 Task: Look for space in Montclair, United States from 6th September, 2023 to 15th September, 2023 for 6 adults in price range Rs.8000 to Rs.12000. Place can be entire place or private room with 6 bedrooms having 6 beds and 6 bathrooms. Property type can be house, flat, guest house. Amenities needed are: wifi, TV, free parkinig on premises, gym, breakfast. Booking option can be shelf check-in. Required host language is English.
Action: Mouse moved to (542, 133)
Screenshot: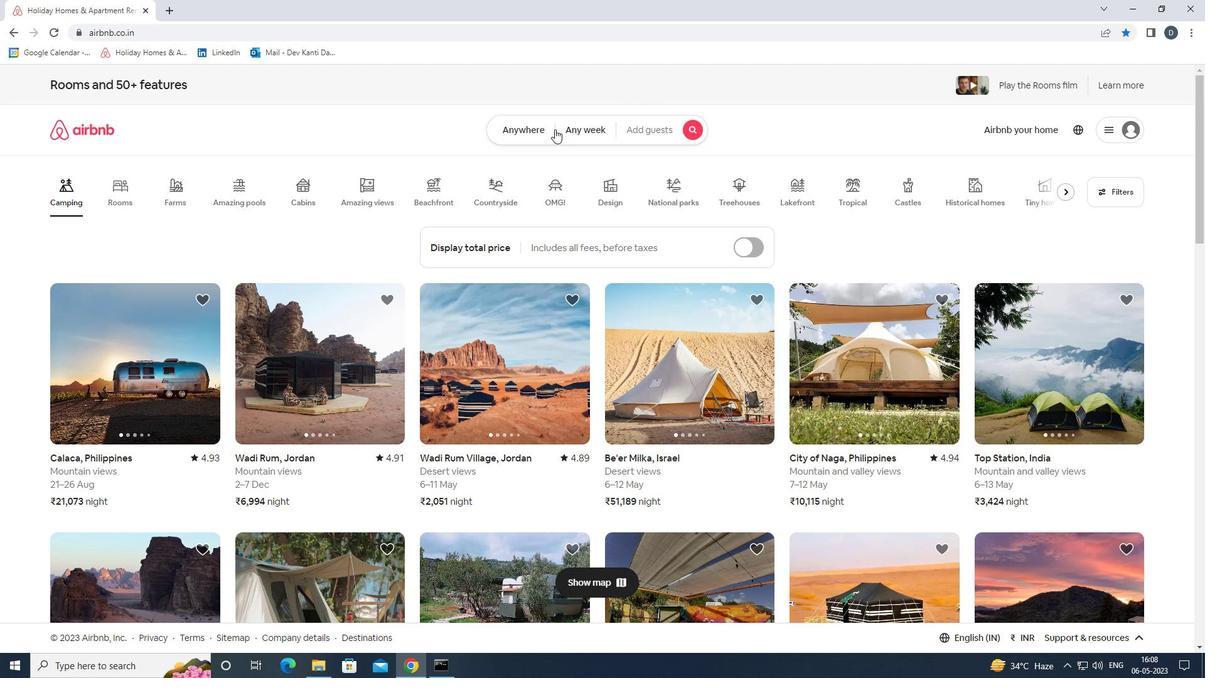 
Action: Mouse pressed left at (542, 133)
Screenshot: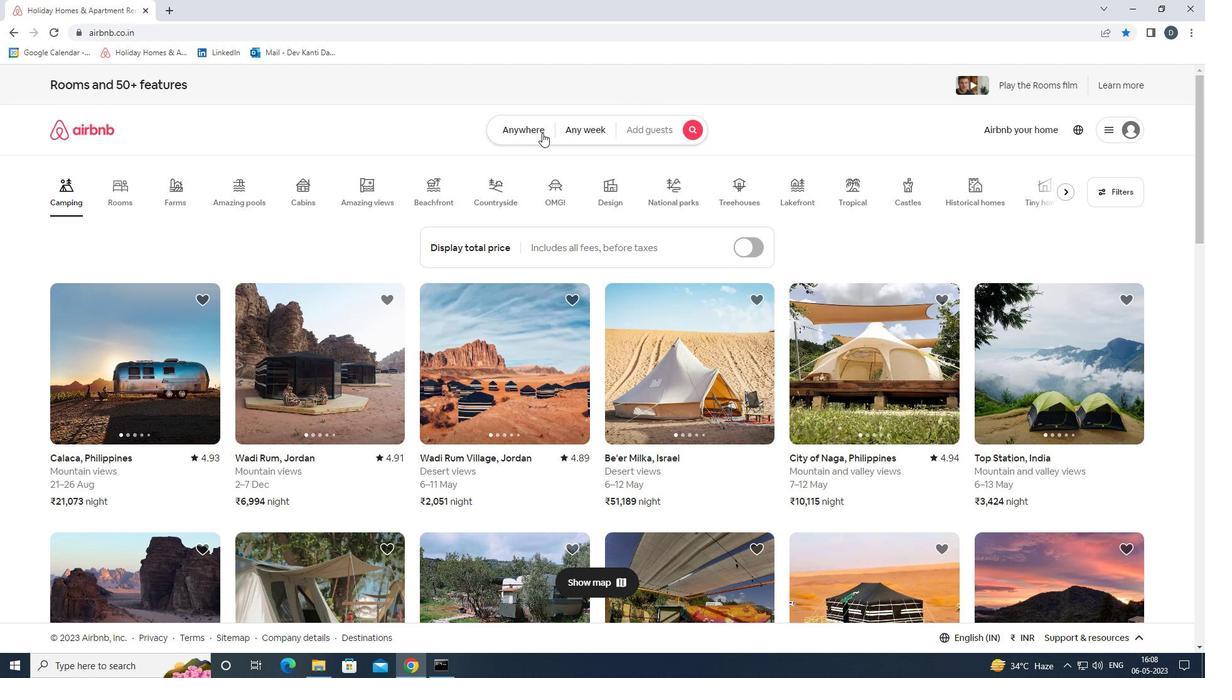 
Action: Mouse moved to (442, 177)
Screenshot: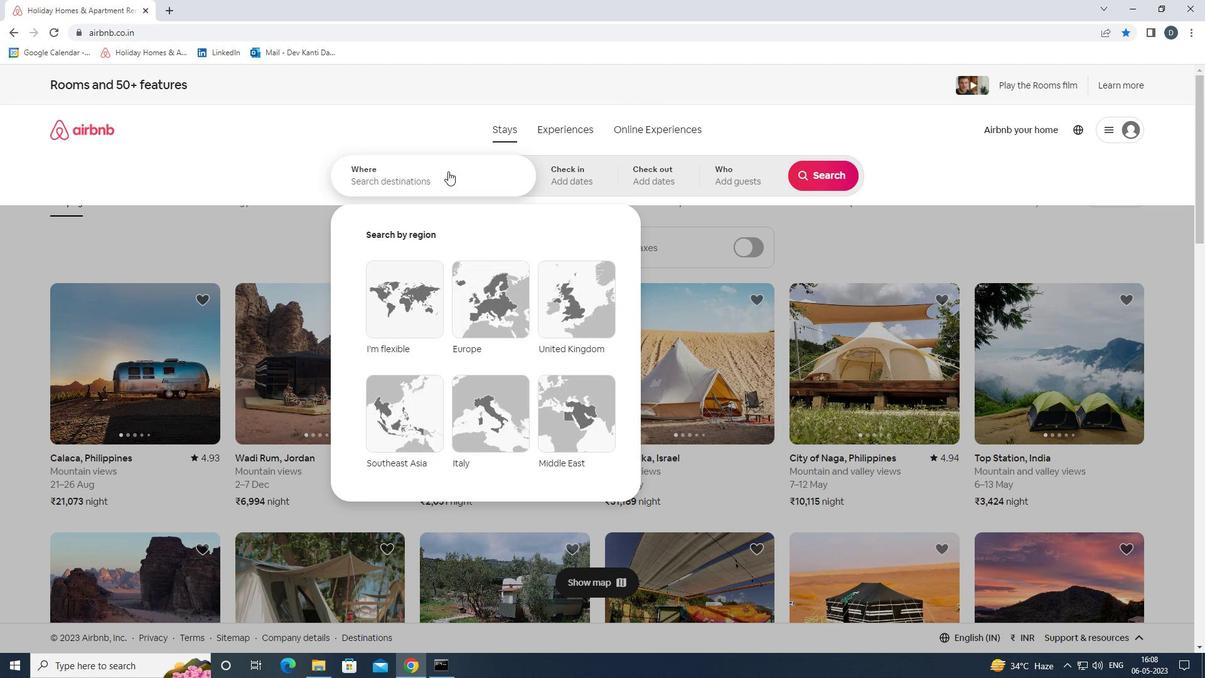 
Action: Mouse pressed left at (442, 177)
Screenshot: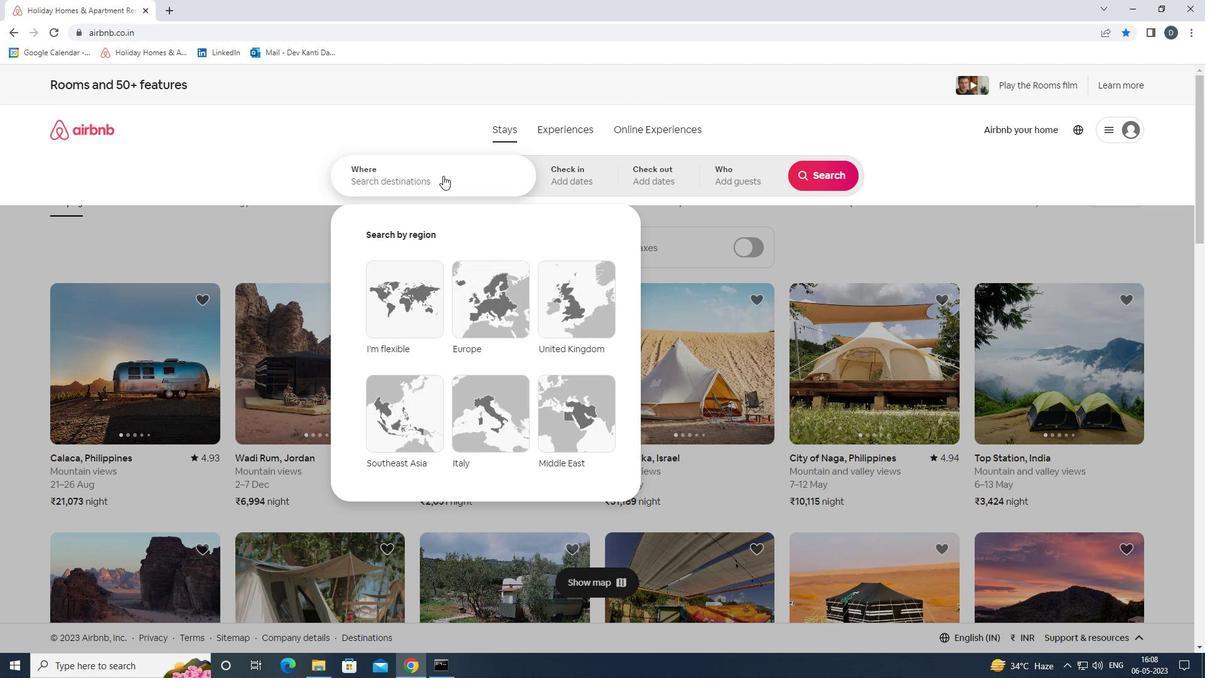 
Action: Key pressed <Key.shift>MONTCLAIR,<Key.shift>UNITED<Key.space><Key.shift>STATES<Key.enter>
Screenshot: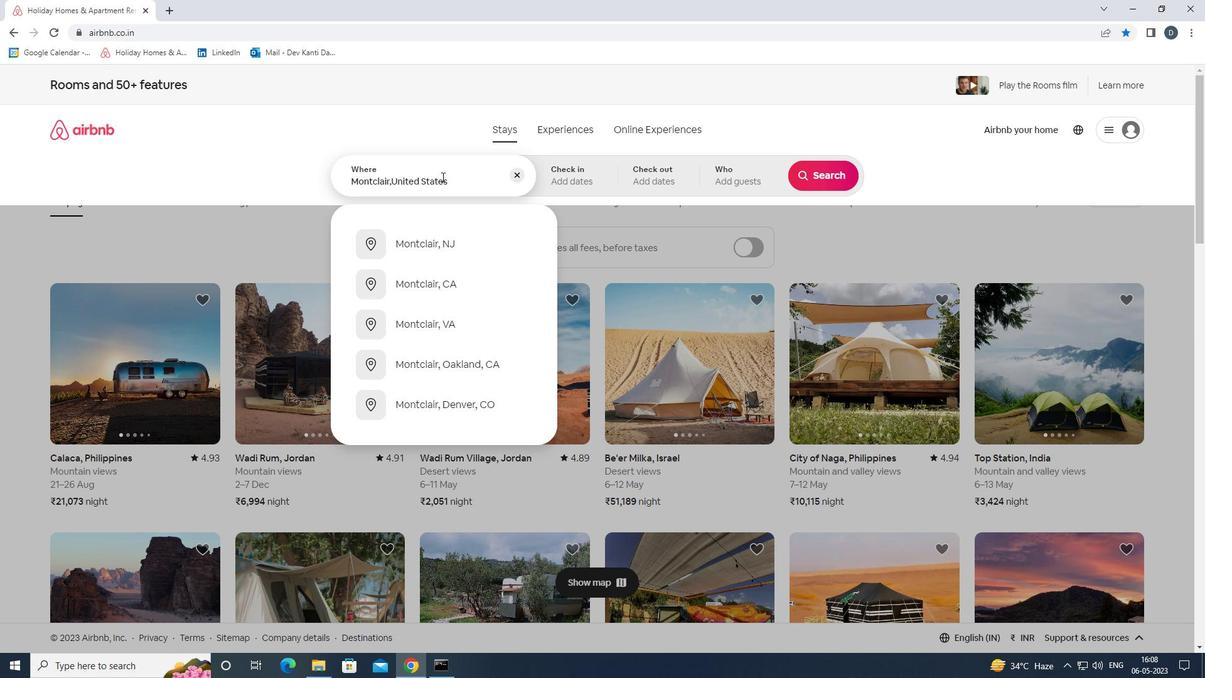 
Action: Mouse moved to (822, 274)
Screenshot: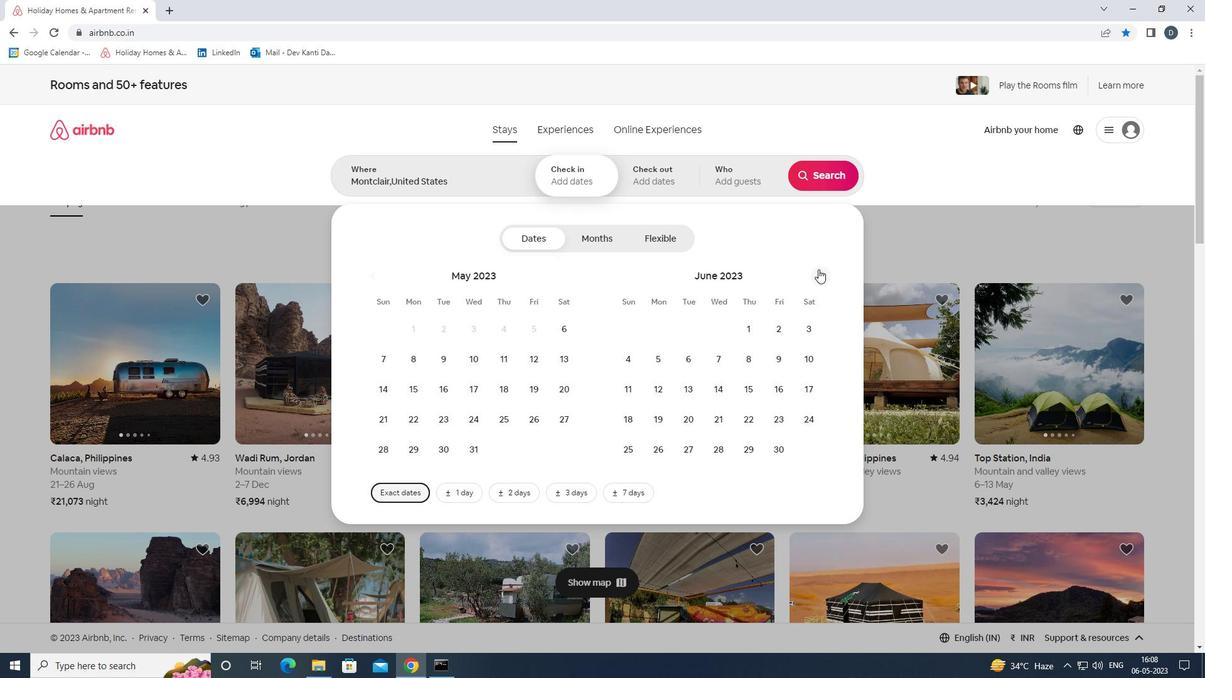 
Action: Mouse pressed left at (822, 274)
Screenshot: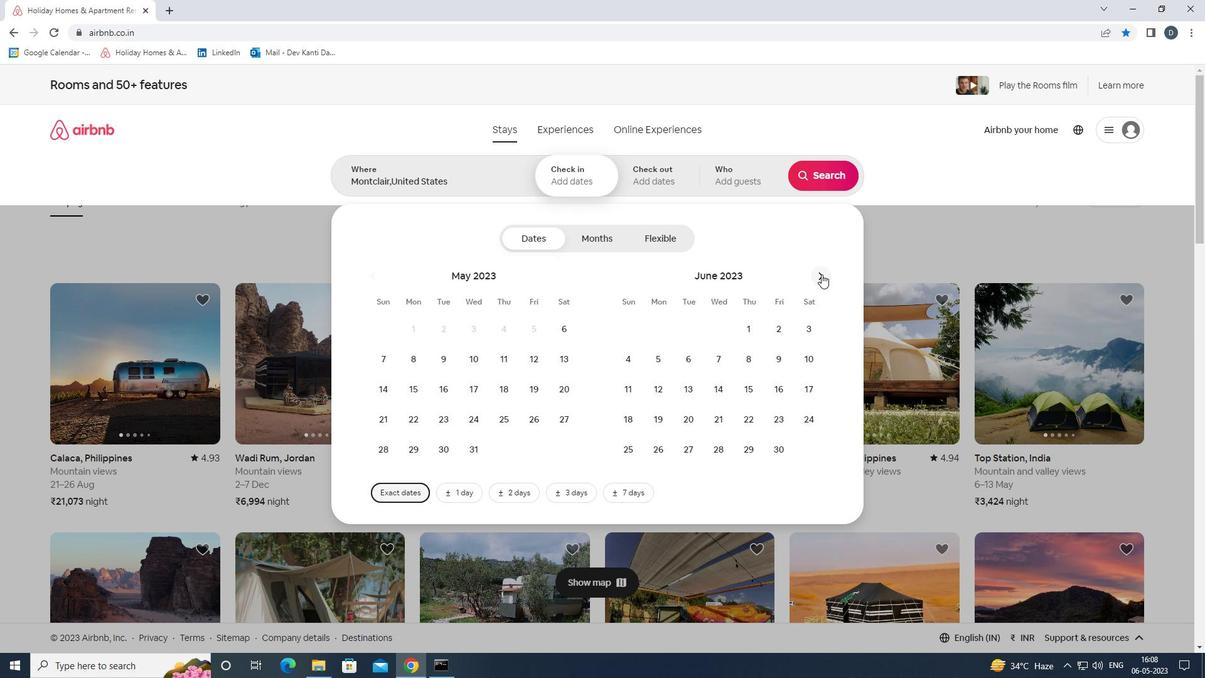
Action: Mouse pressed left at (822, 274)
Screenshot: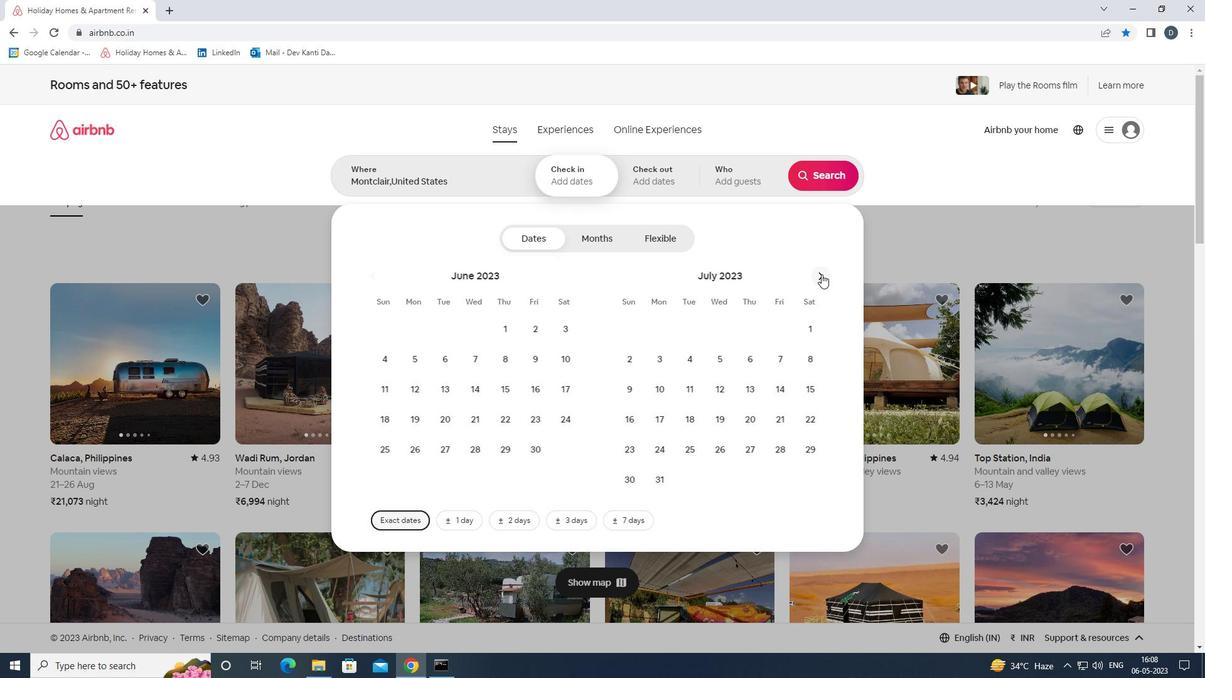 
Action: Mouse pressed left at (822, 274)
Screenshot: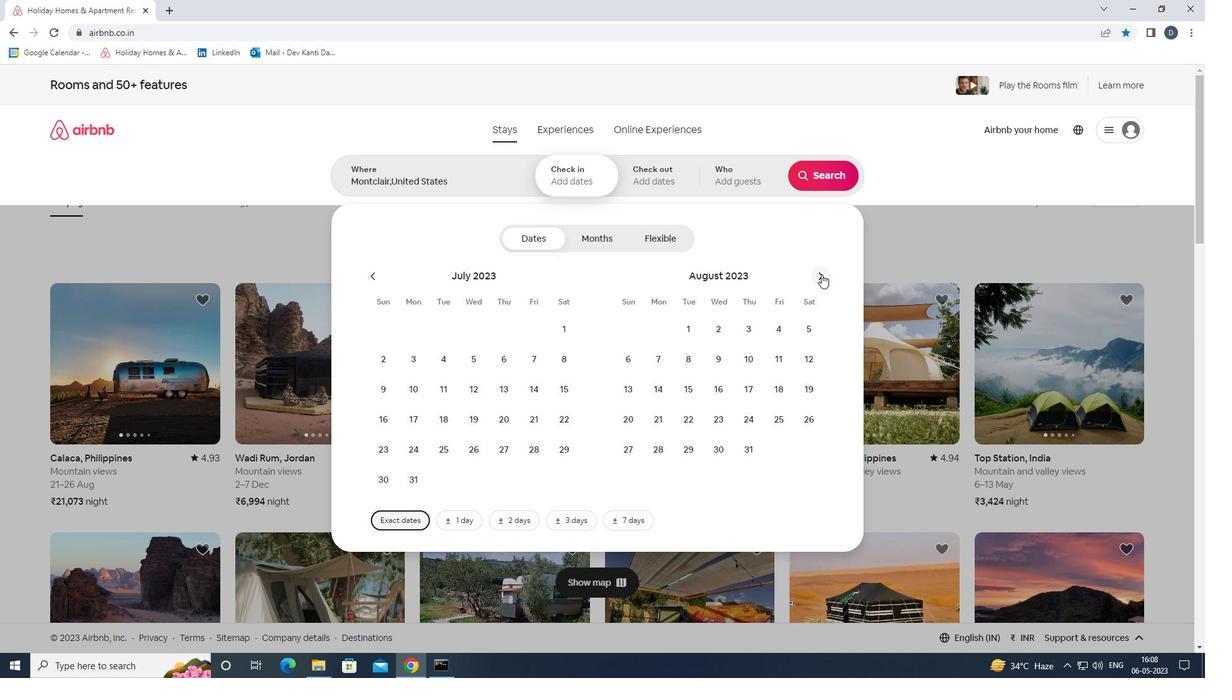 
Action: Mouse moved to (711, 356)
Screenshot: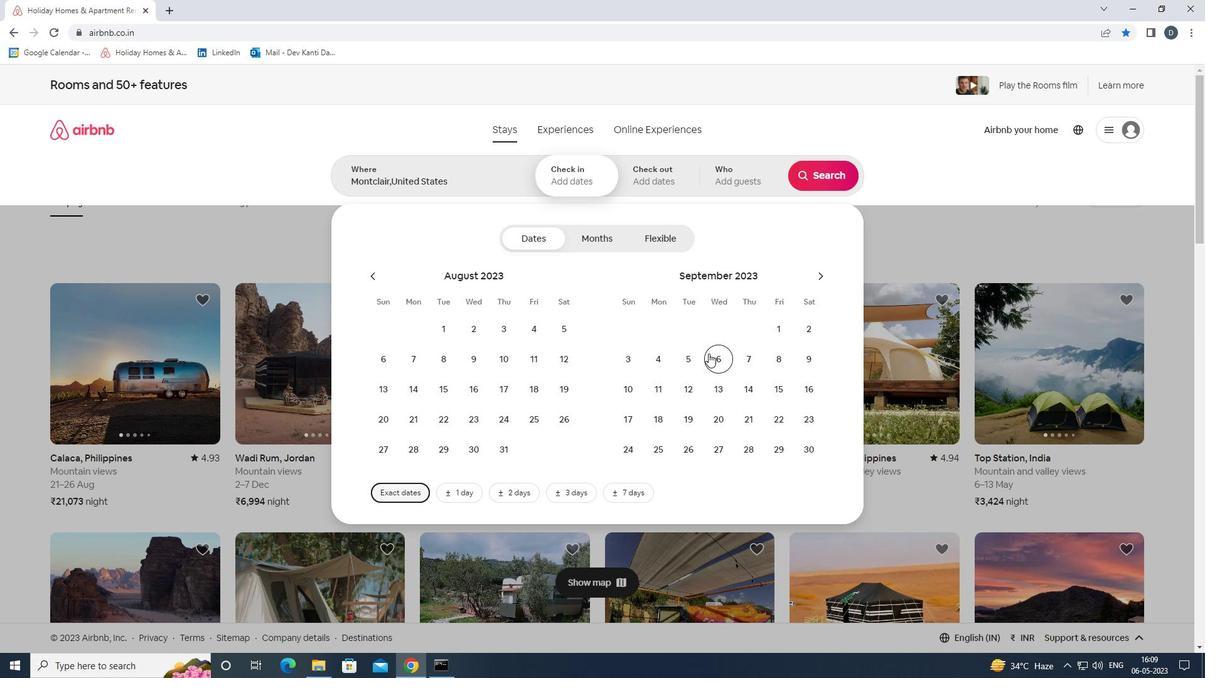 
Action: Mouse pressed left at (711, 356)
Screenshot: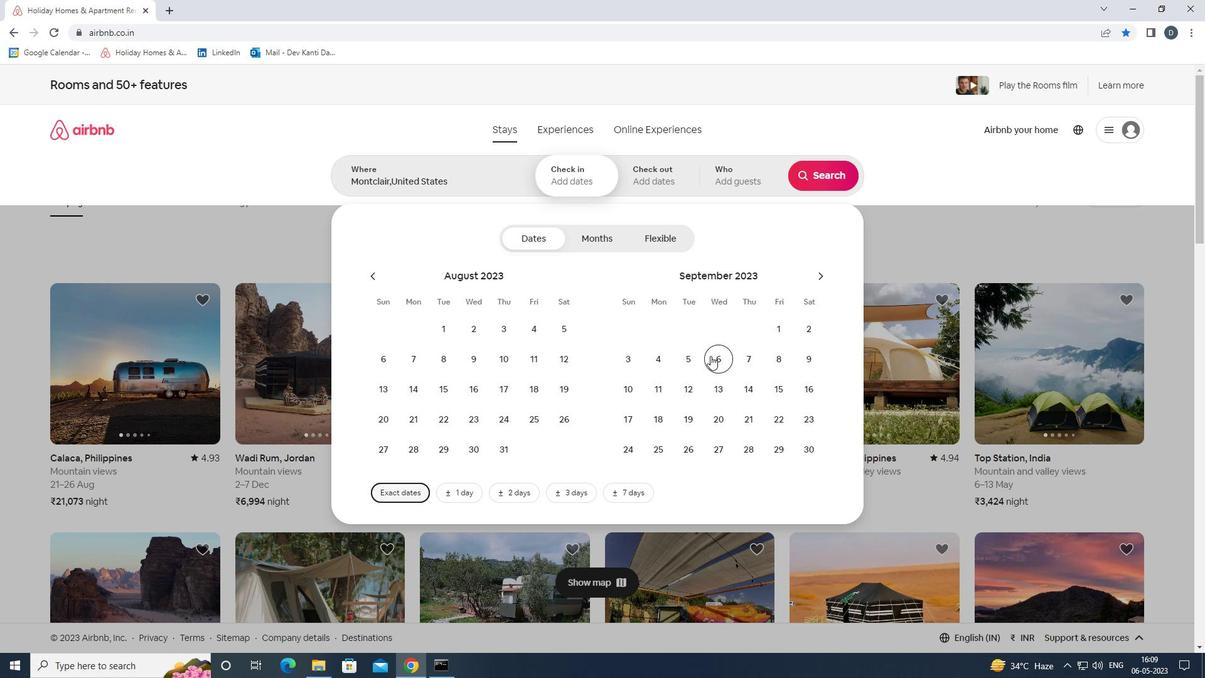 
Action: Mouse moved to (777, 388)
Screenshot: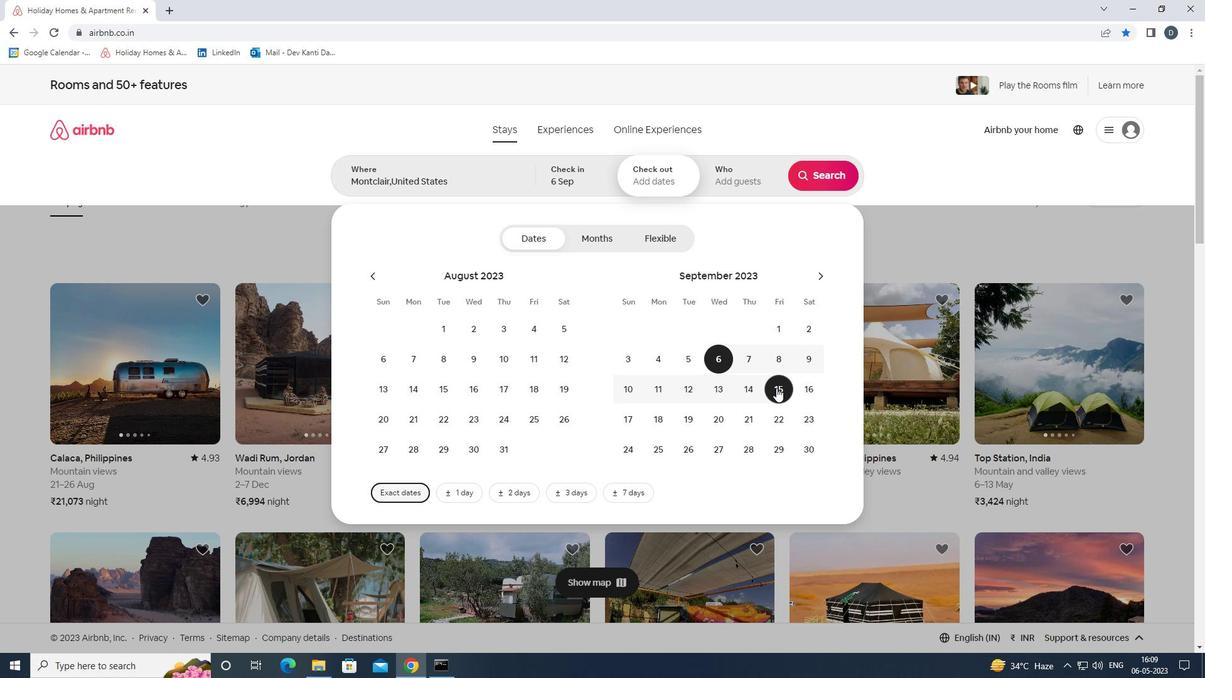 
Action: Mouse pressed left at (777, 388)
Screenshot: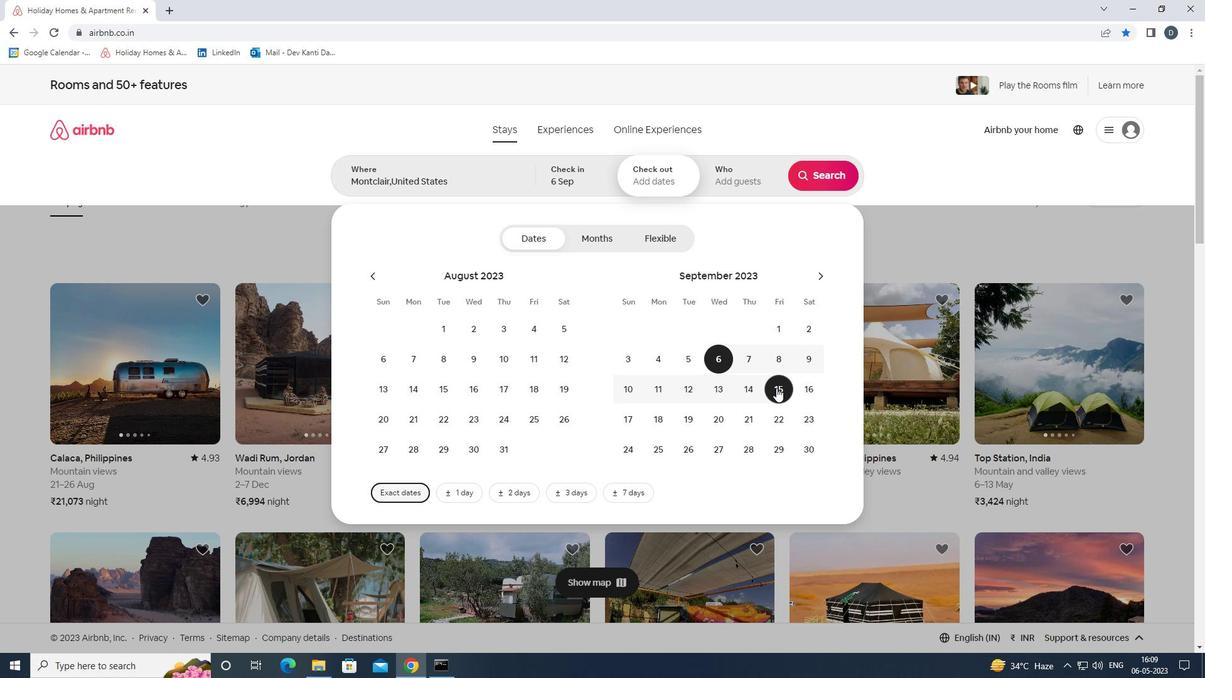 
Action: Mouse moved to (737, 184)
Screenshot: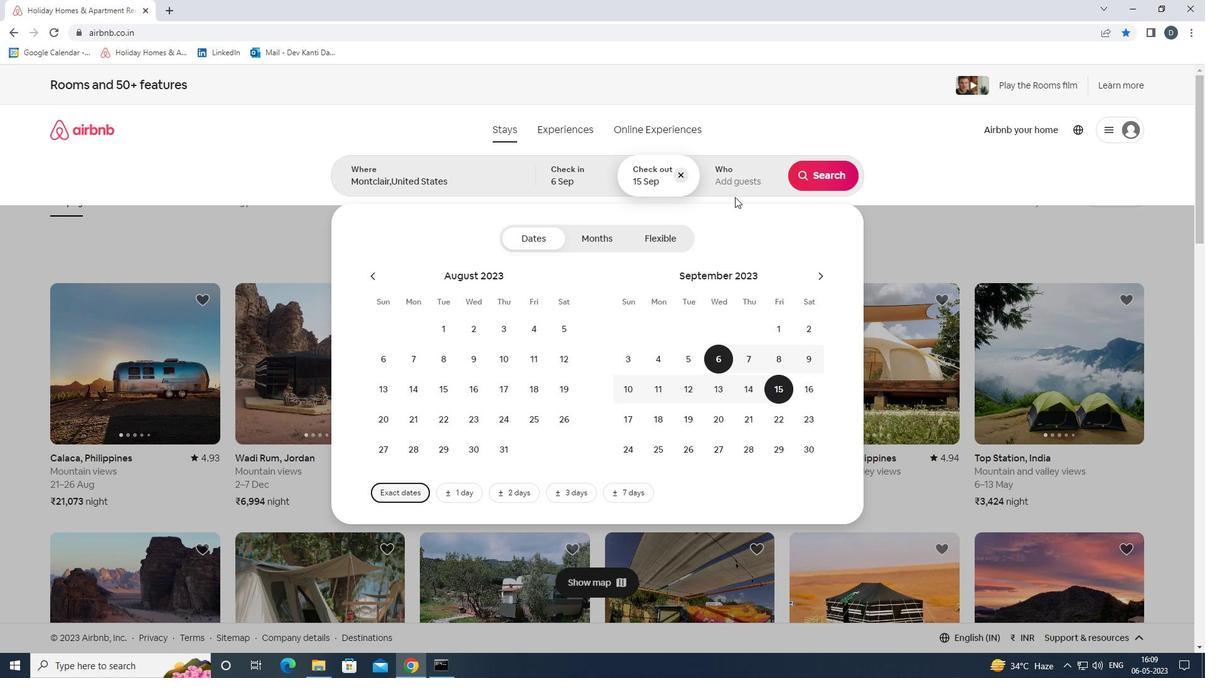
Action: Mouse pressed left at (737, 184)
Screenshot: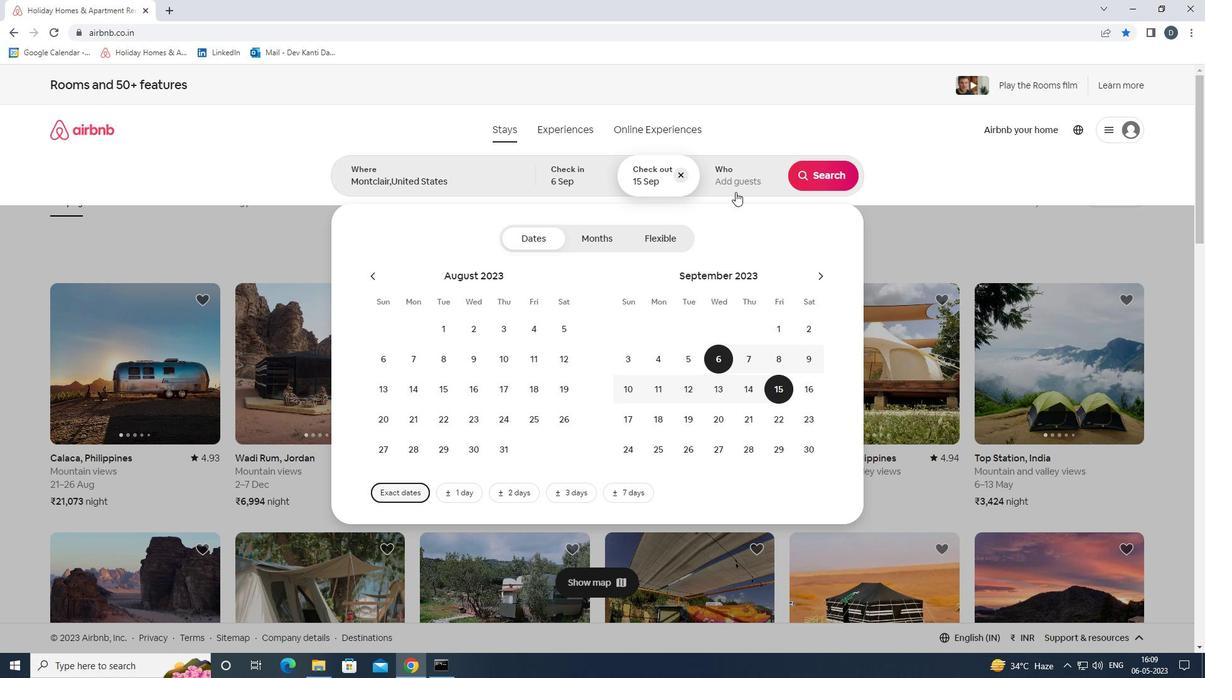 
Action: Mouse moved to (832, 245)
Screenshot: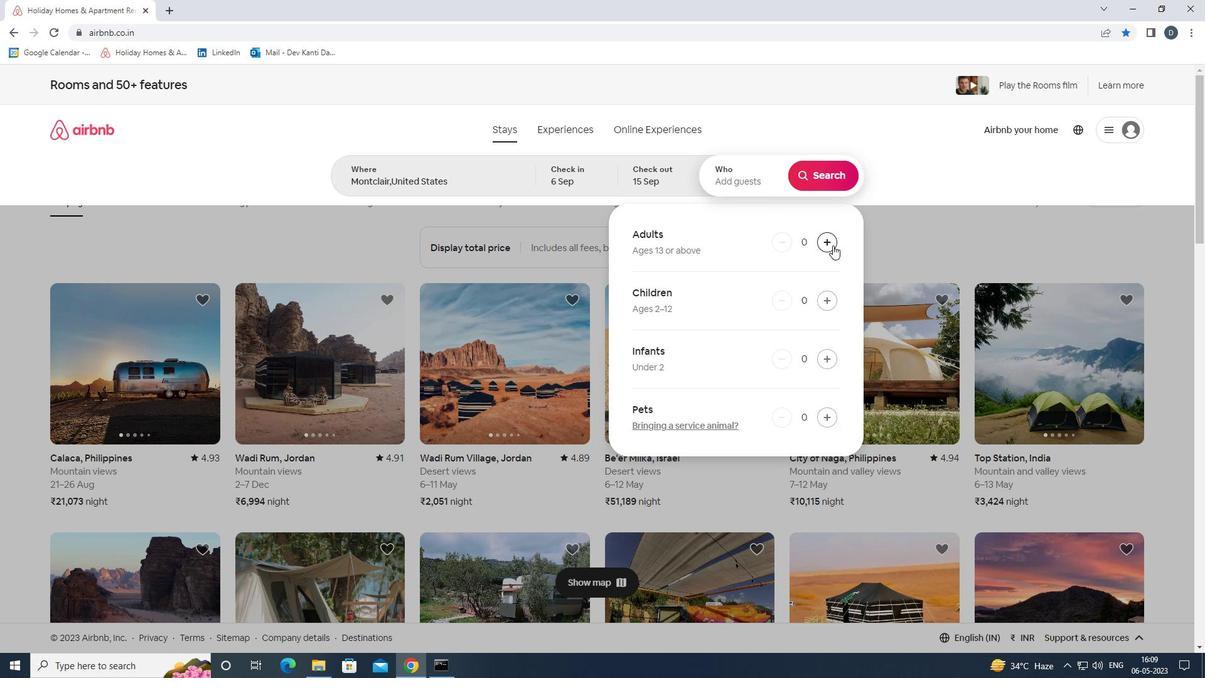 
Action: Mouse pressed left at (832, 245)
Screenshot: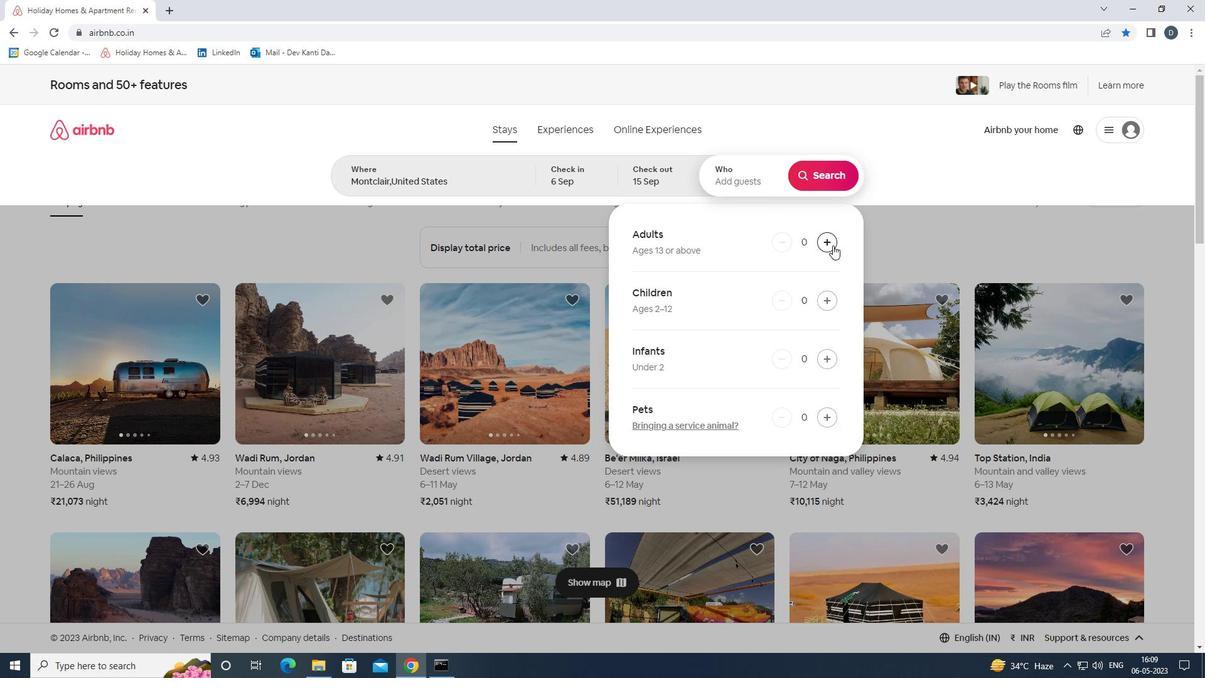 
Action: Mouse pressed left at (832, 245)
Screenshot: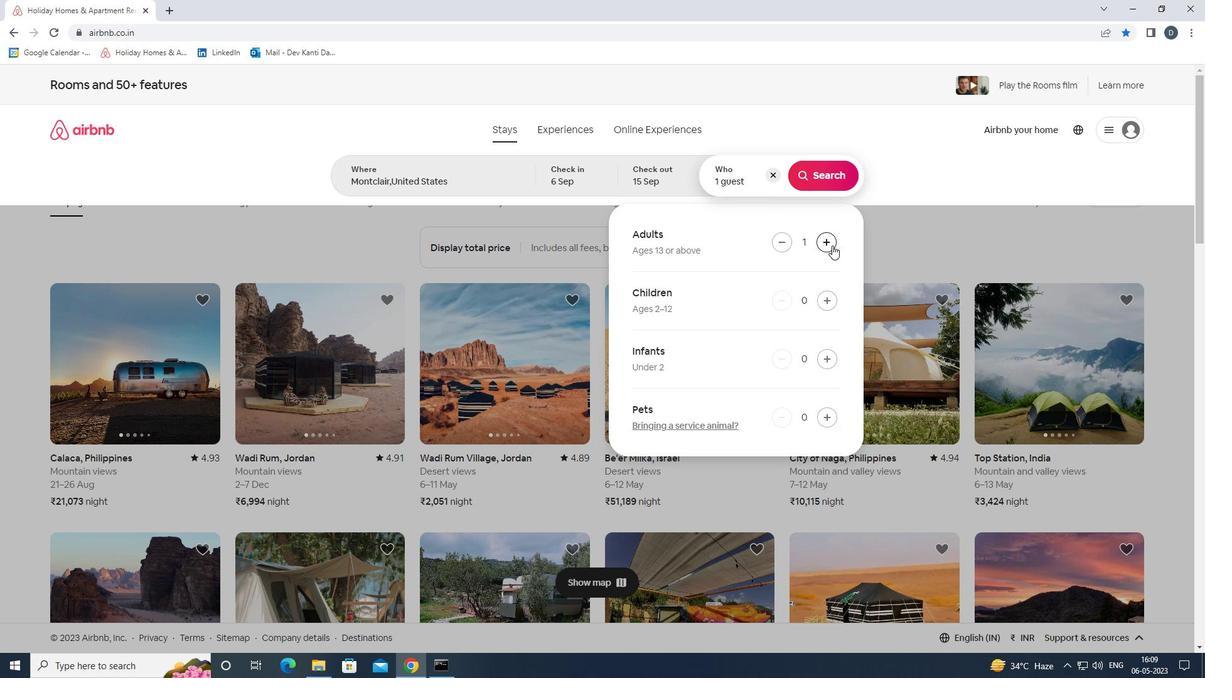 
Action: Mouse pressed left at (832, 245)
Screenshot: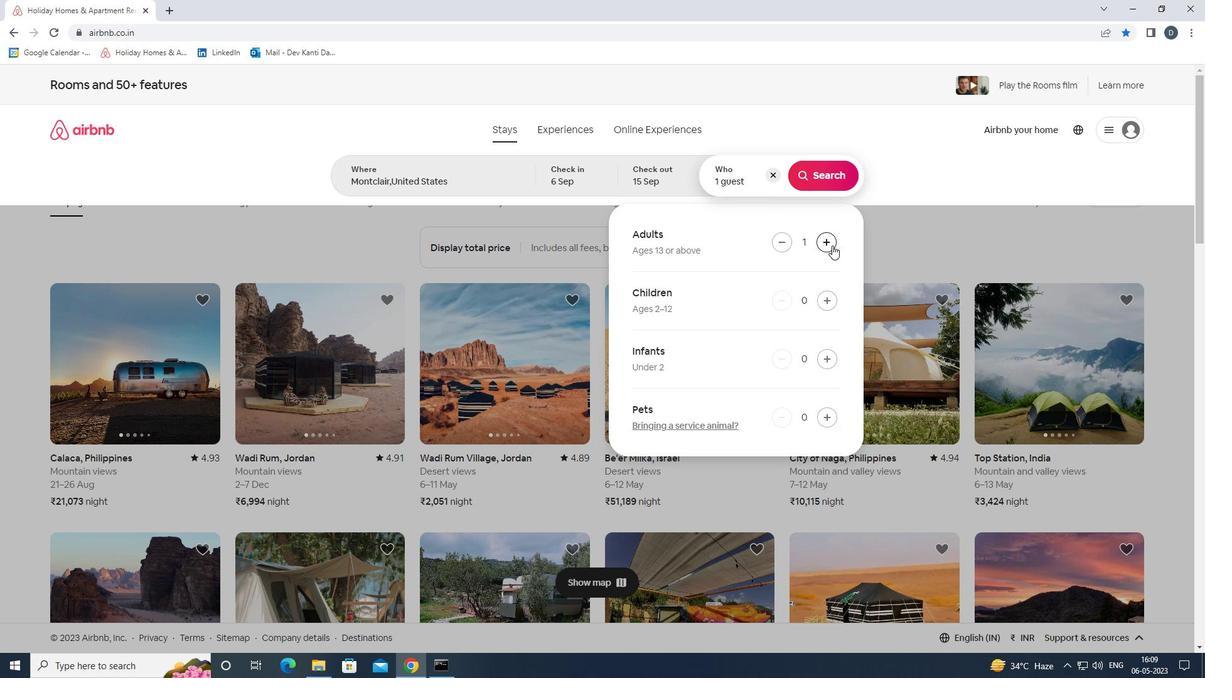 
Action: Mouse pressed left at (832, 245)
Screenshot: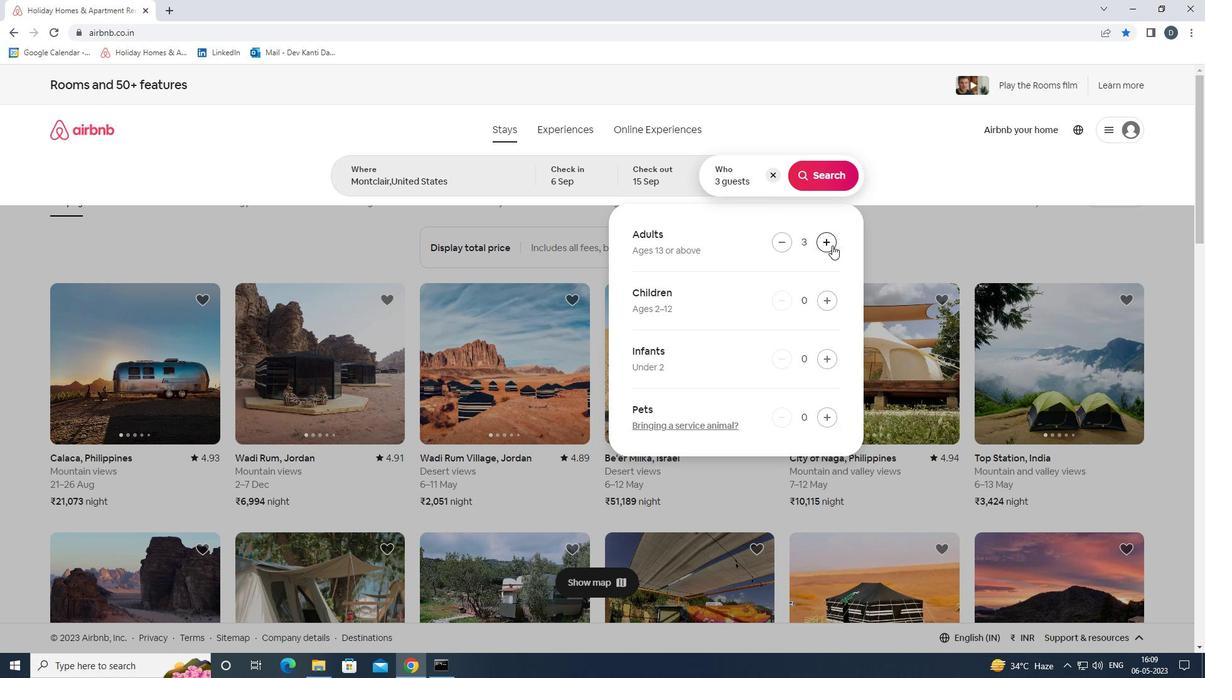 
Action: Mouse pressed left at (832, 245)
Screenshot: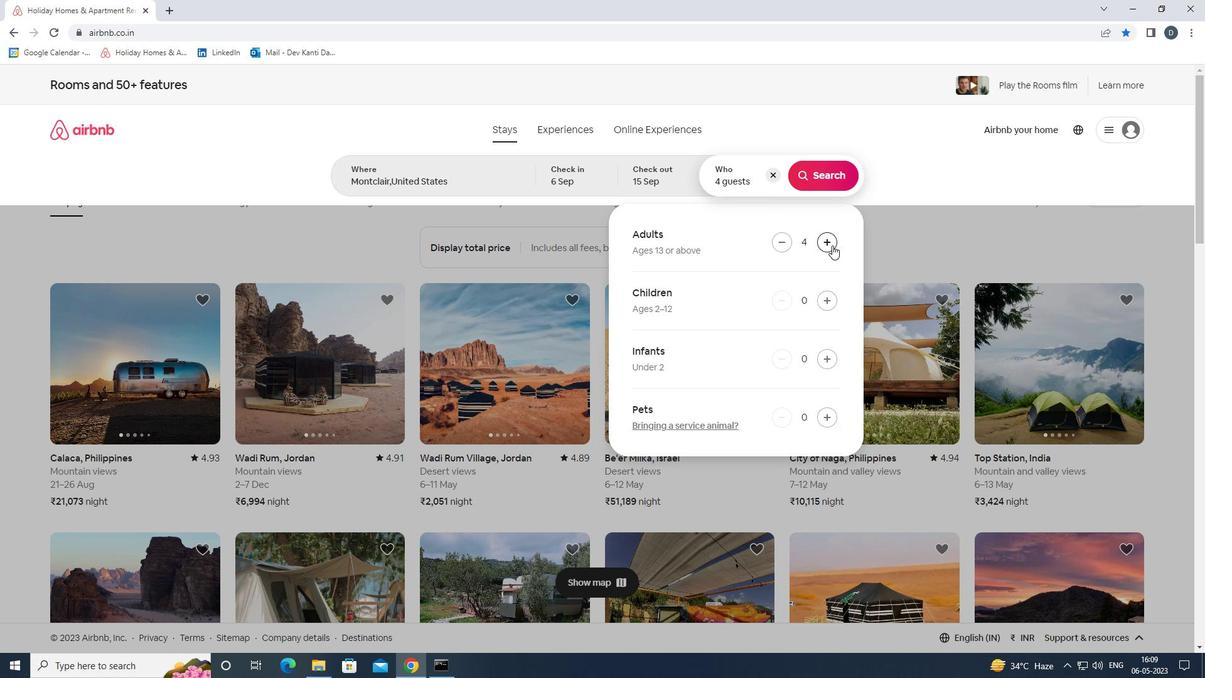 
Action: Mouse pressed left at (832, 245)
Screenshot: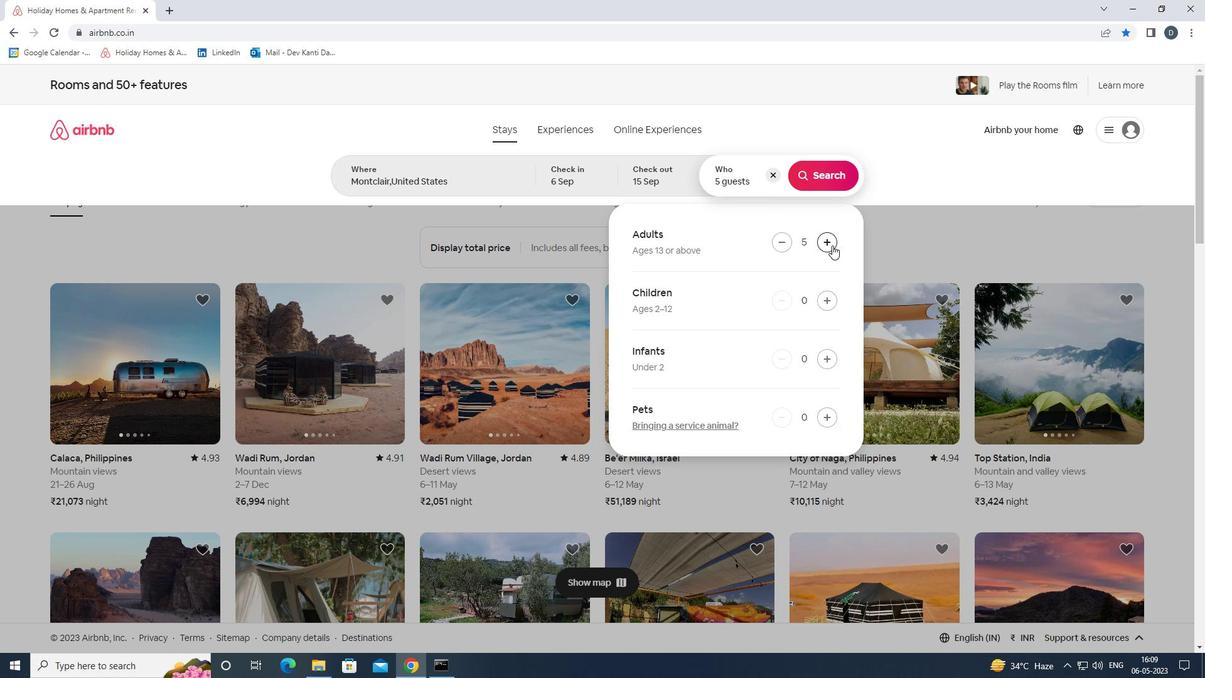 
Action: Mouse moved to (822, 180)
Screenshot: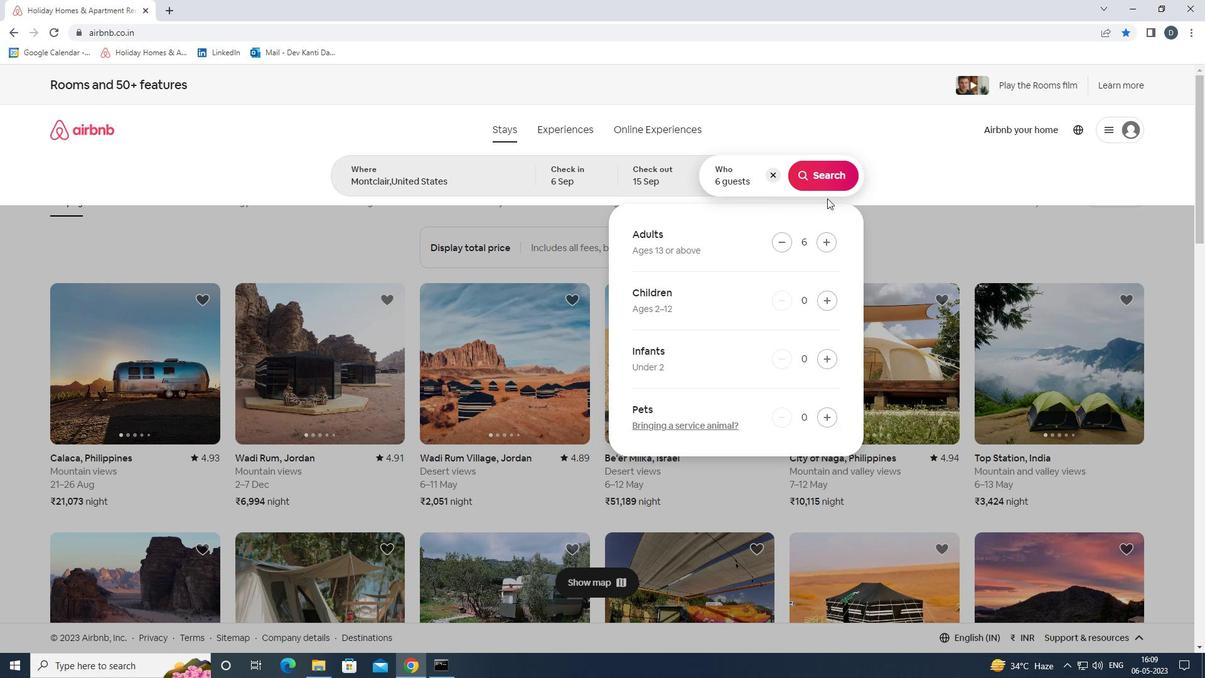 
Action: Mouse pressed left at (822, 180)
Screenshot: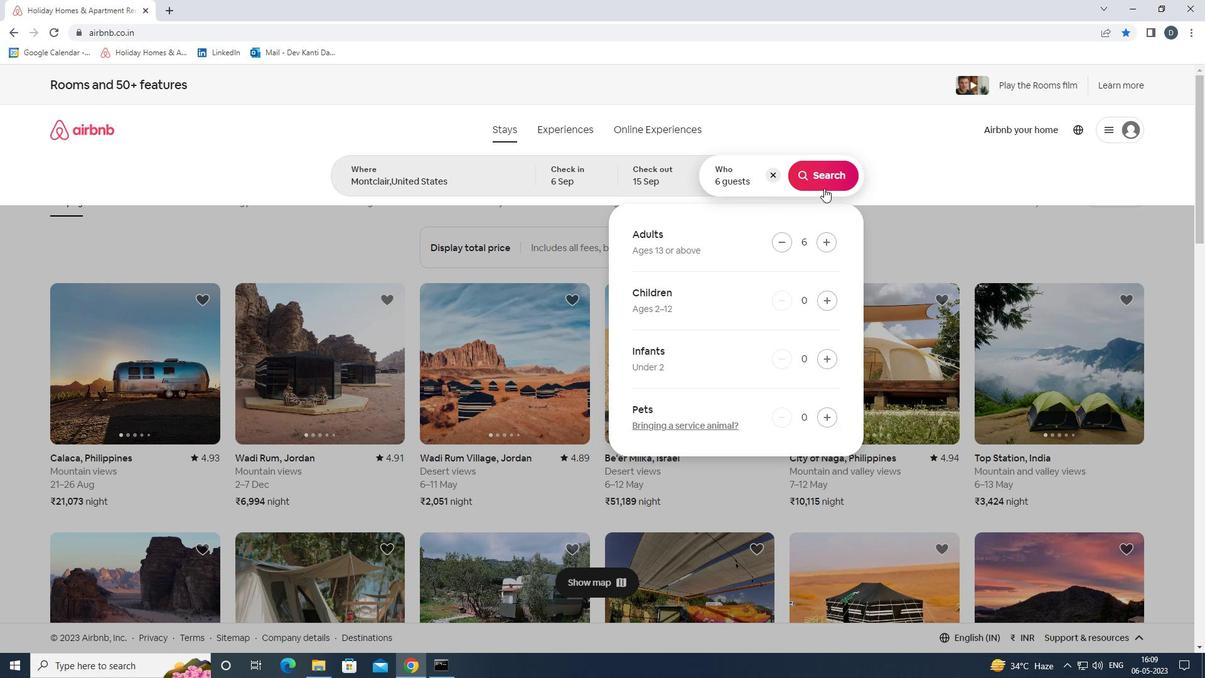 
Action: Mouse moved to (1151, 142)
Screenshot: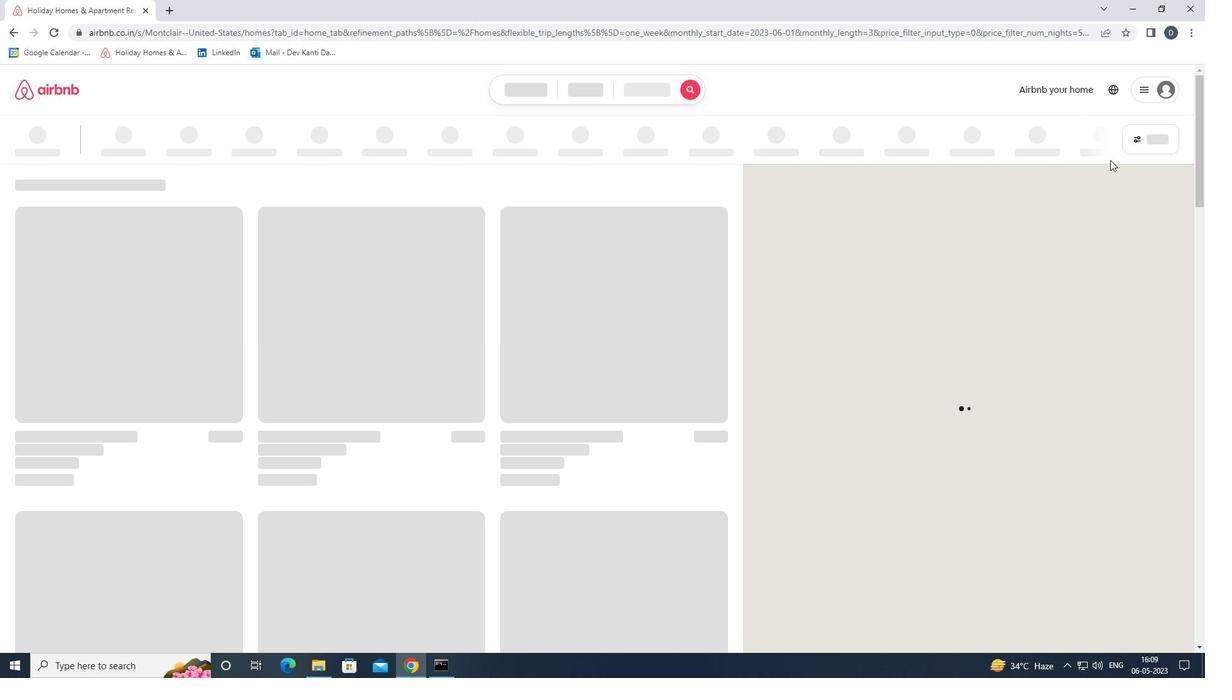 
Action: Mouse pressed left at (1151, 142)
Screenshot: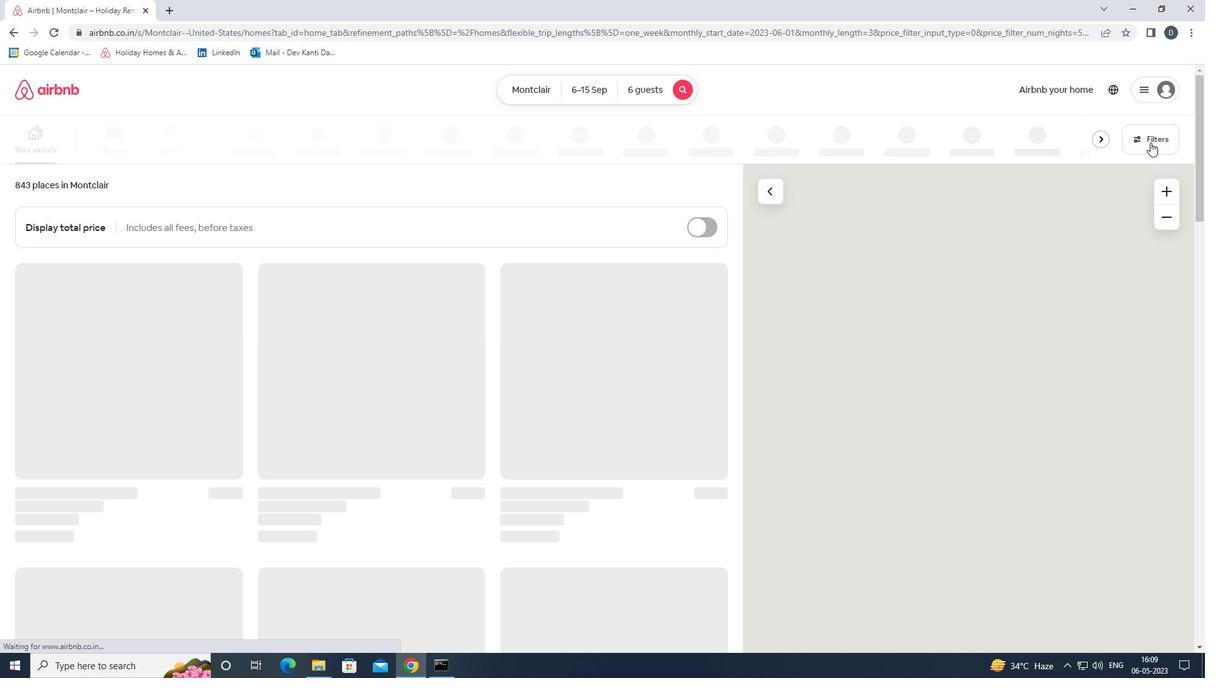 
Action: Mouse moved to (467, 448)
Screenshot: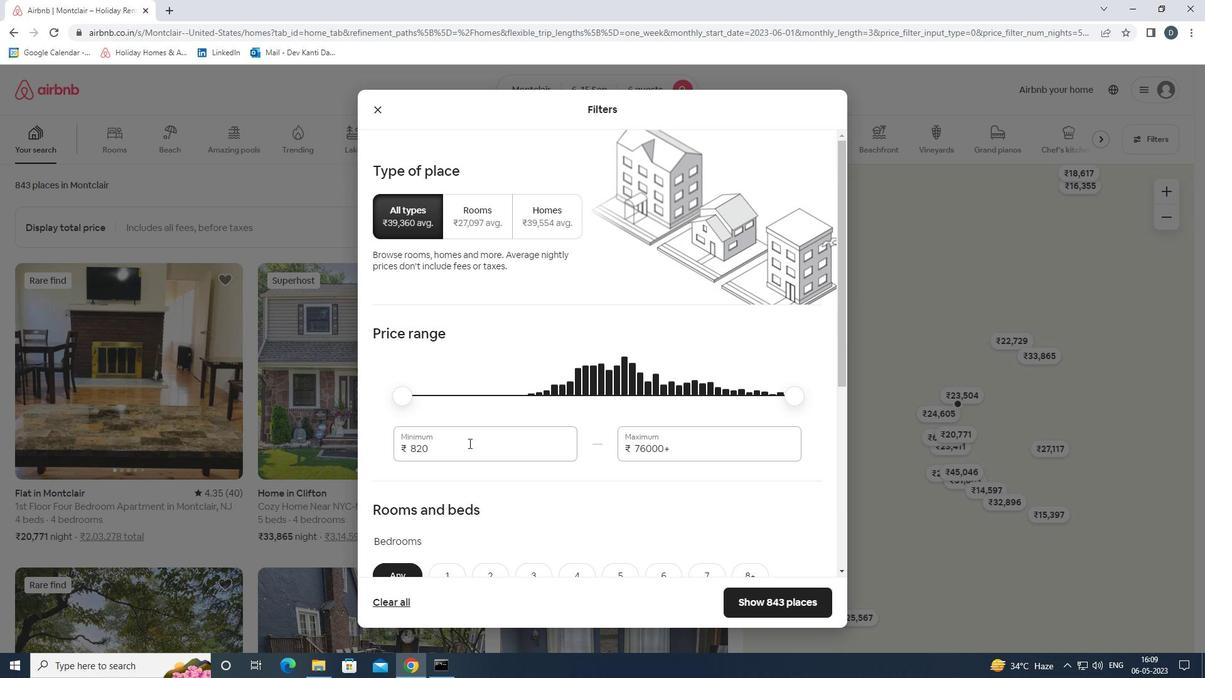 
Action: Mouse pressed left at (467, 448)
Screenshot: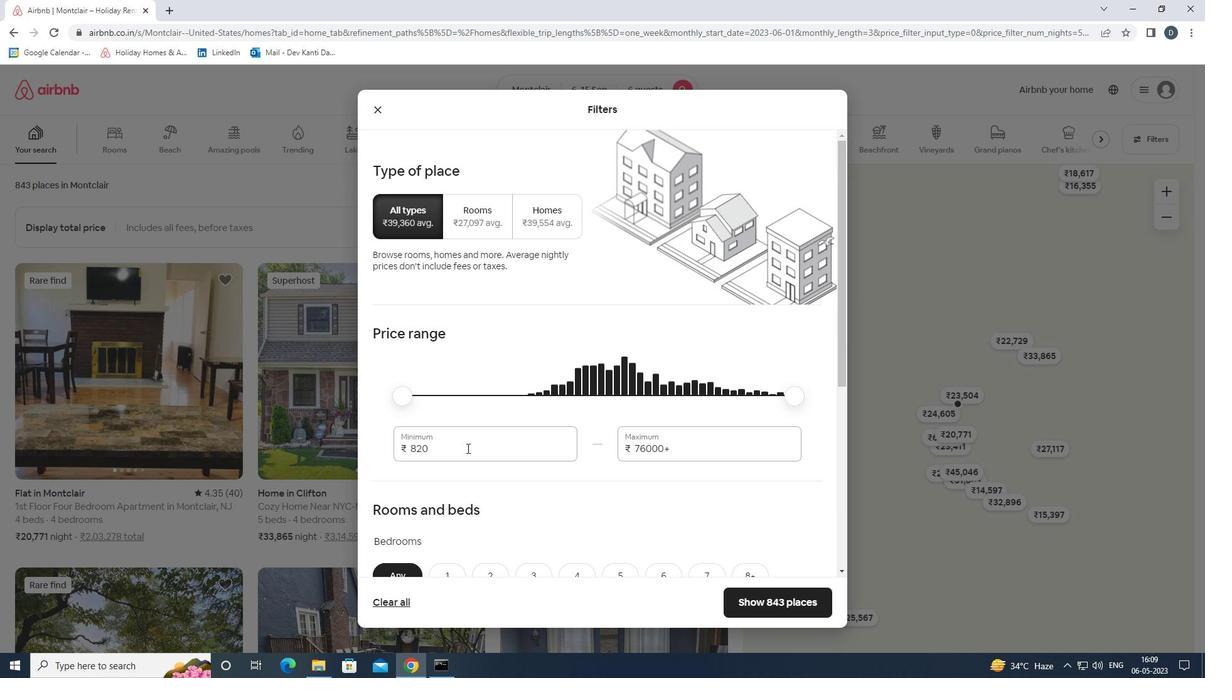 
Action: Mouse pressed left at (467, 448)
Screenshot: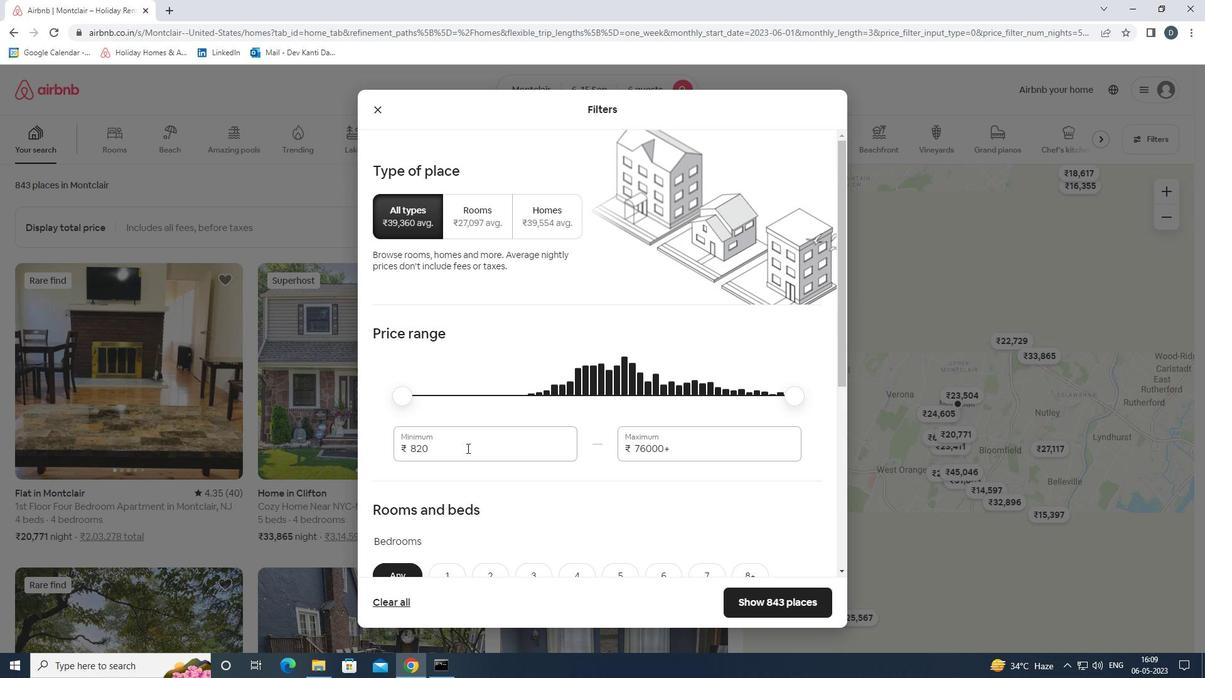 
Action: Key pressed 8000<Key.tab>12000
Screenshot: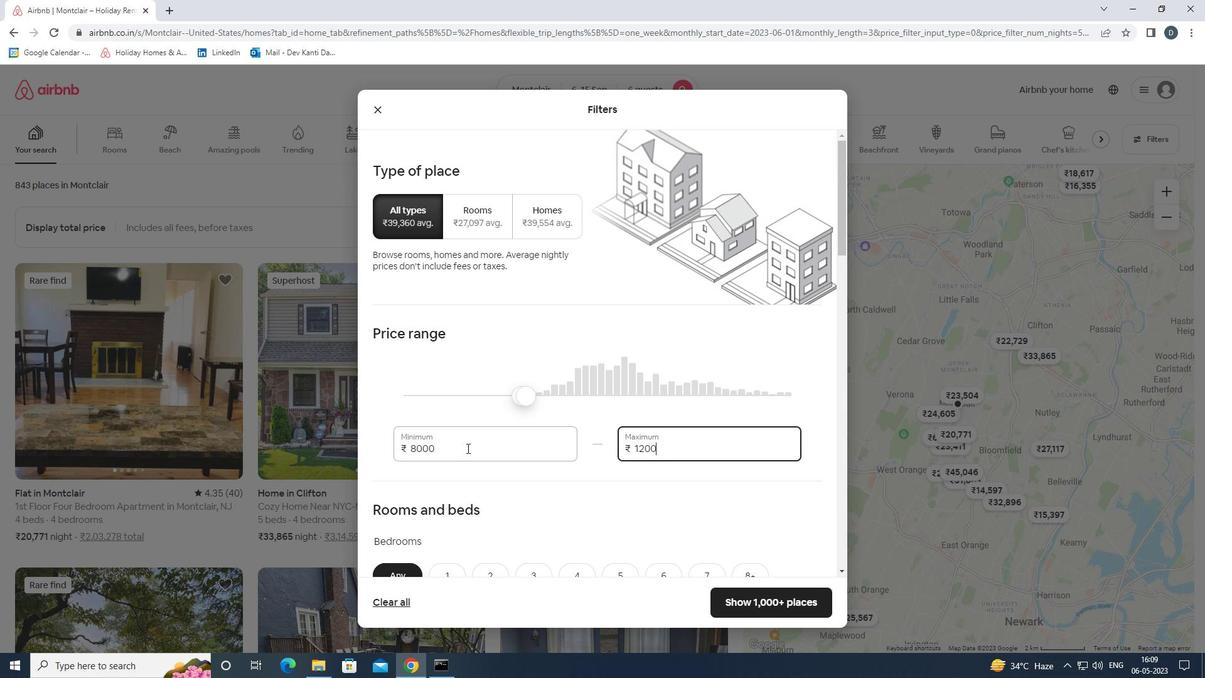 
Action: Mouse scrolled (467, 447) with delta (0, 0)
Screenshot: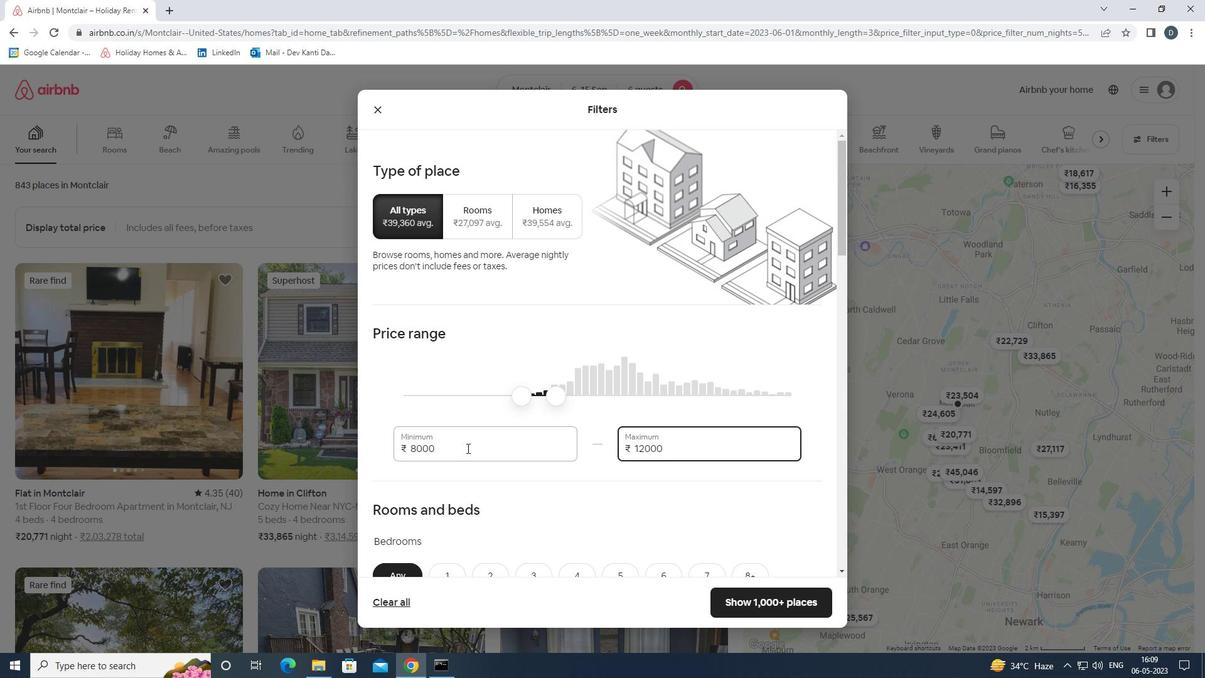 
Action: Mouse scrolled (467, 447) with delta (0, 0)
Screenshot: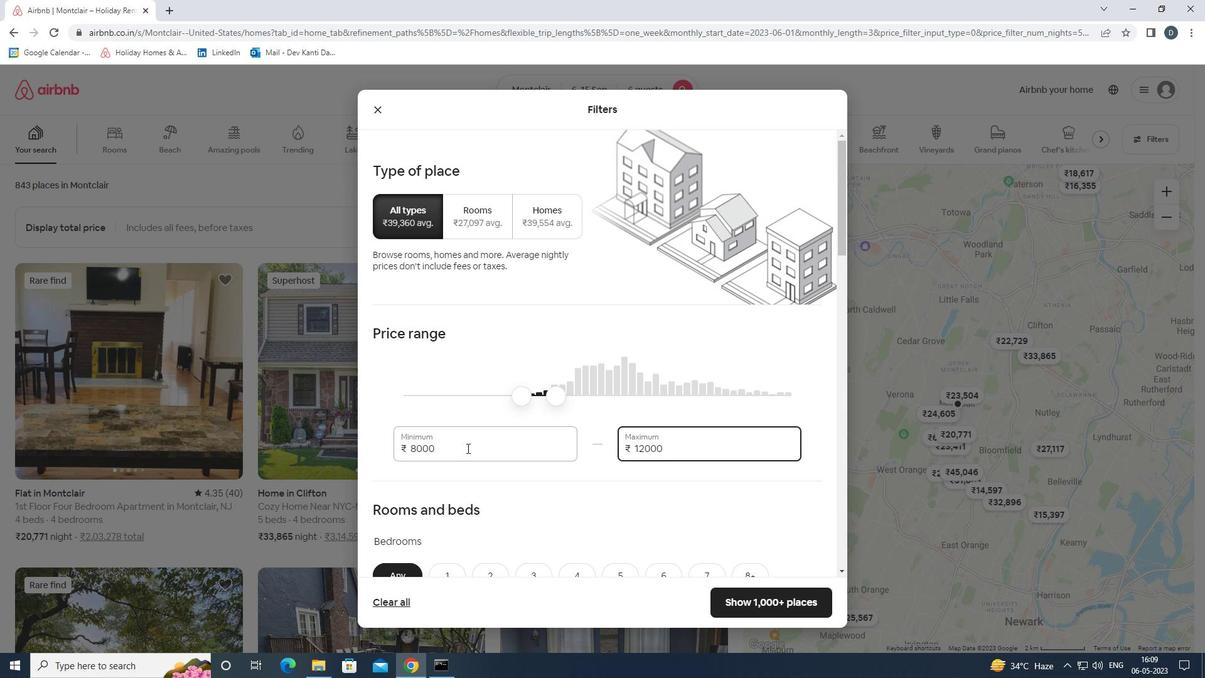 
Action: Mouse moved to (467, 449)
Screenshot: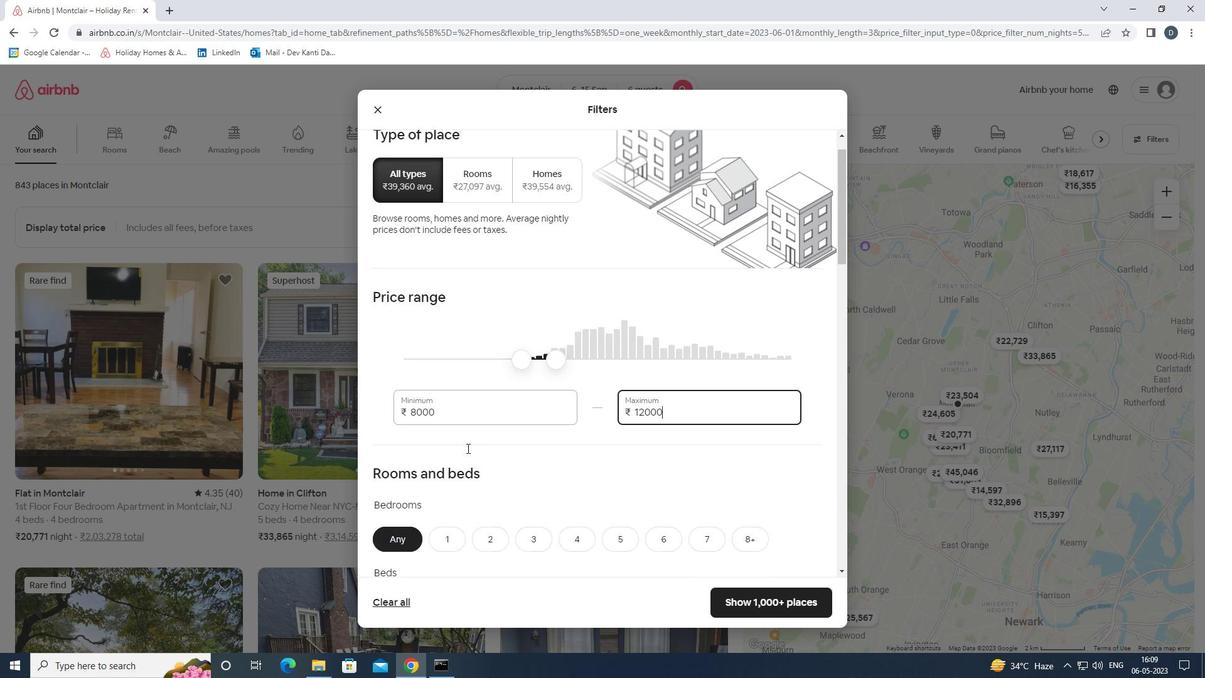 
Action: Mouse scrolled (467, 448) with delta (0, 0)
Screenshot: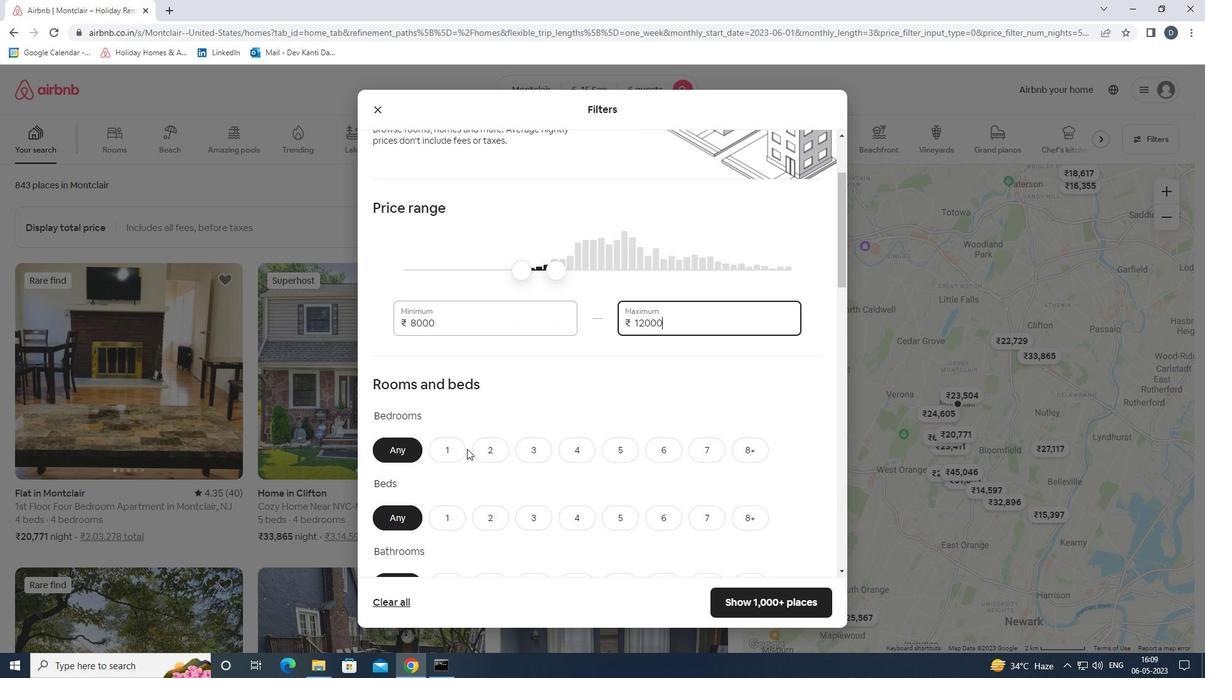 
Action: Mouse moved to (464, 421)
Screenshot: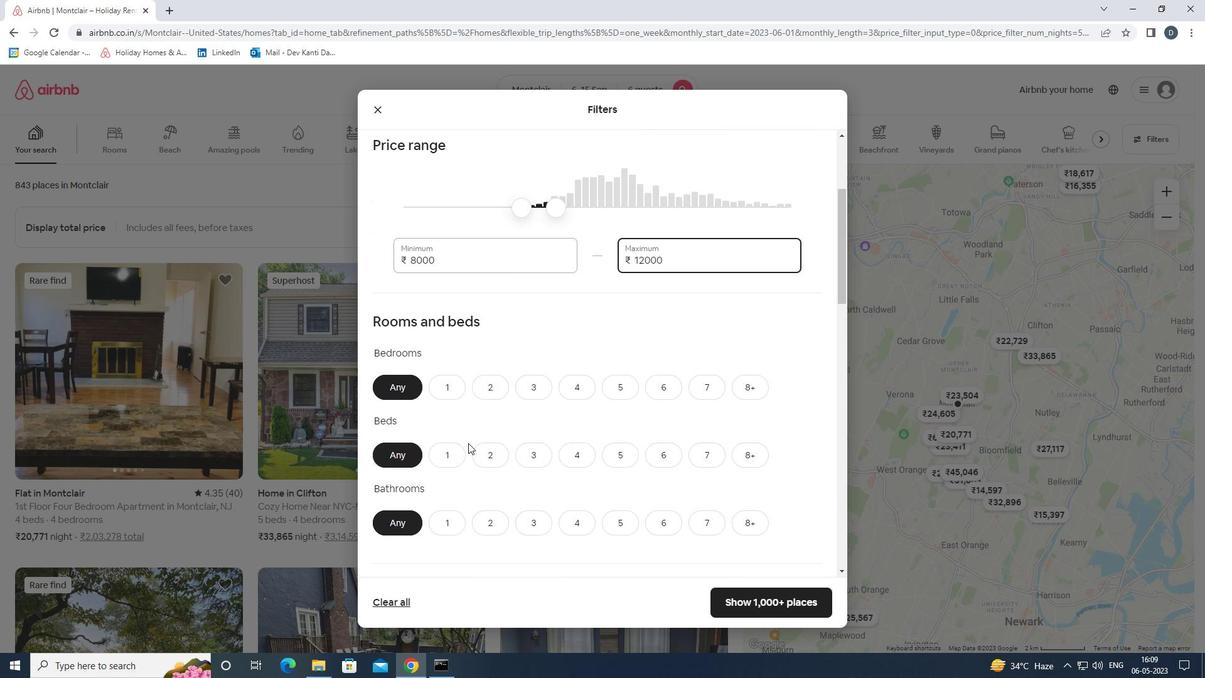 
Action: Mouse scrolled (464, 420) with delta (0, 0)
Screenshot: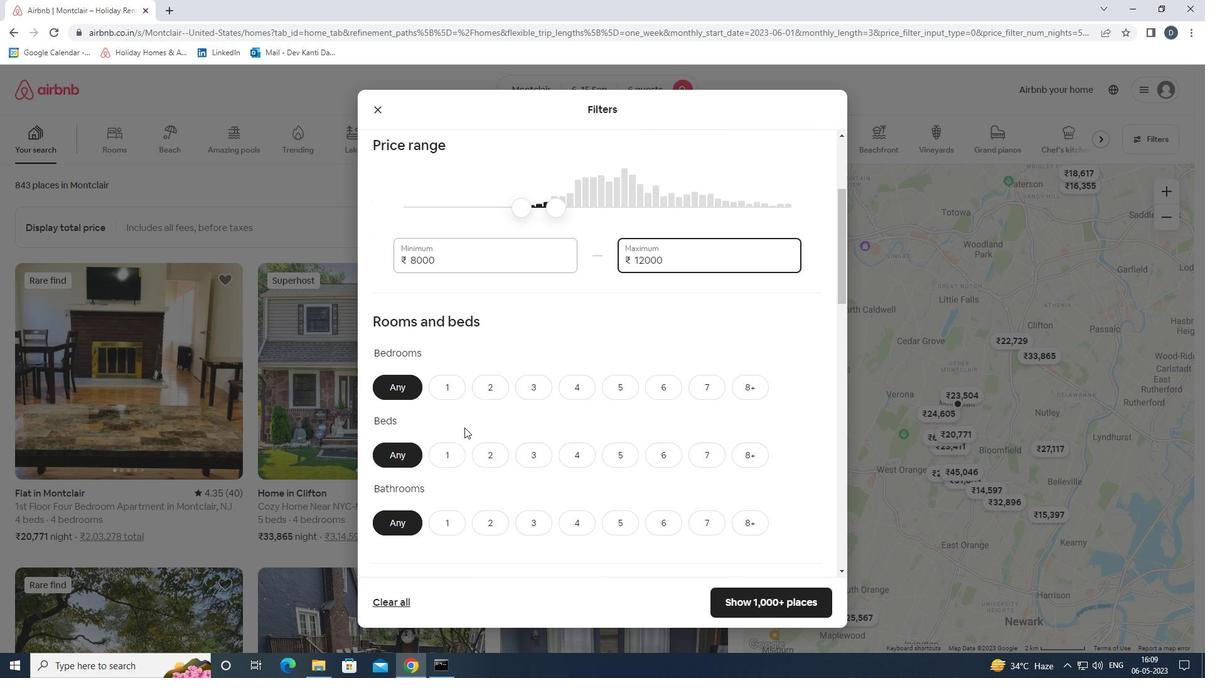 
Action: Mouse moved to (664, 327)
Screenshot: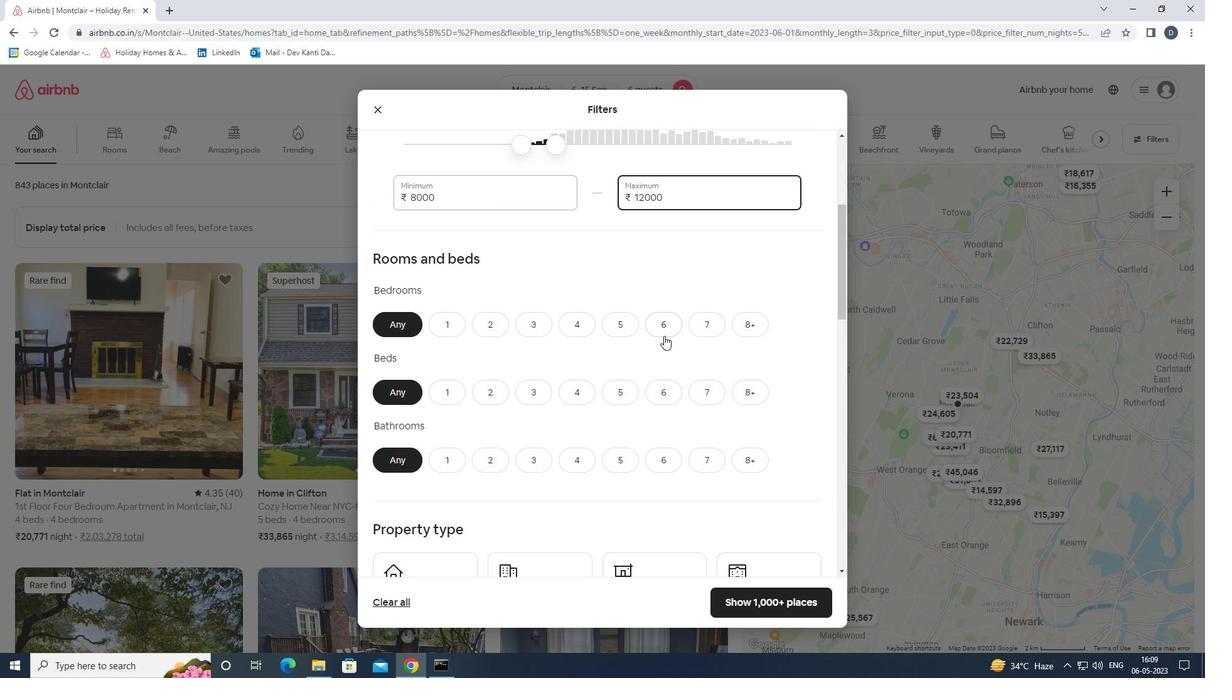 
Action: Mouse pressed left at (664, 327)
Screenshot: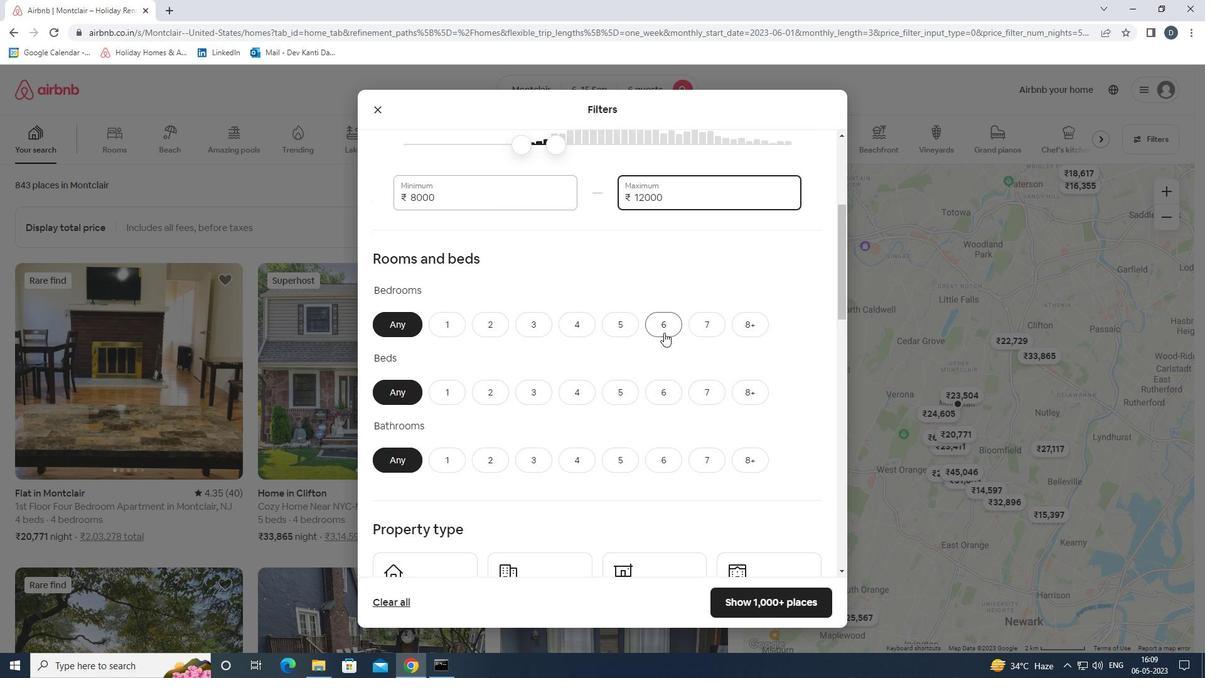 
Action: Mouse moved to (662, 385)
Screenshot: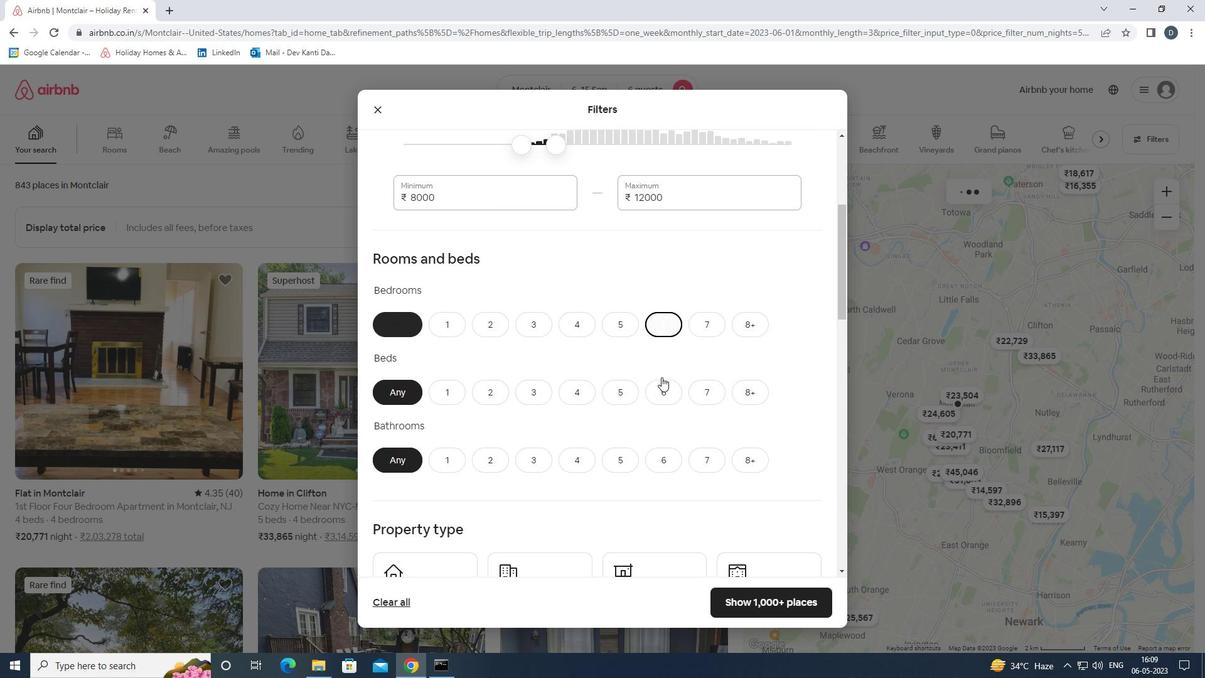 
Action: Mouse pressed left at (662, 385)
Screenshot: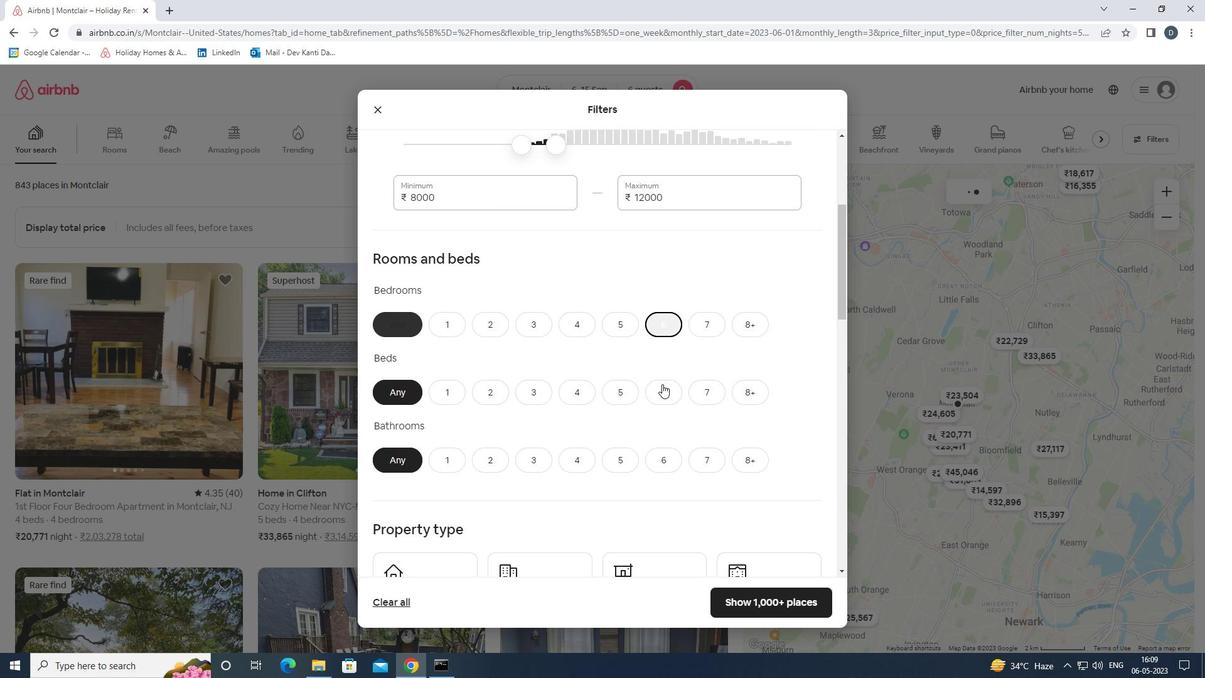 
Action: Mouse moved to (665, 457)
Screenshot: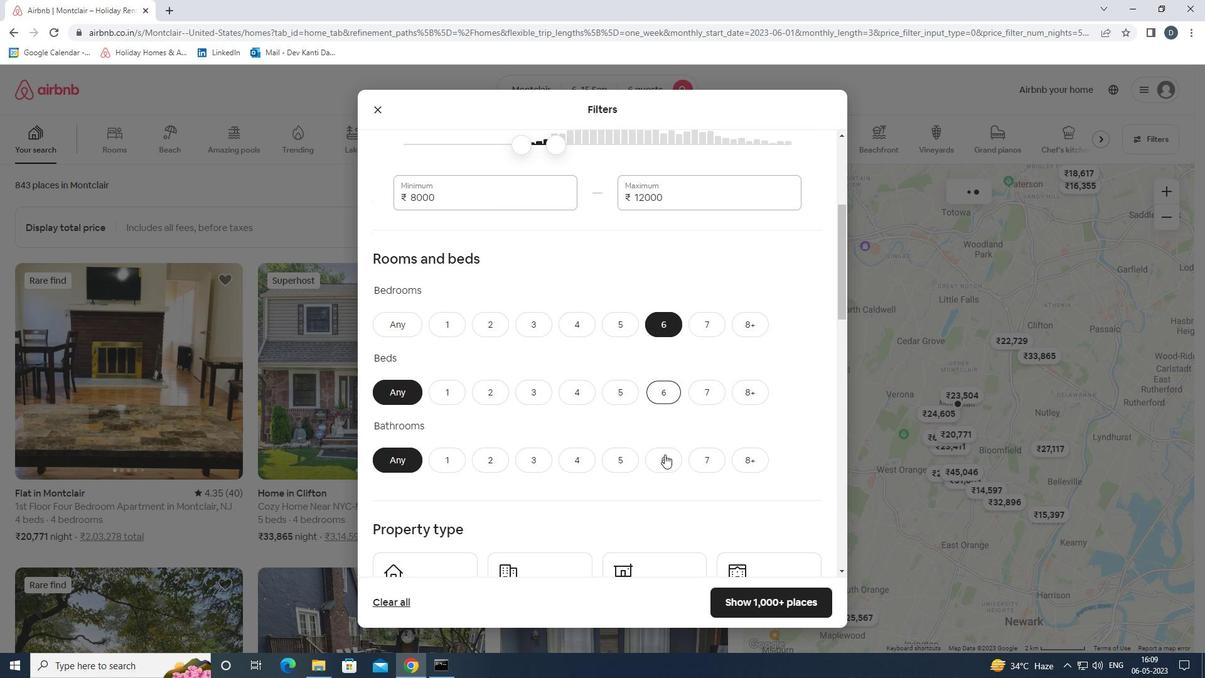 
Action: Mouse pressed left at (665, 457)
Screenshot: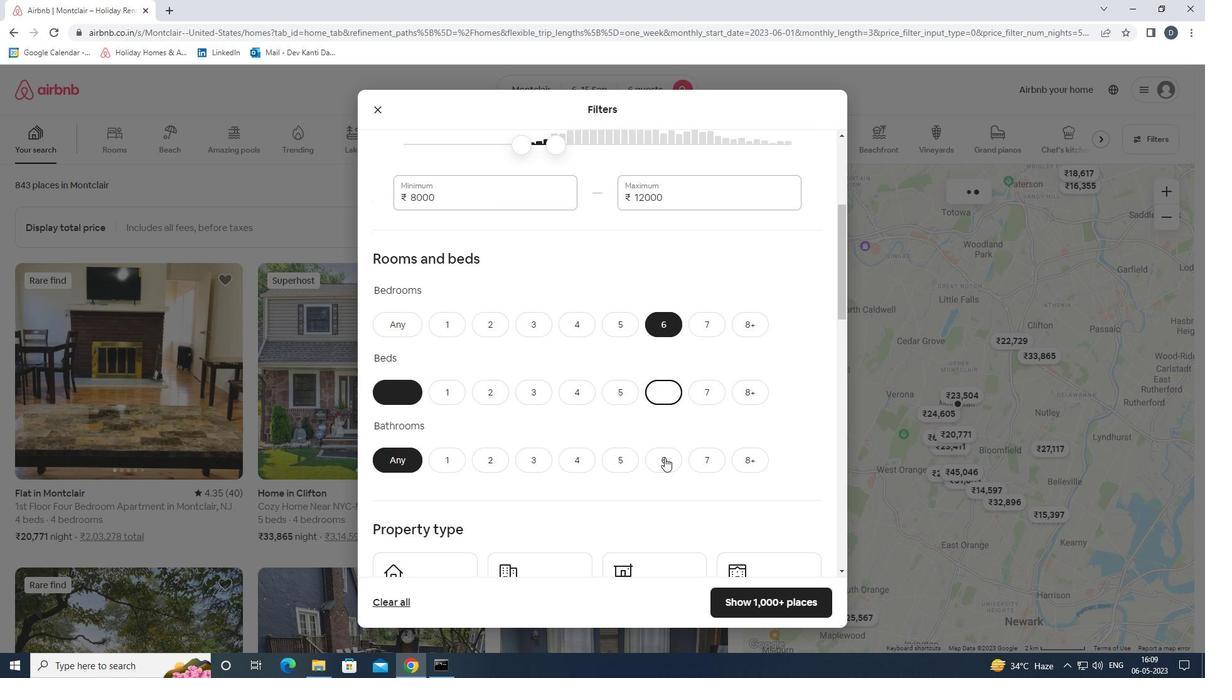 
Action: Mouse moved to (658, 416)
Screenshot: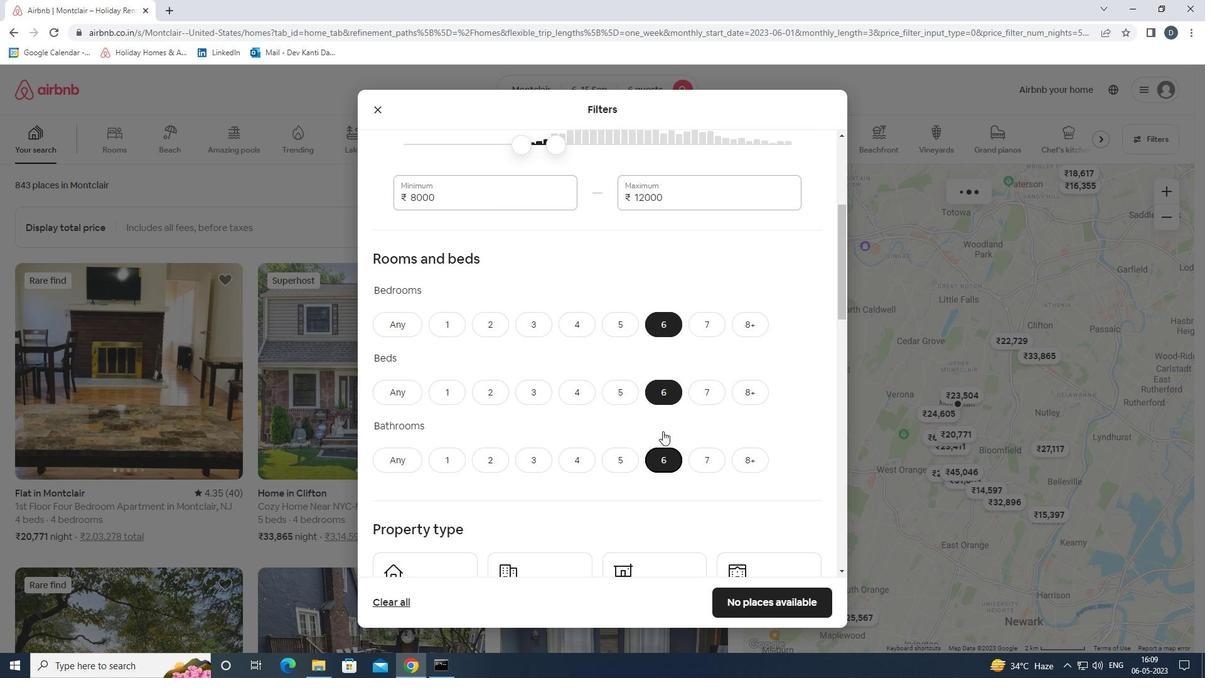 
Action: Mouse scrolled (658, 415) with delta (0, 0)
Screenshot: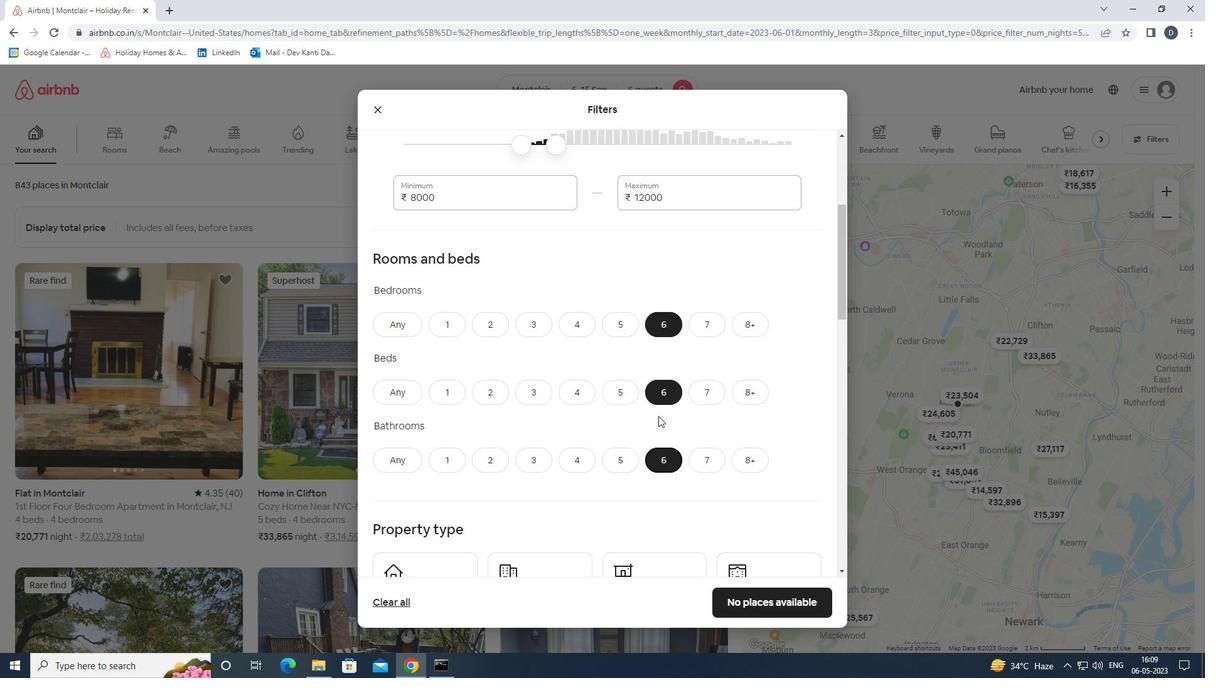 
Action: Mouse scrolled (658, 415) with delta (0, 0)
Screenshot: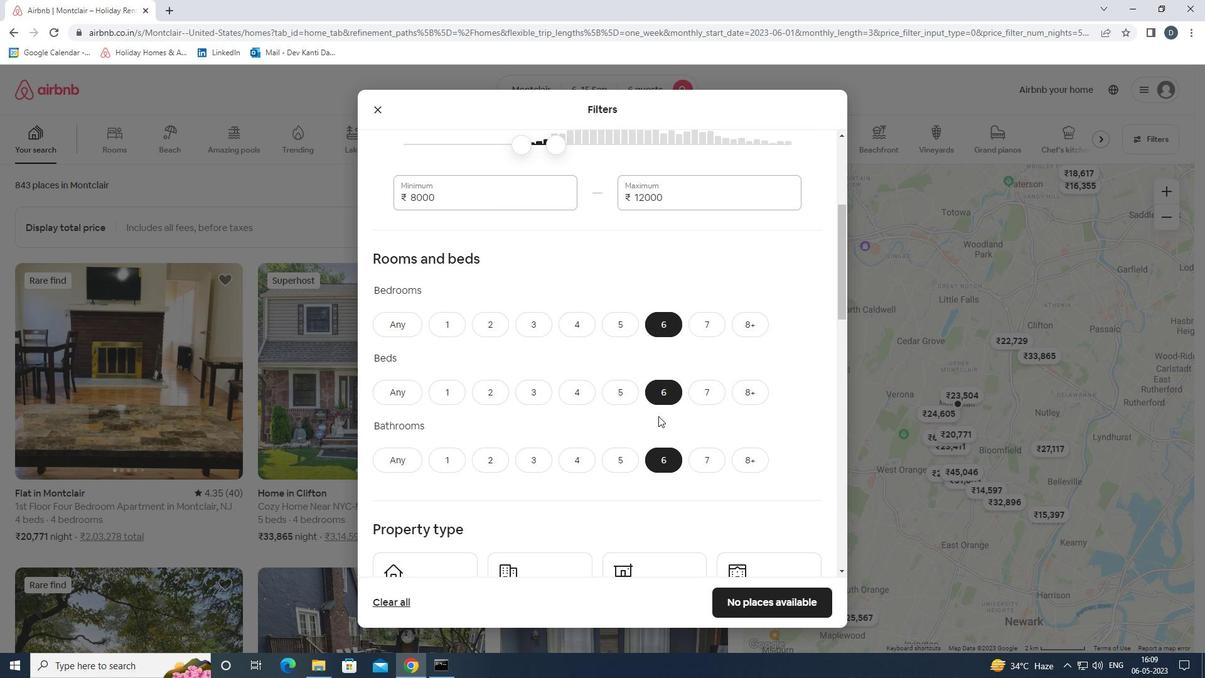 
Action: Mouse moved to (432, 465)
Screenshot: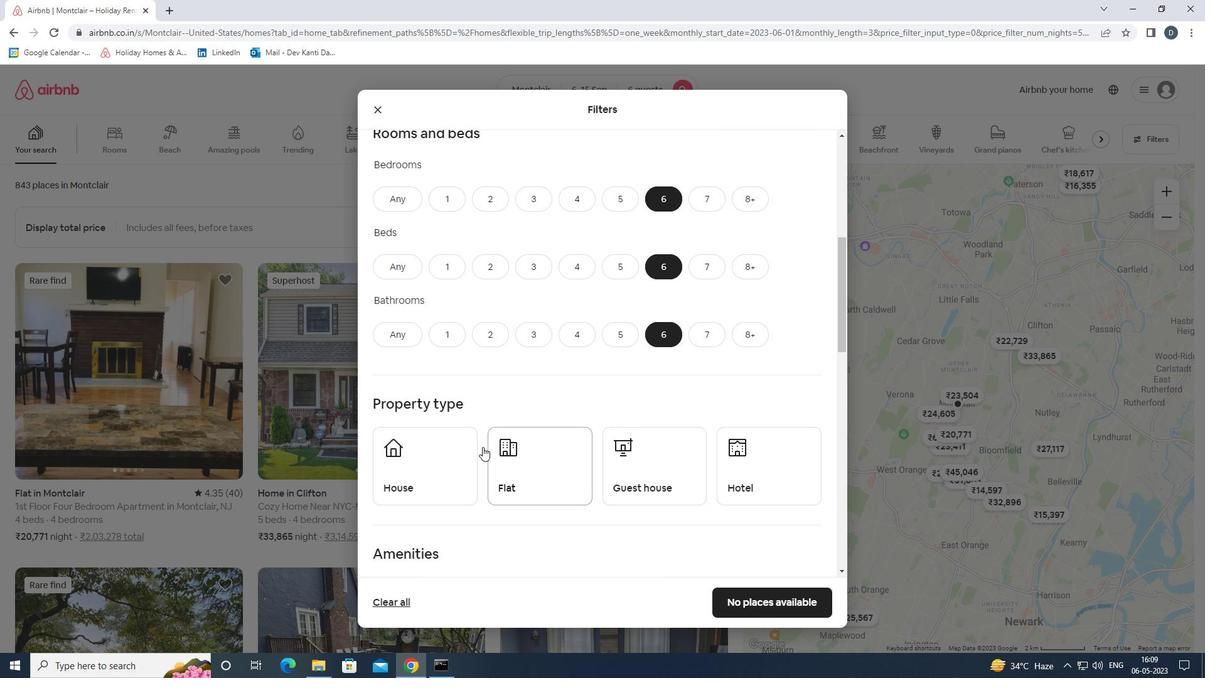 
Action: Mouse pressed left at (432, 465)
Screenshot: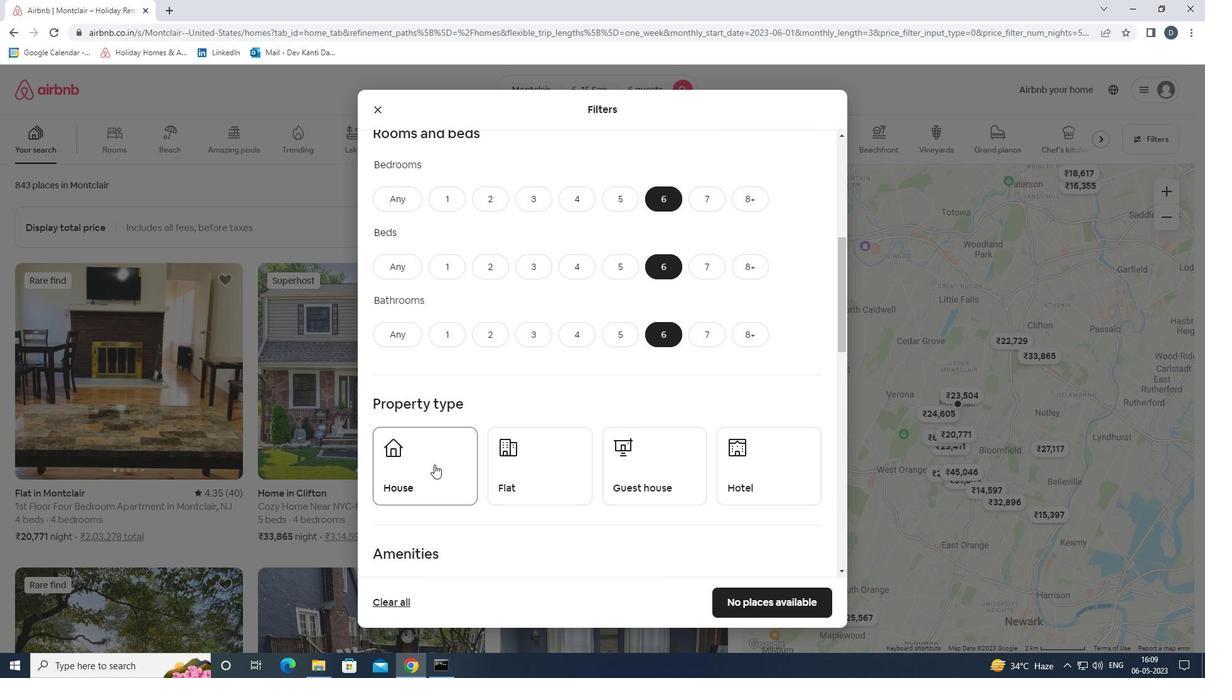 
Action: Mouse moved to (535, 466)
Screenshot: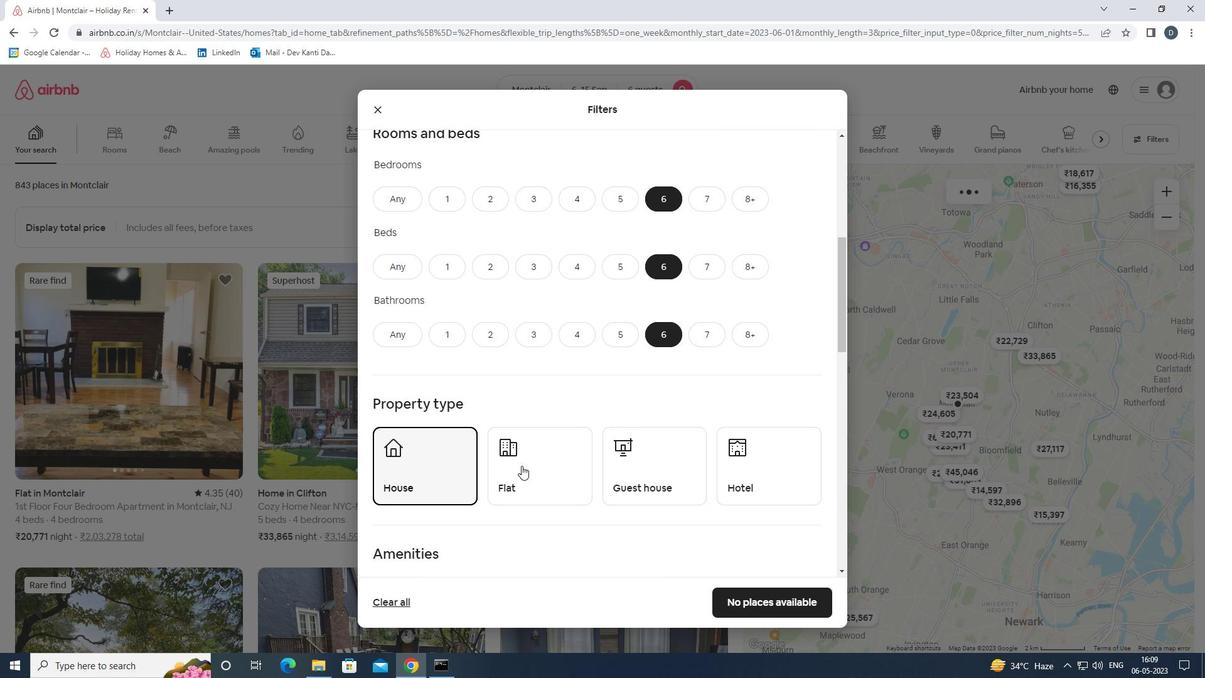 
Action: Mouse pressed left at (535, 466)
Screenshot: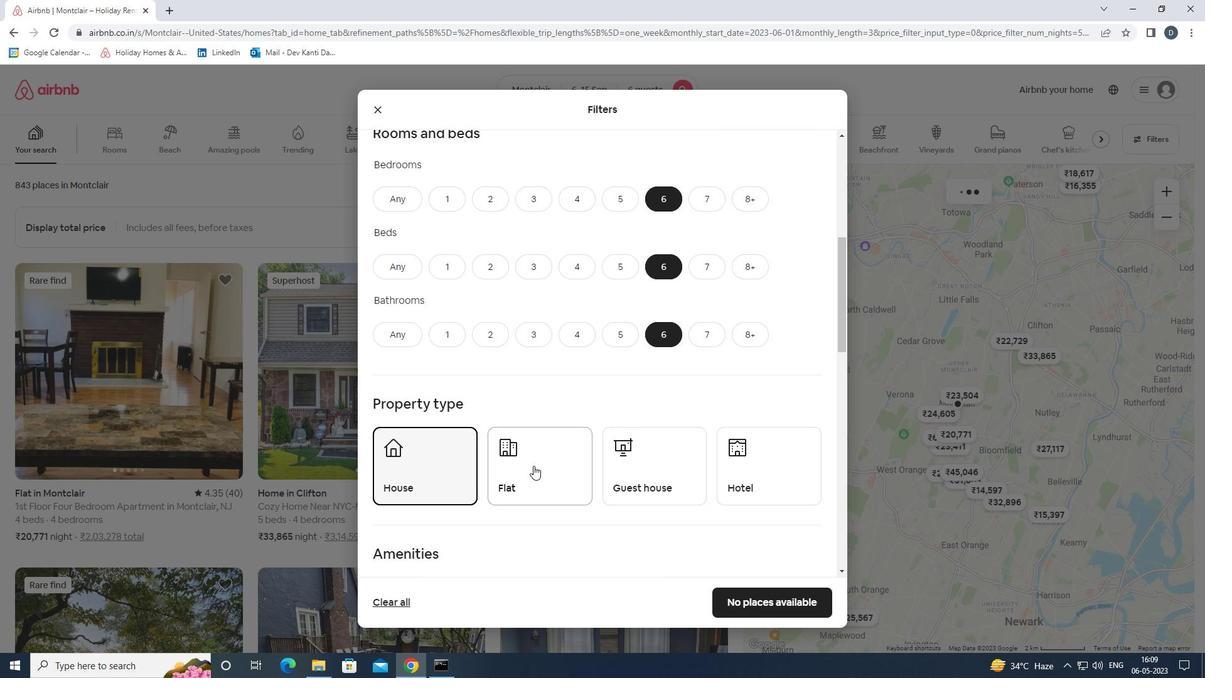 
Action: Mouse moved to (643, 462)
Screenshot: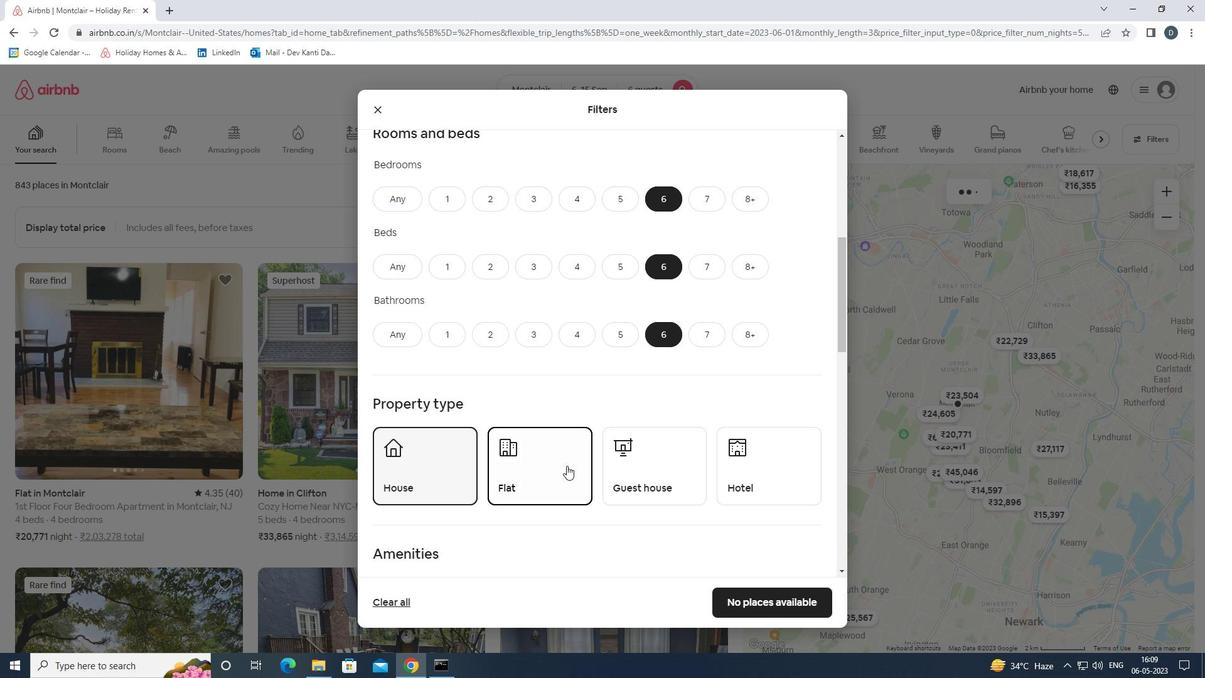 
Action: Mouse pressed left at (643, 462)
Screenshot: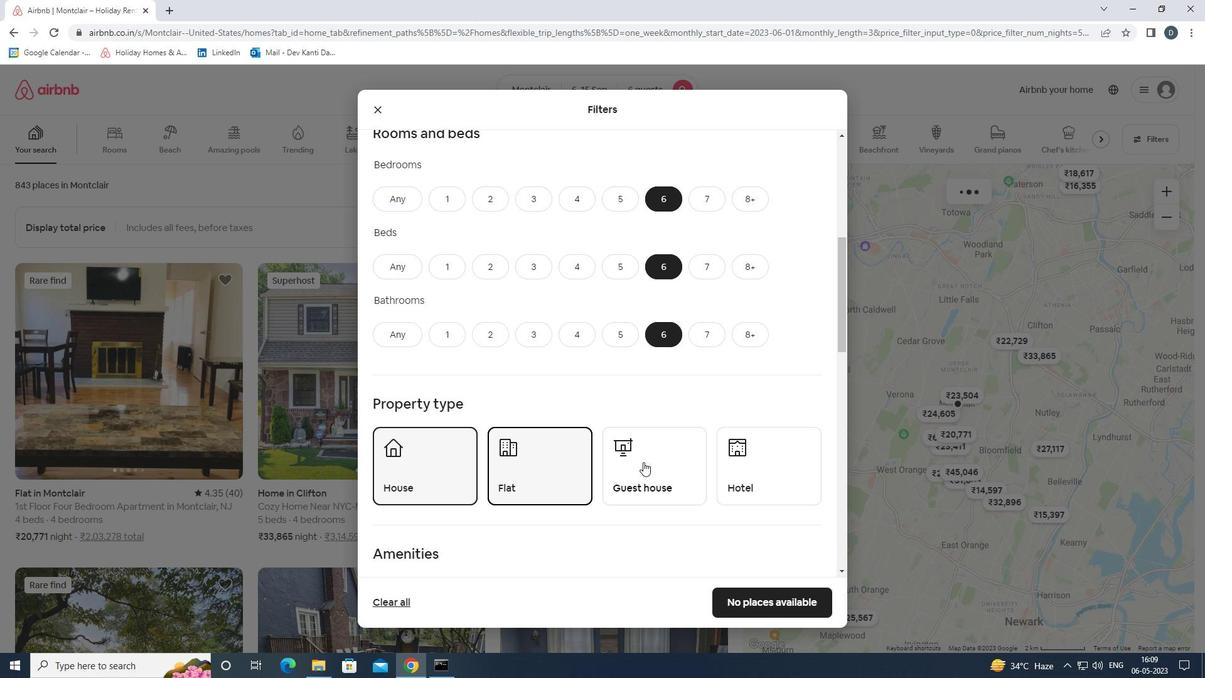 
Action: Mouse moved to (658, 404)
Screenshot: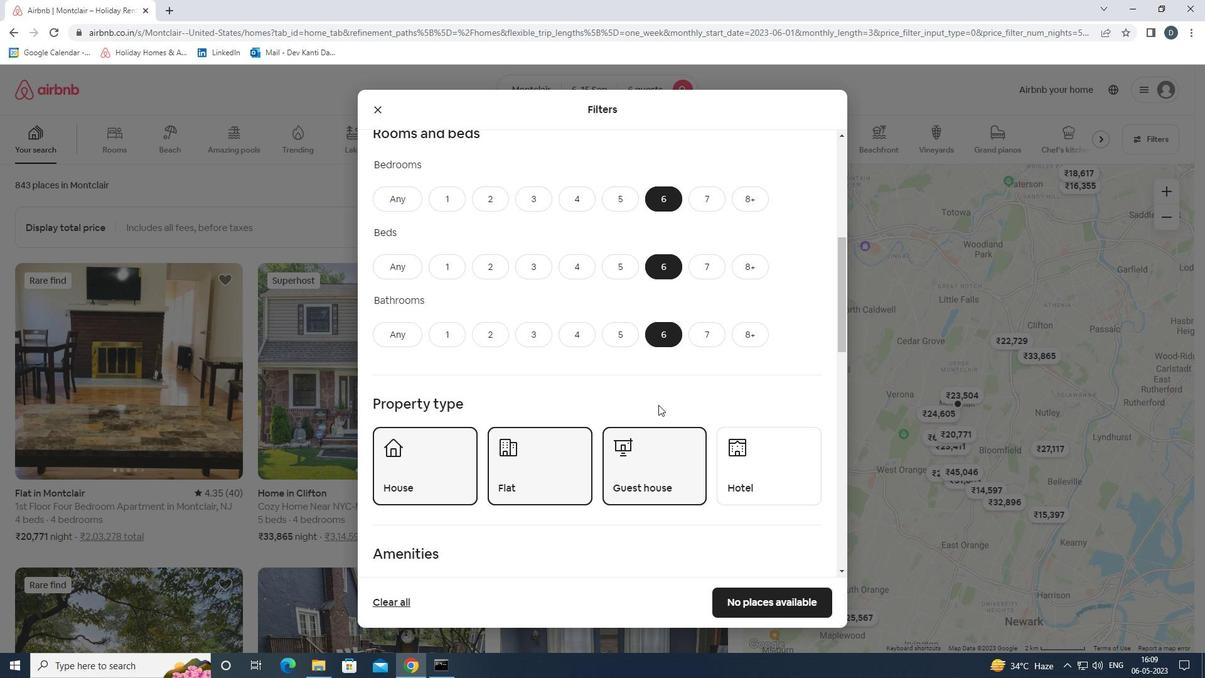 
Action: Mouse scrolled (658, 403) with delta (0, 0)
Screenshot: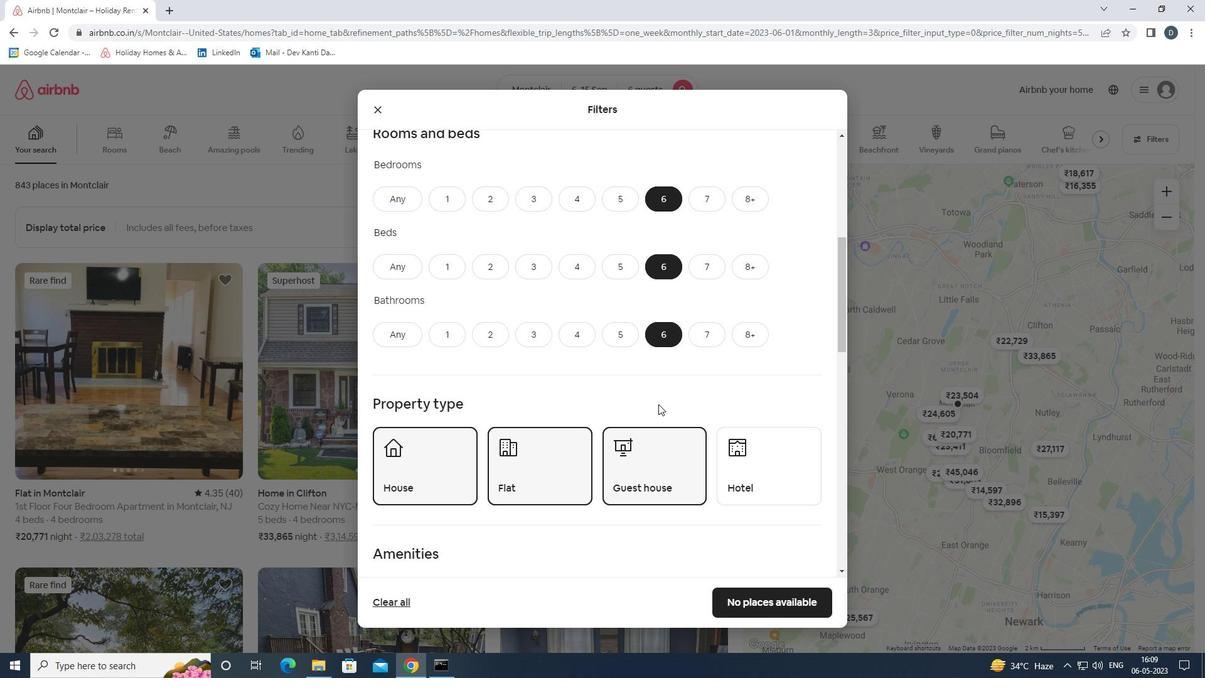 
Action: Mouse scrolled (658, 403) with delta (0, 0)
Screenshot: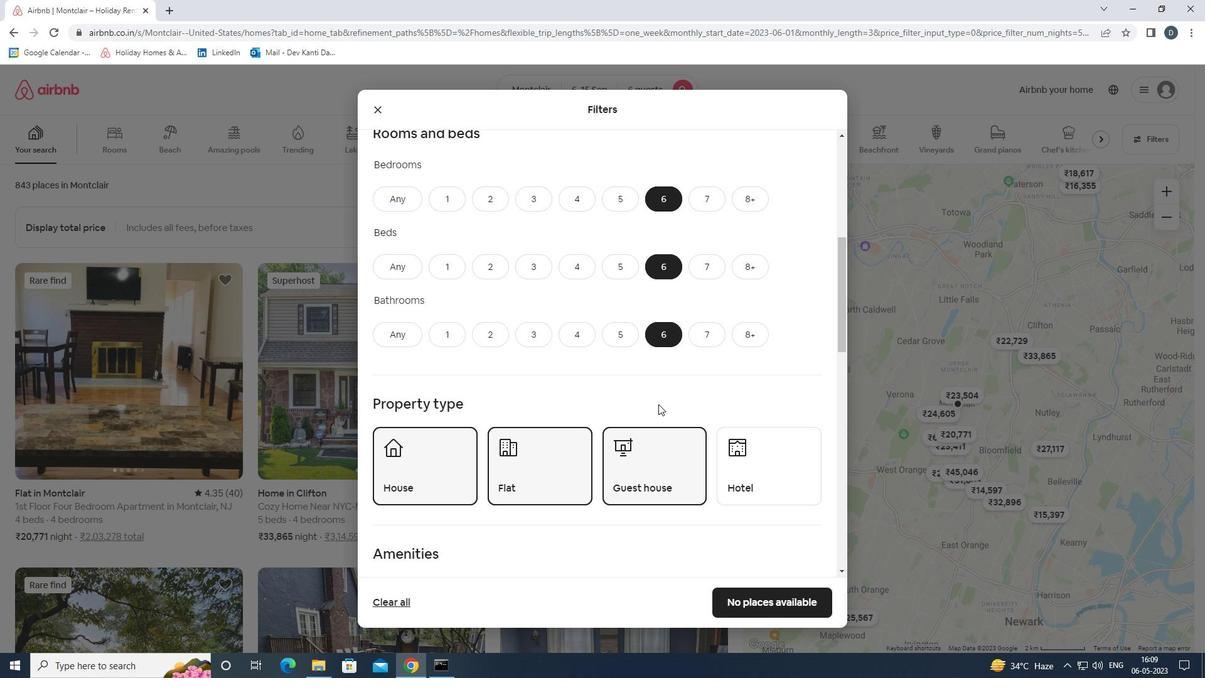 
Action: Mouse scrolled (658, 403) with delta (0, 0)
Screenshot: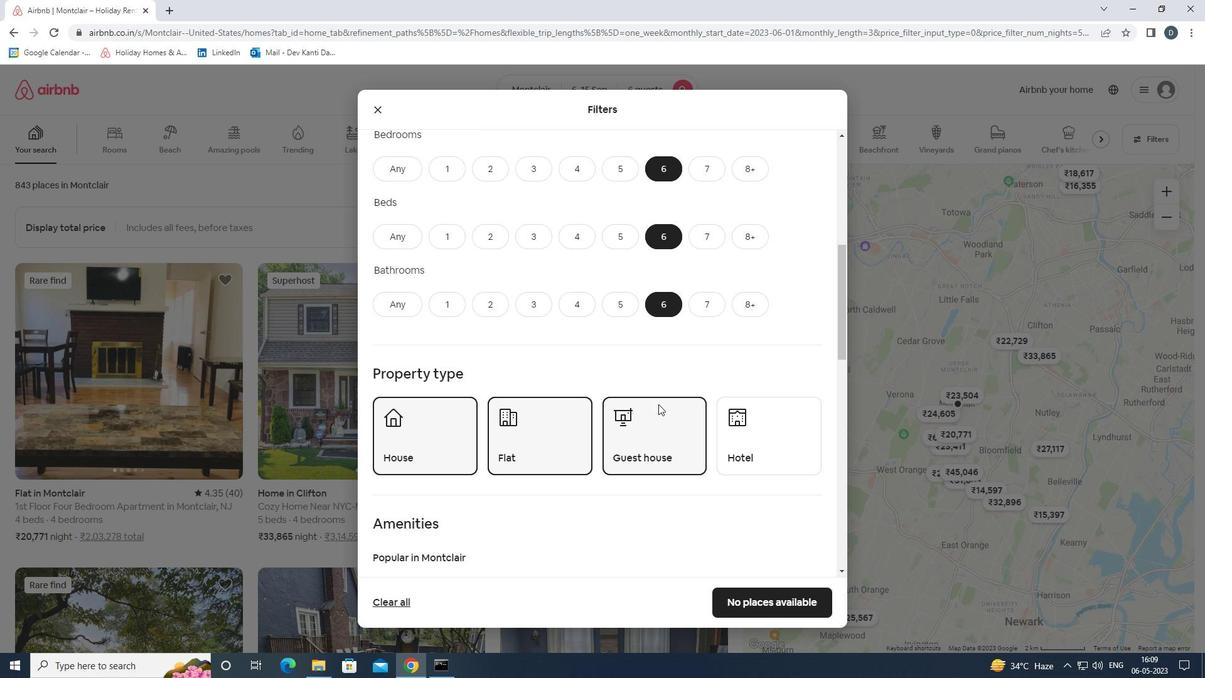 
Action: Mouse scrolled (658, 403) with delta (0, 0)
Screenshot: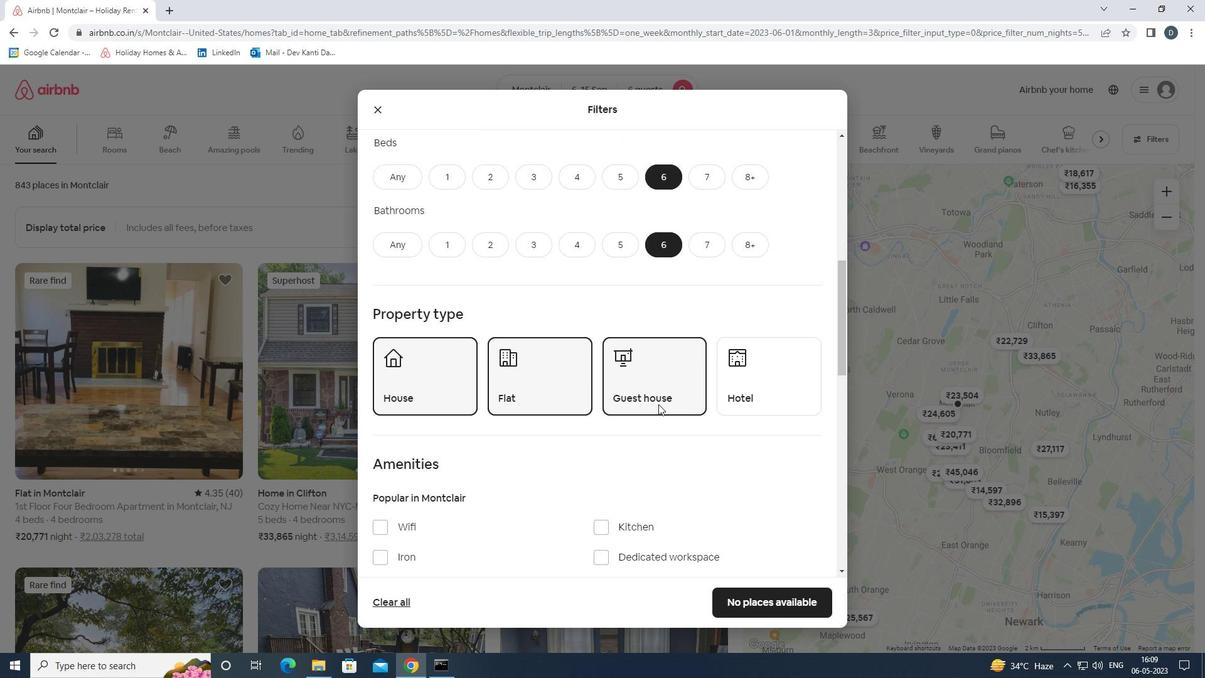
Action: Mouse moved to (411, 368)
Screenshot: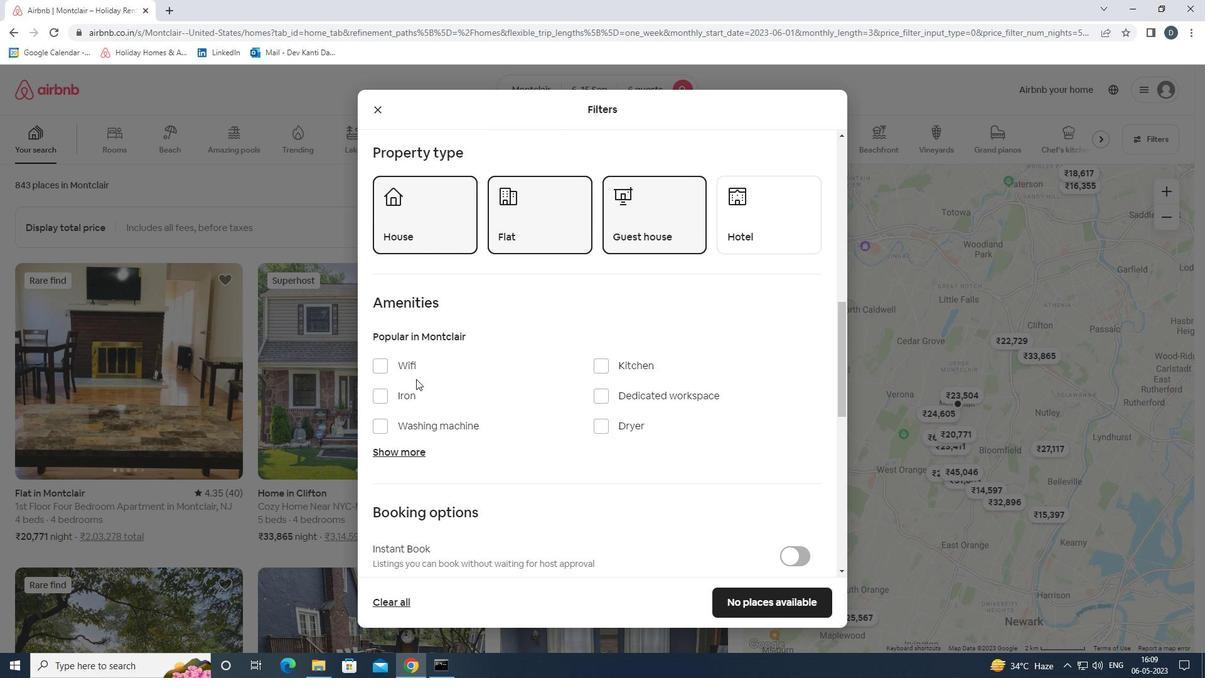 
Action: Mouse pressed left at (411, 368)
Screenshot: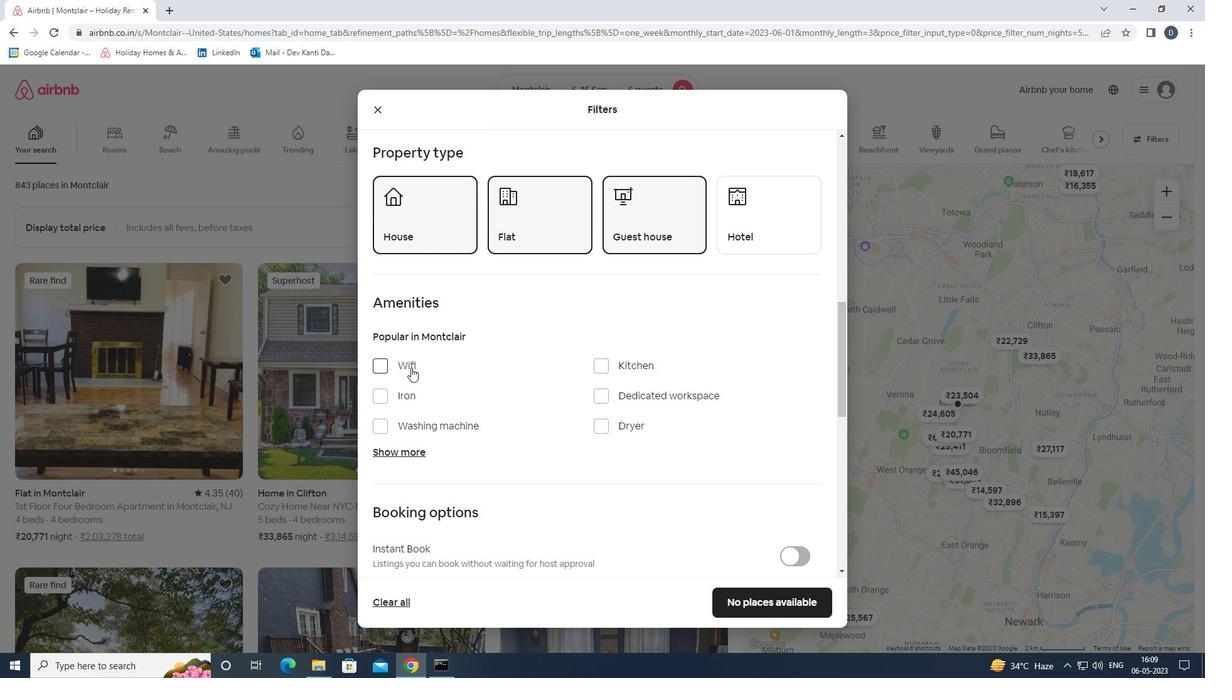 
Action: Mouse moved to (421, 448)
Screenshot: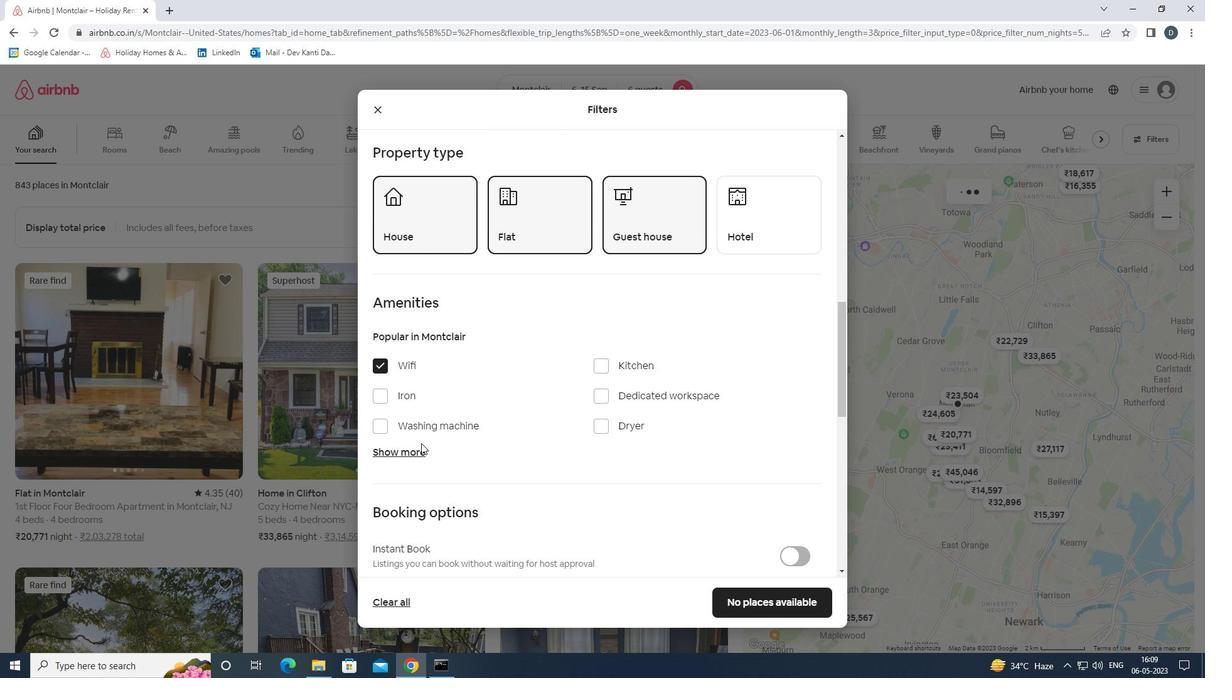 
Action: Mouse pressed left at (421, 448)
Screenshot: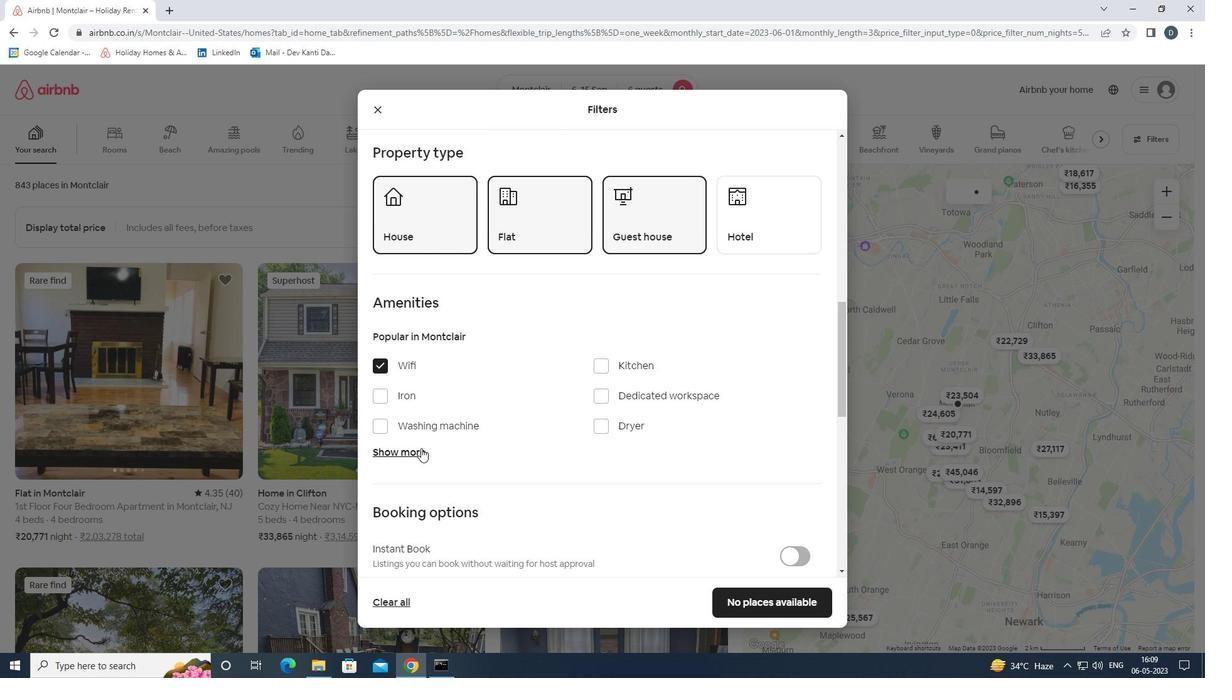 
Action: Mouse moved to (415, 521)
Screenshot: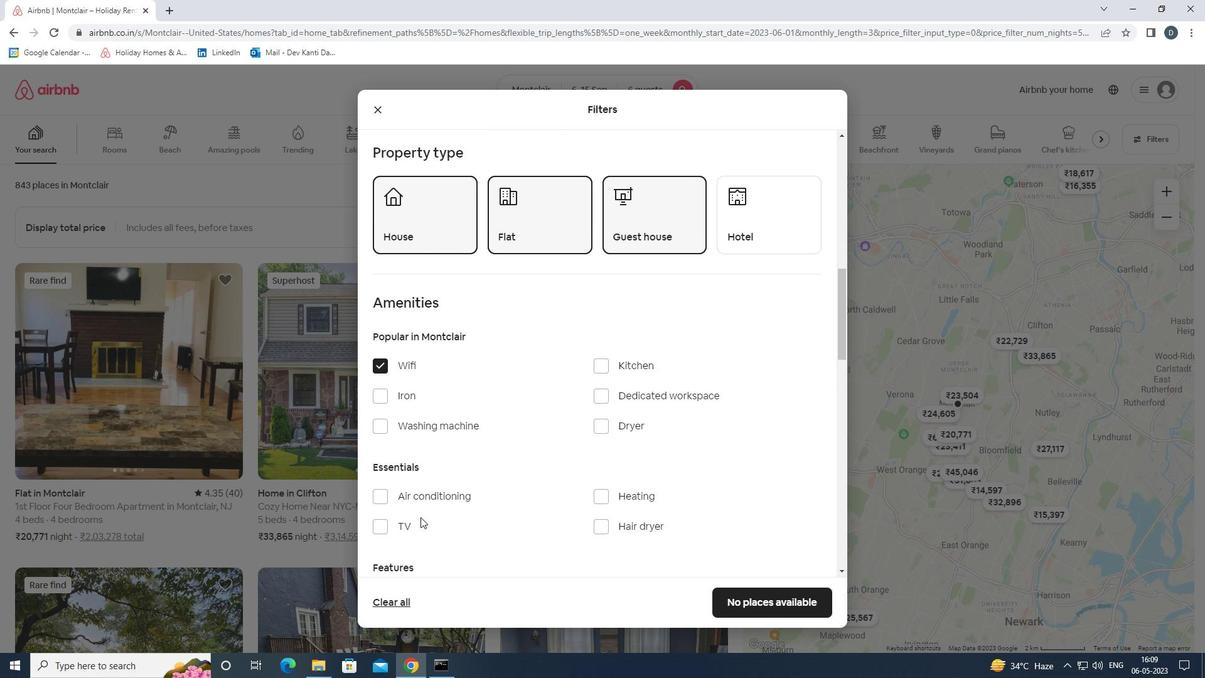 
Action: Mouse pressed left at (415, 521)
Screenshot: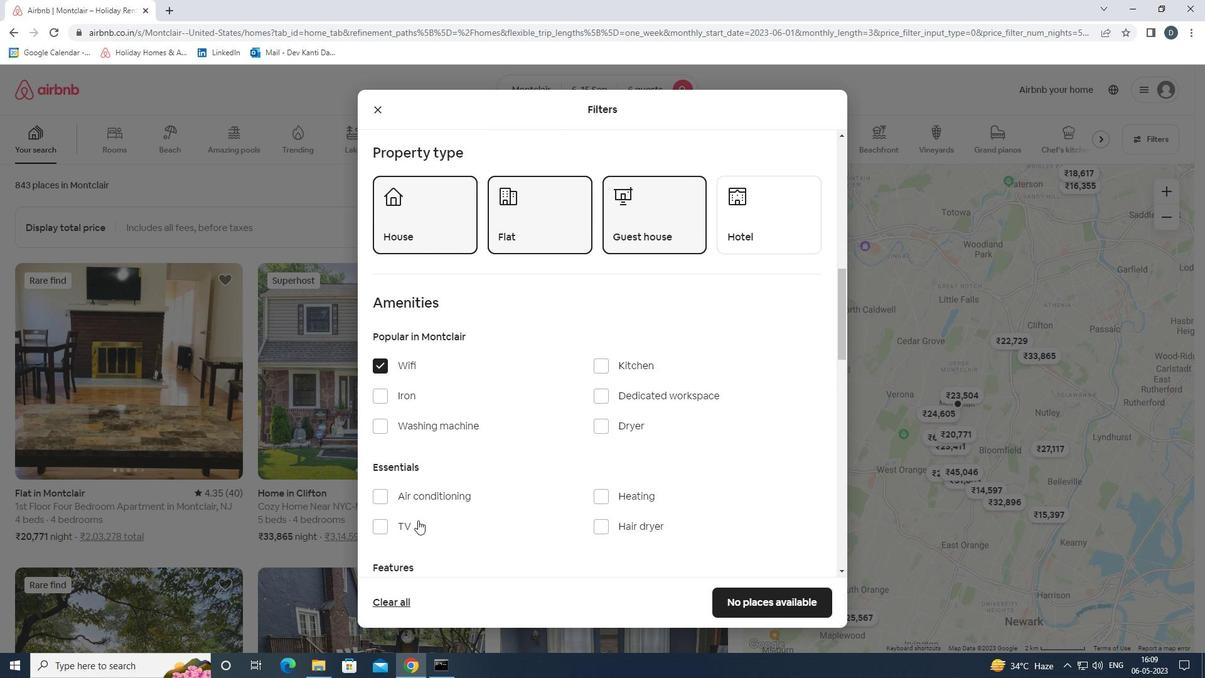 
Action: Mouse moved to (555, 431)
Screenshot: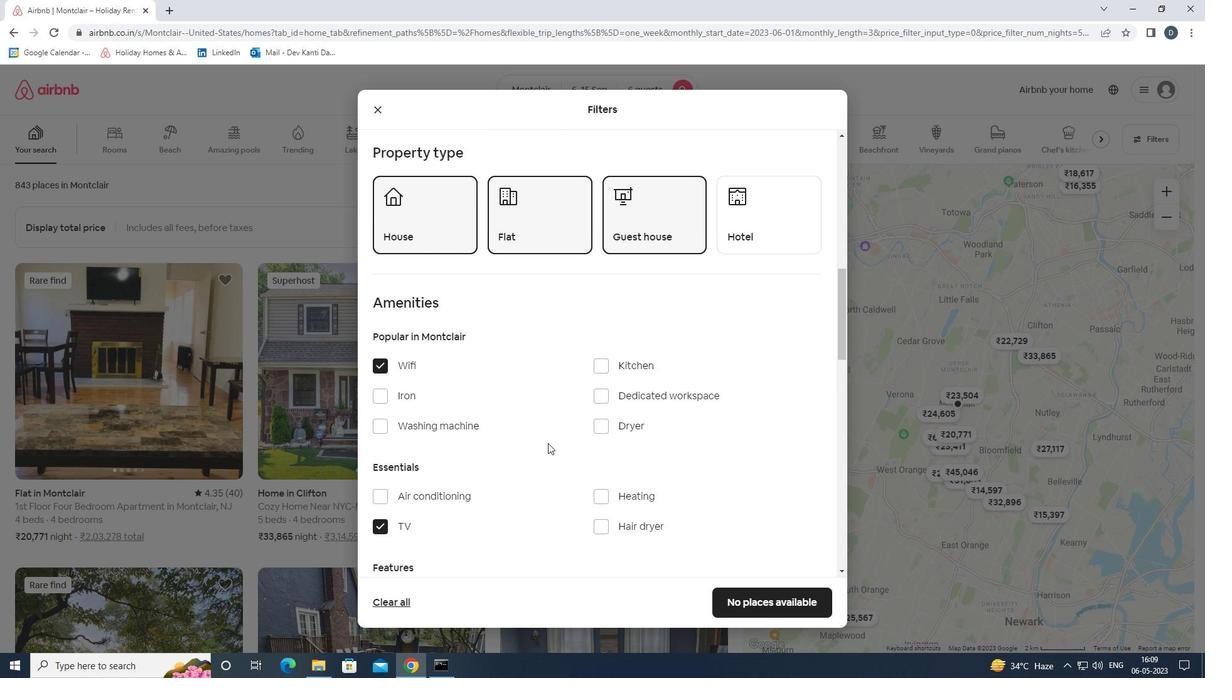 
Action: Mouse scrolled (555, 430) with delta (0, 0)
Screenshot: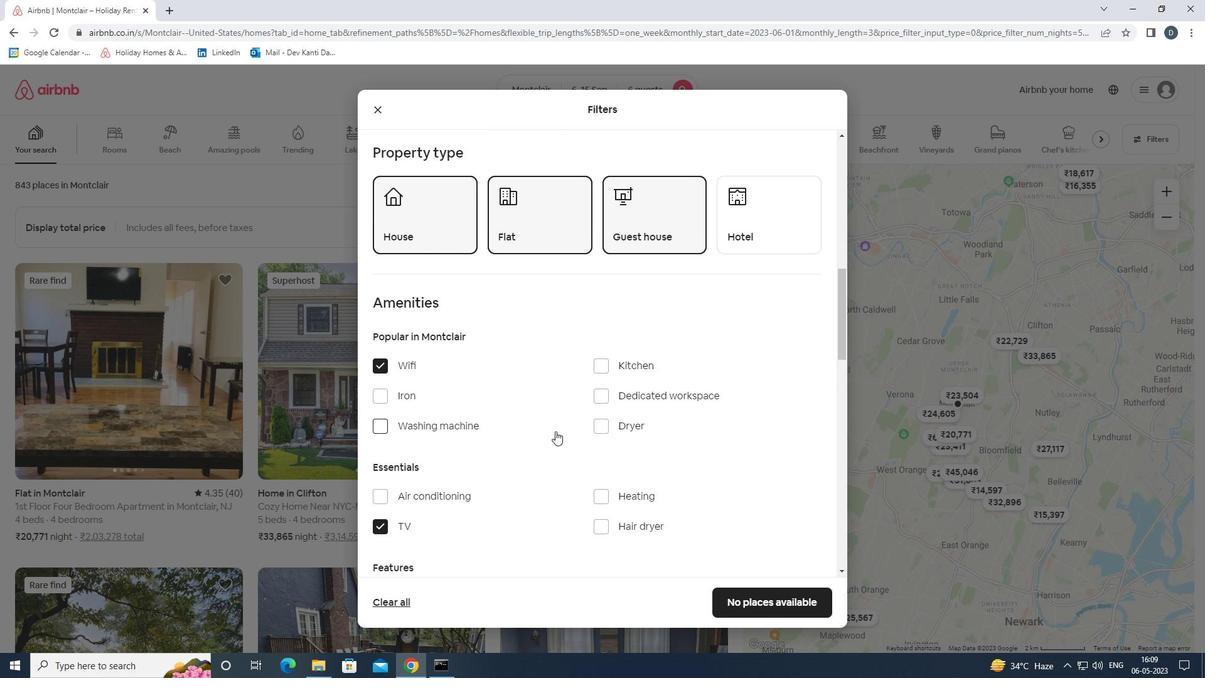
Action: Mouse scrolled (555, 430) with delta (0, 0)
Screenshot: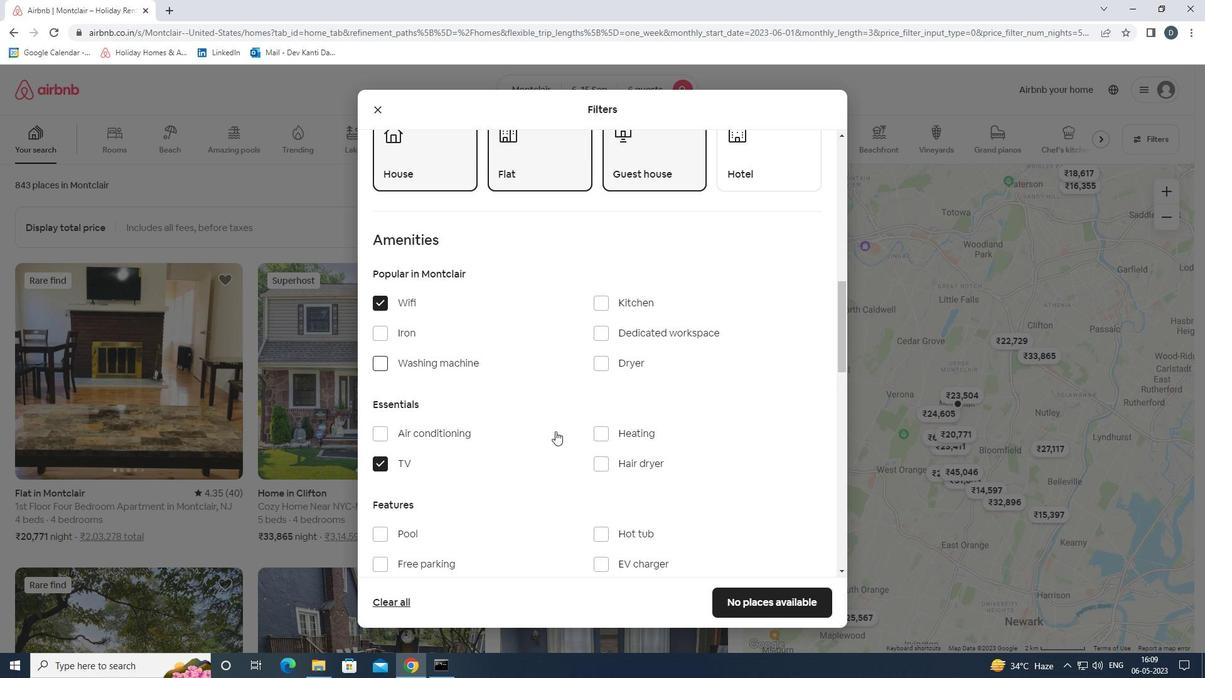 
Action: Mouse moved to (561, 426)
Screenshot: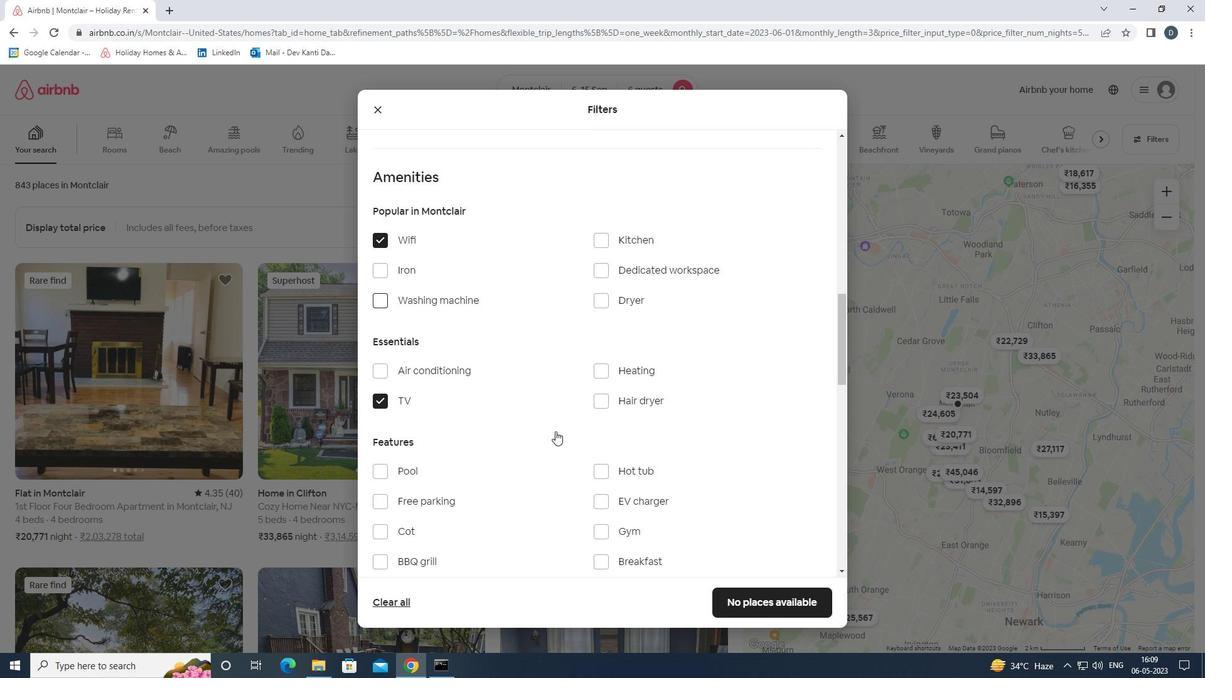 
Action: Mouse scrolled (561, 425) with delta (0, 0)
Screenshot: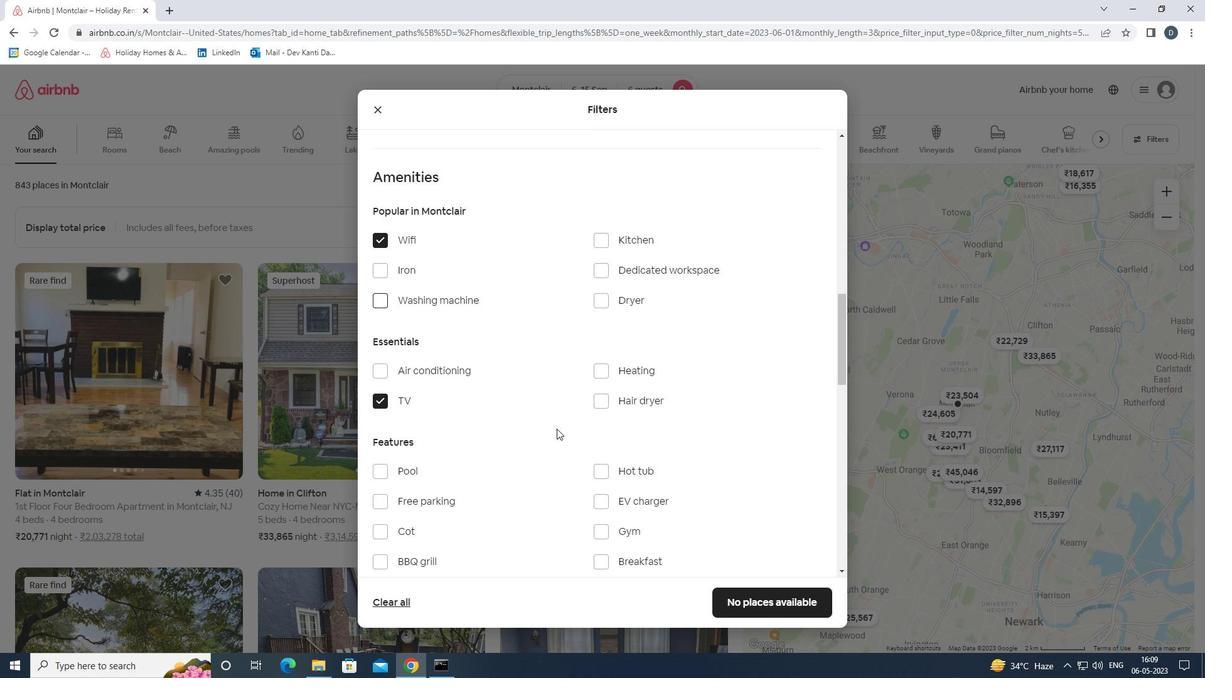 
Action: Mouse moved to (438, 435)
Screenshot: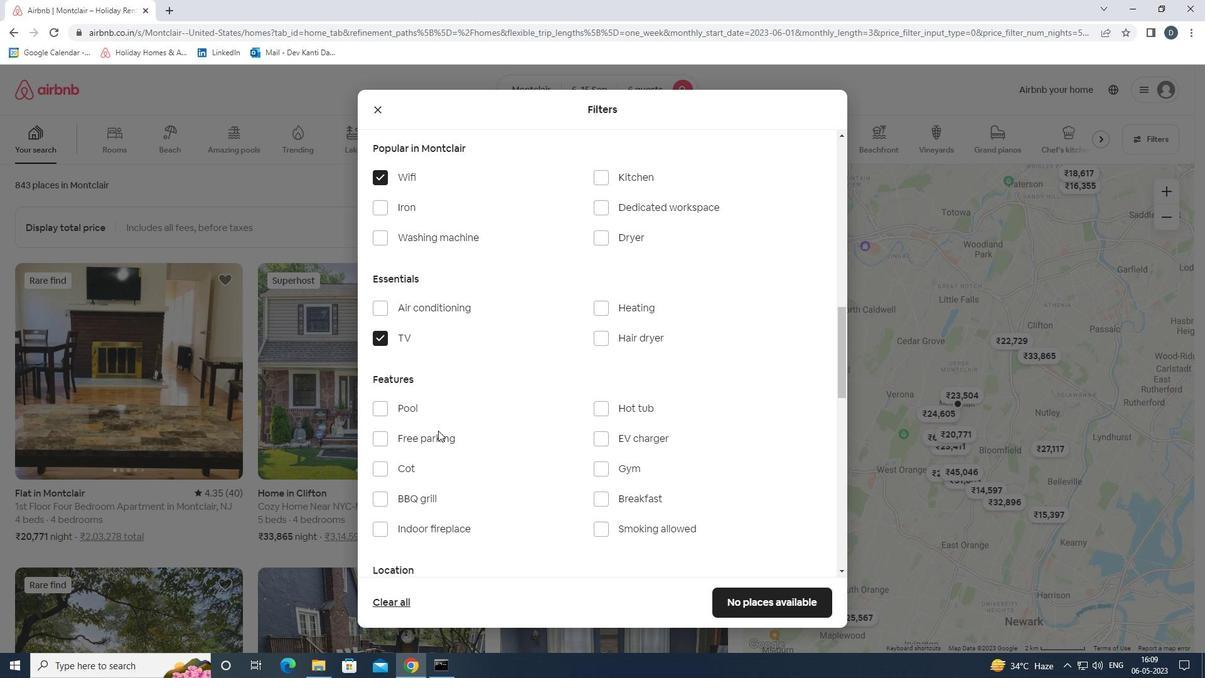 
Action: Mouse pressed left at (438, 435)
Screenshot: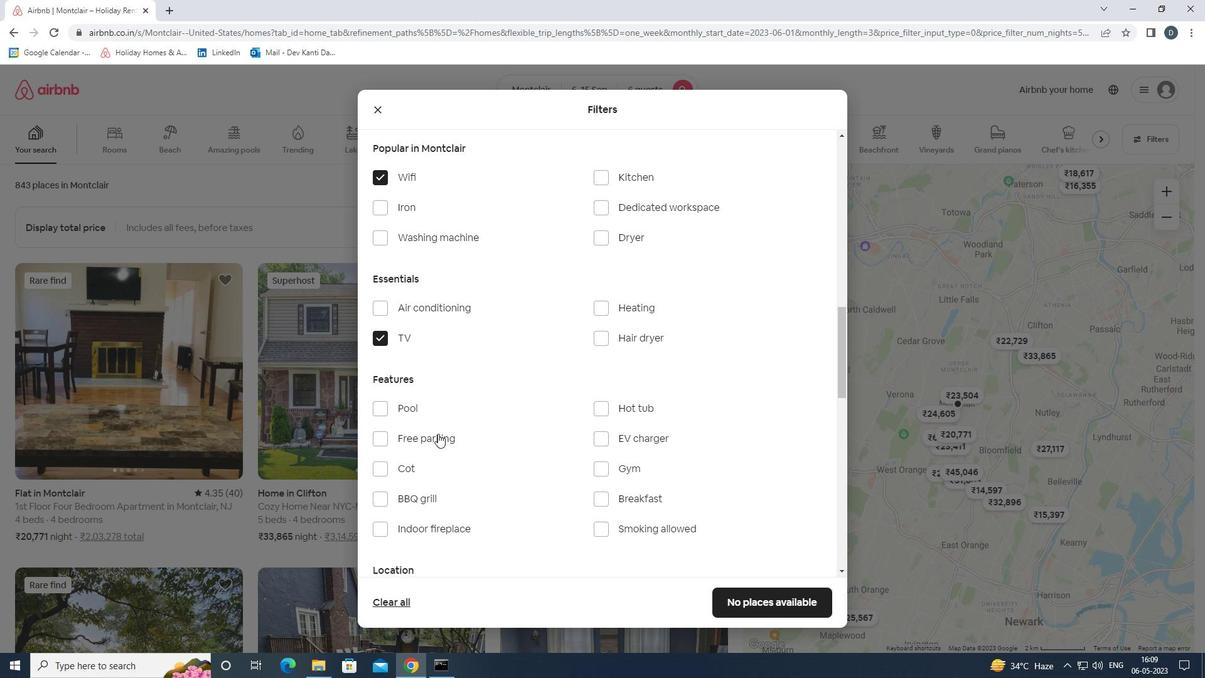 
Action: Mouse moved to (636, 471)
Screenshot: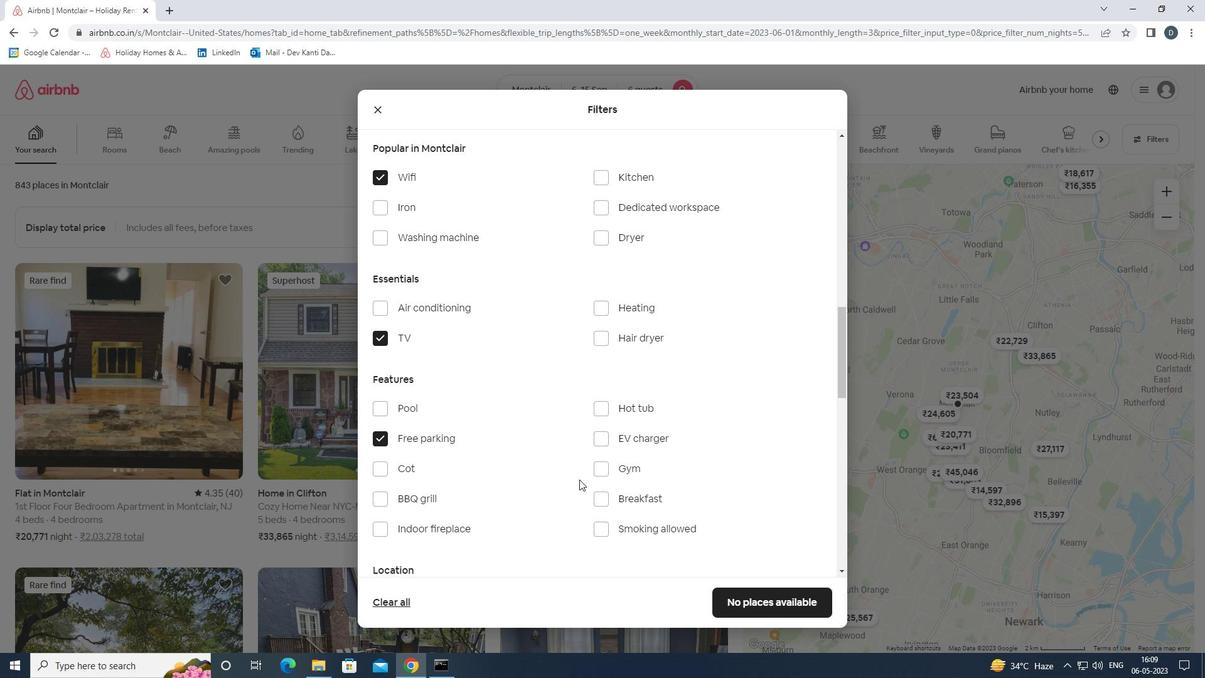 
Action: Mouse pressed left at (636, 471)
Screenshot: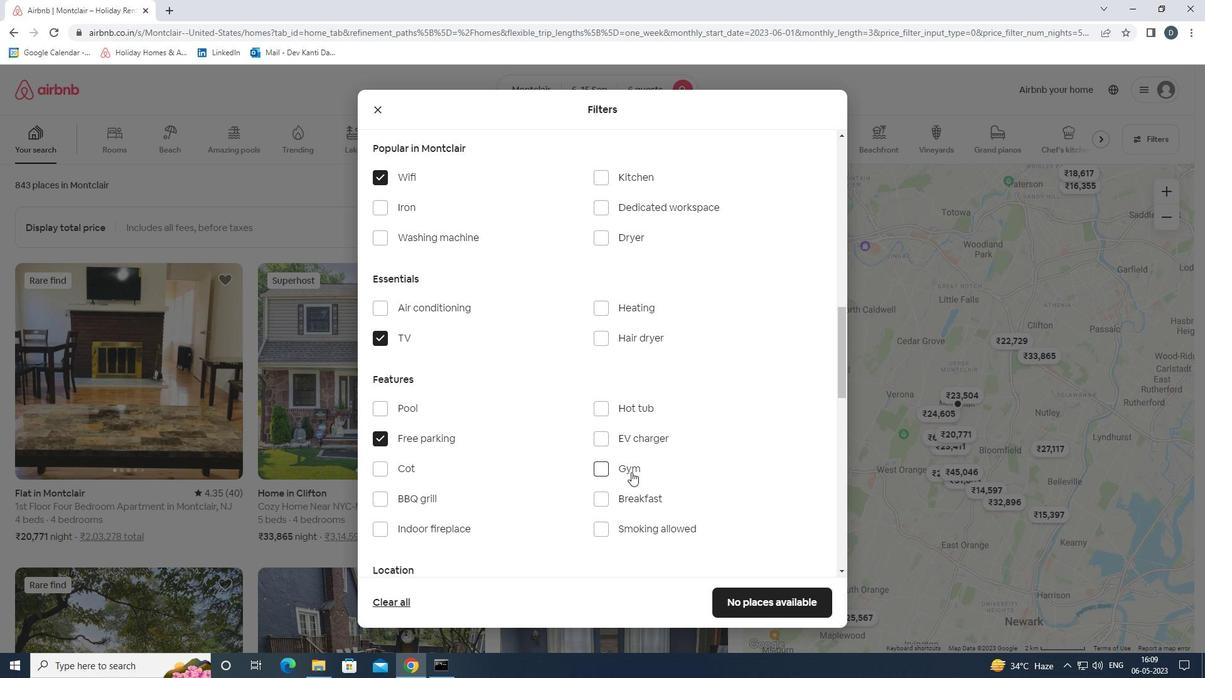 
Action: Mouse moved to (634, 493)
Screenshot: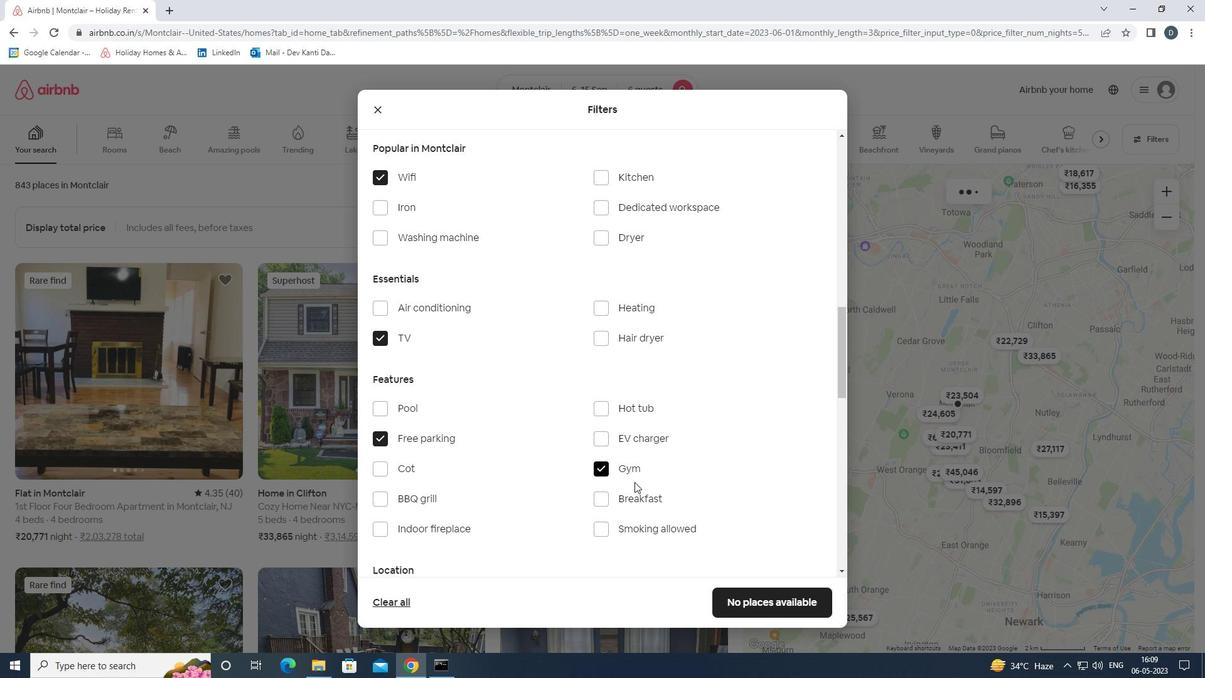 
Action: Mouse pressed left at (634, 493)
Screenshot: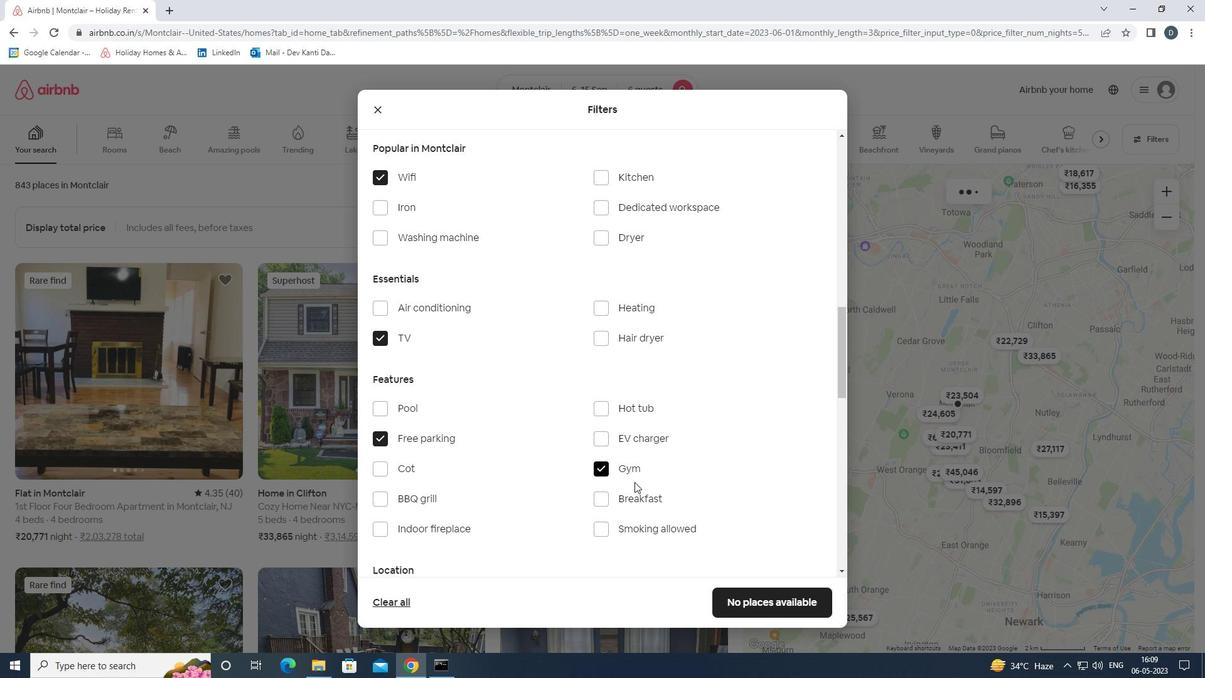 
Action: Mouse moved to (741, 411)
Screenshot: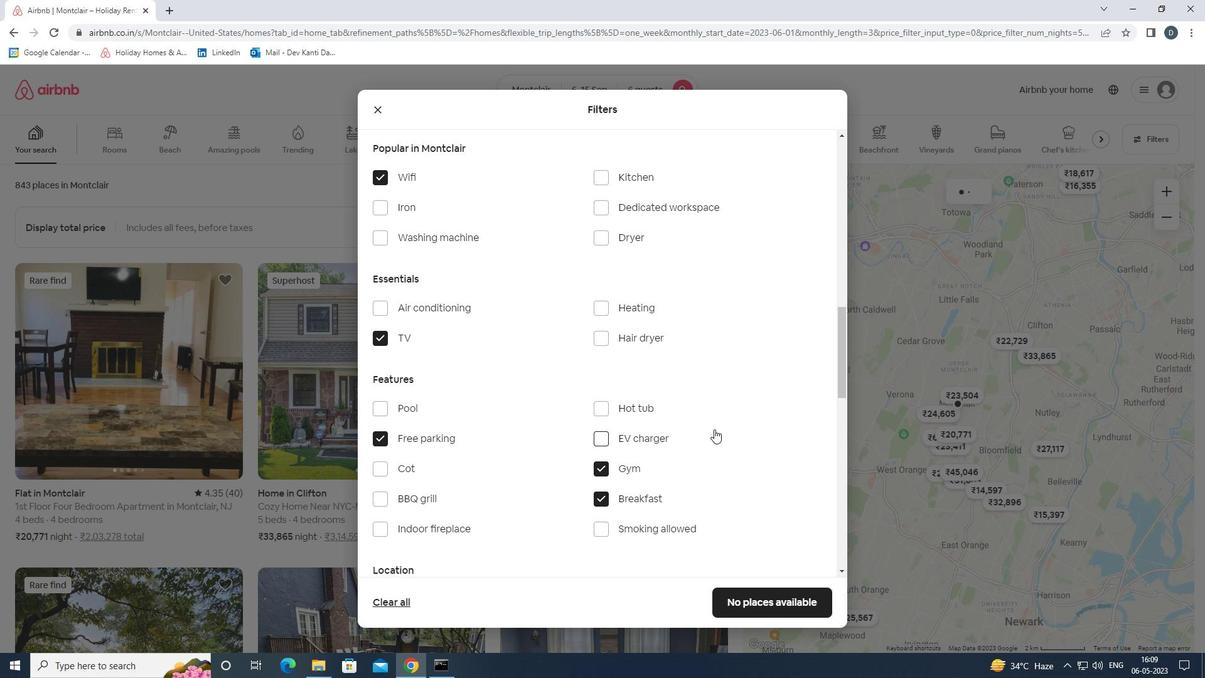
Action: Mouse scrolled (741, 410) with delta (0, 0)
Screenshot: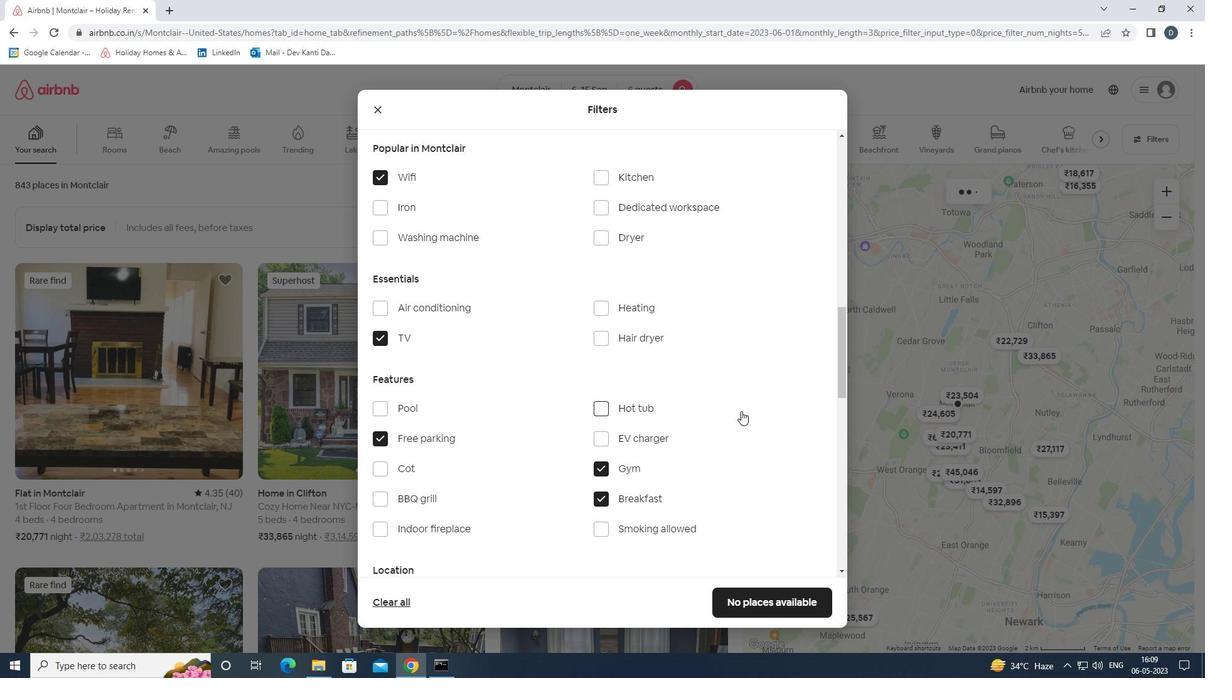
Action: Mouse scrolled (741, 410) with delta (0, 0)
Screenshot: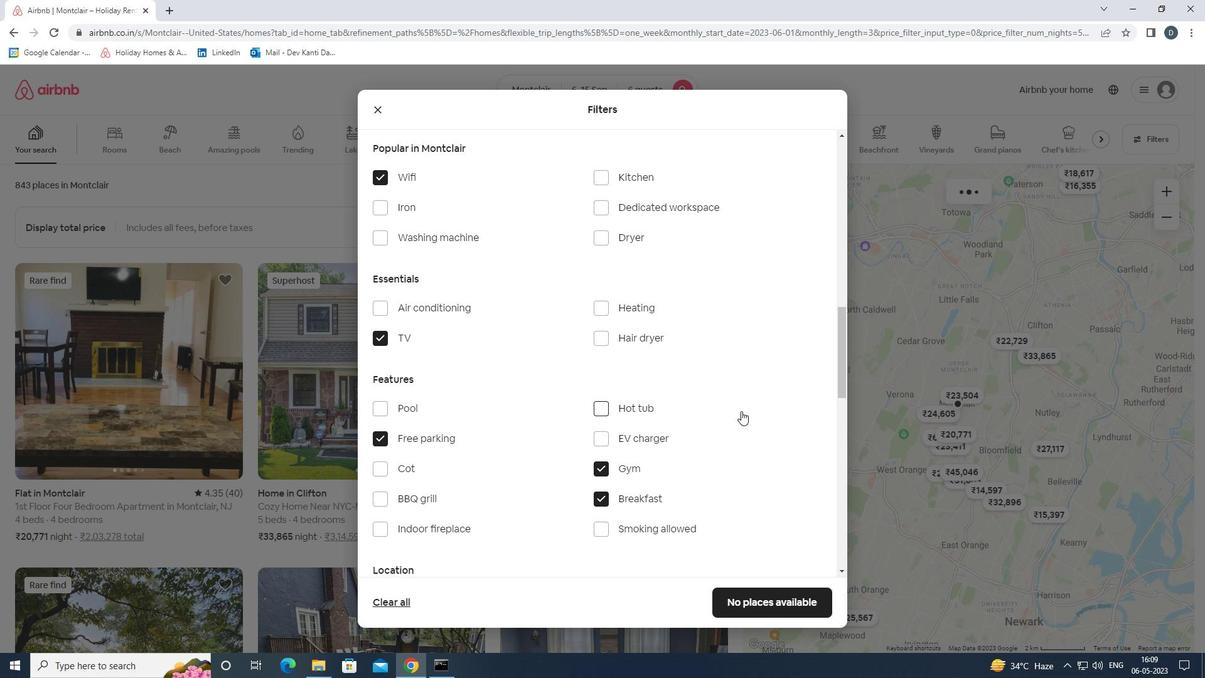 
Action: Mouse scrolled (741, 410) with delta (0, 0)
Screenshot: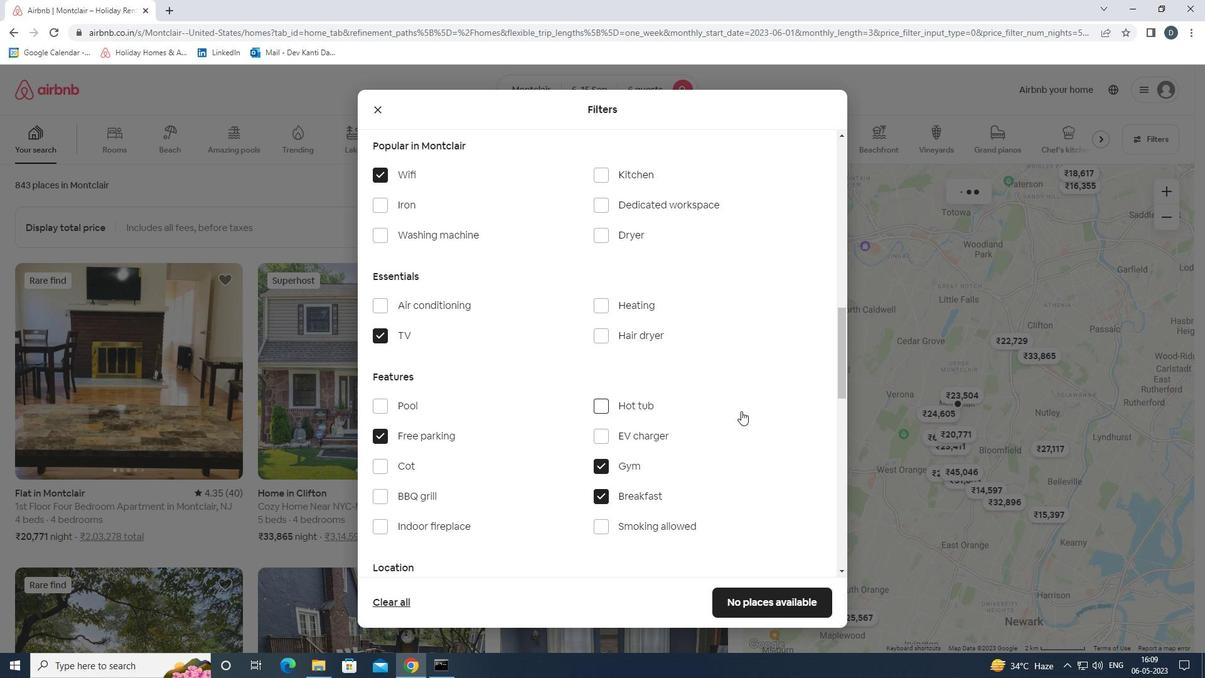 
Action: Mouse scrolled (741, 410) with delta (0, 0)
Screenshot: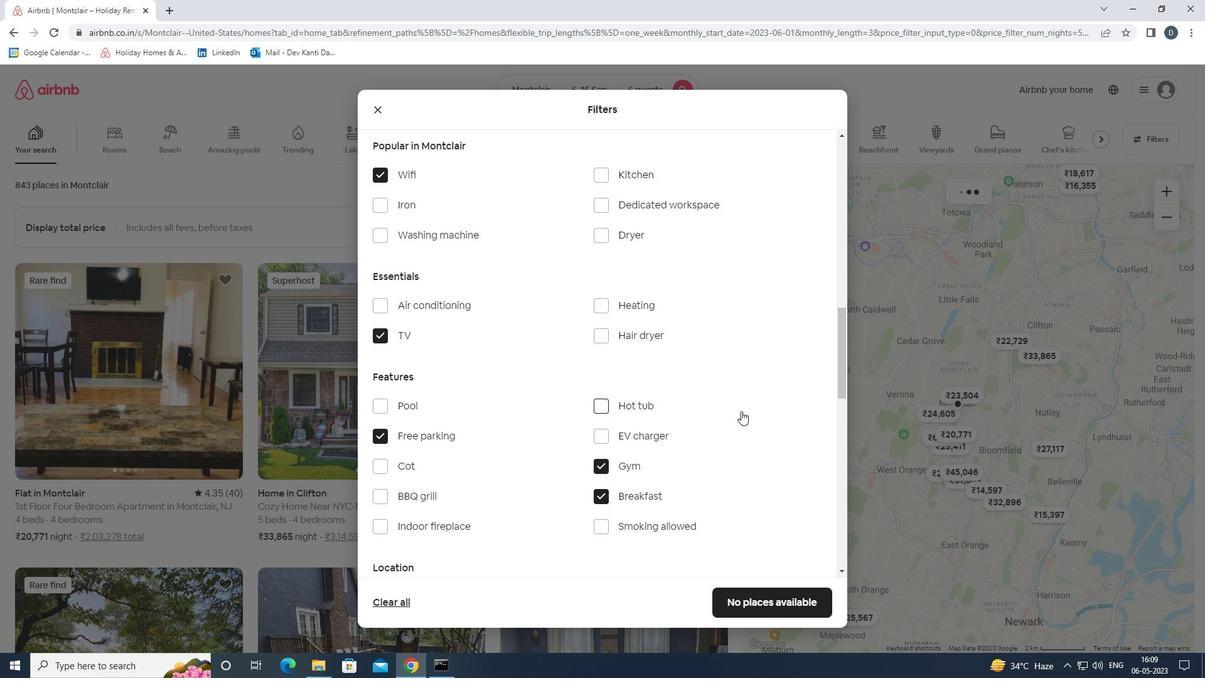 
Action: Mouse moved to (741, 411)
Screenshot: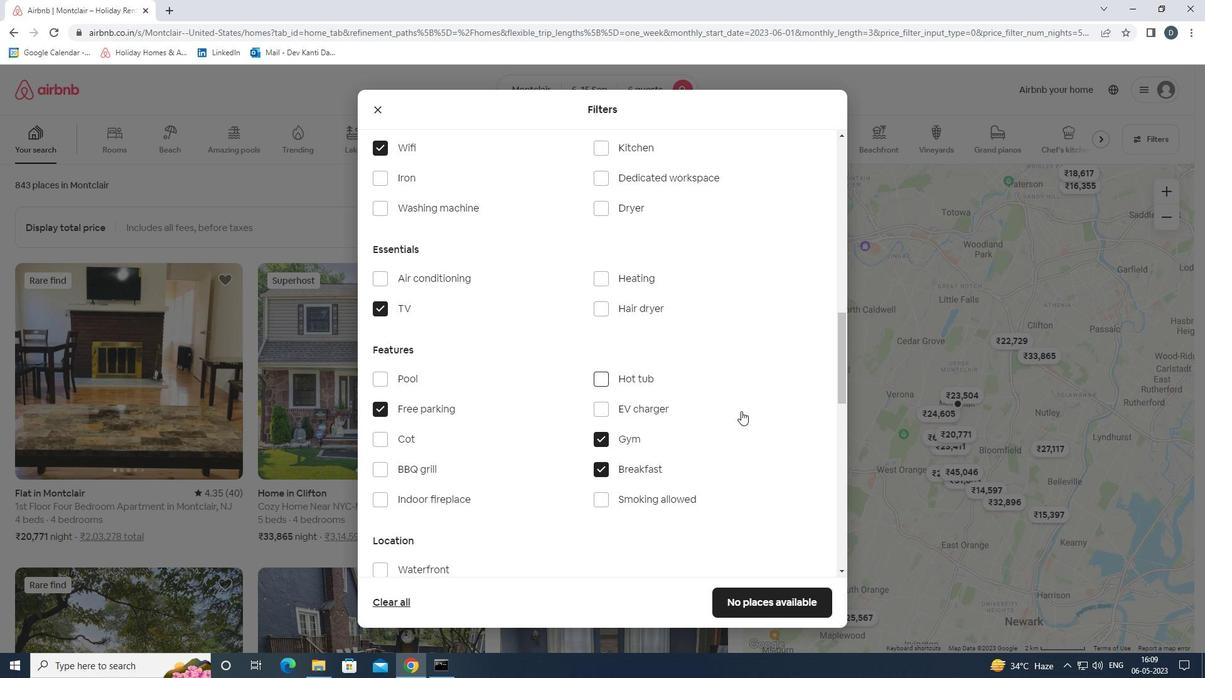 
Action: Mouse scrolled (741, 410) with delta (0, 0)
Screenshot: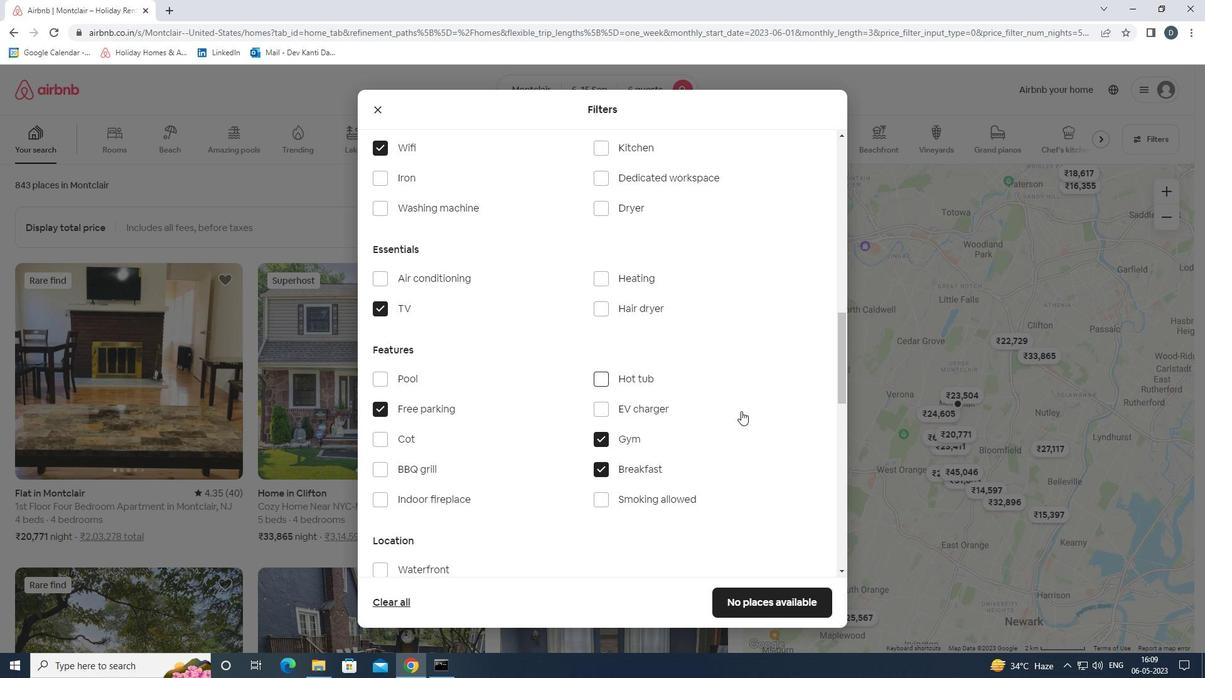 
Action: Mouse moved to (743, 411)
Screenshot: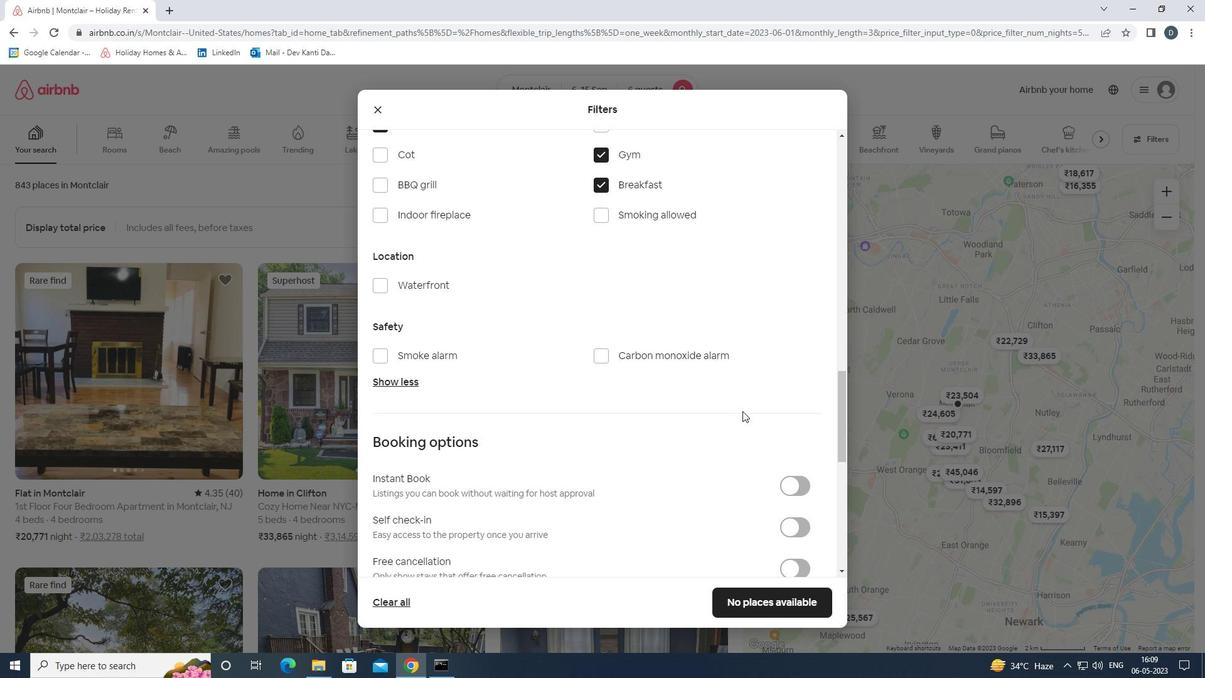 
Action: Mouse scrolled (743, 410) with delta (0, 0)
Screenshot: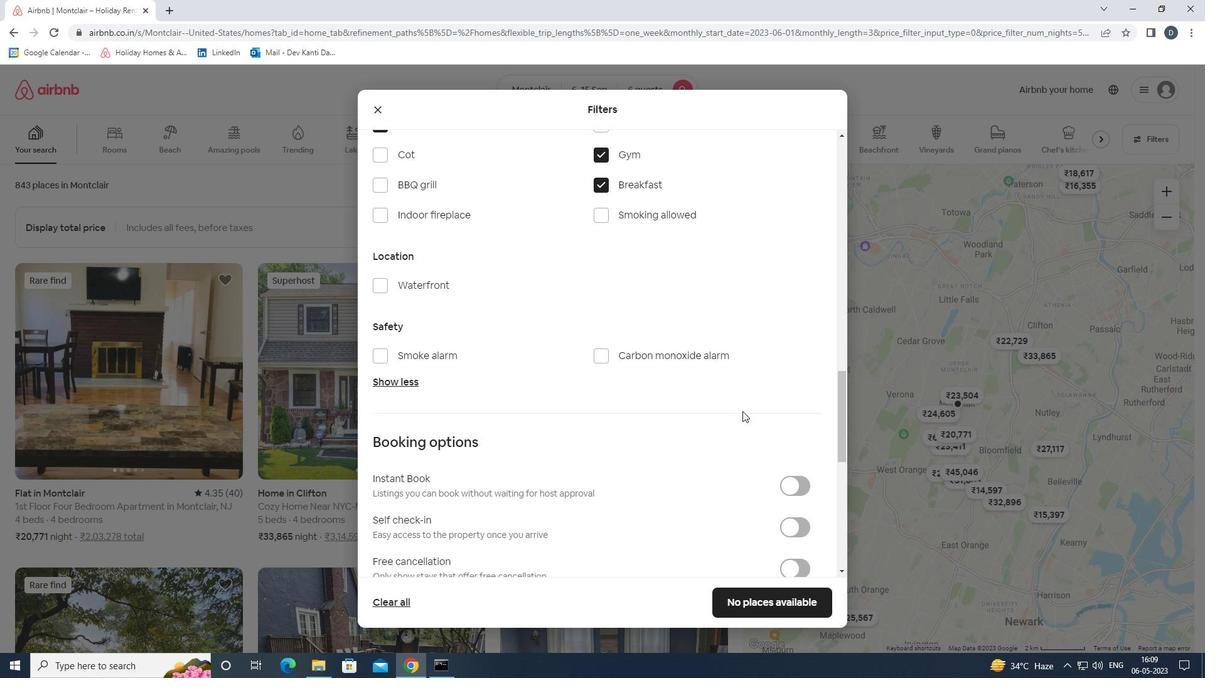 
Action: Mouse moved to (748, 410)
Screenshot: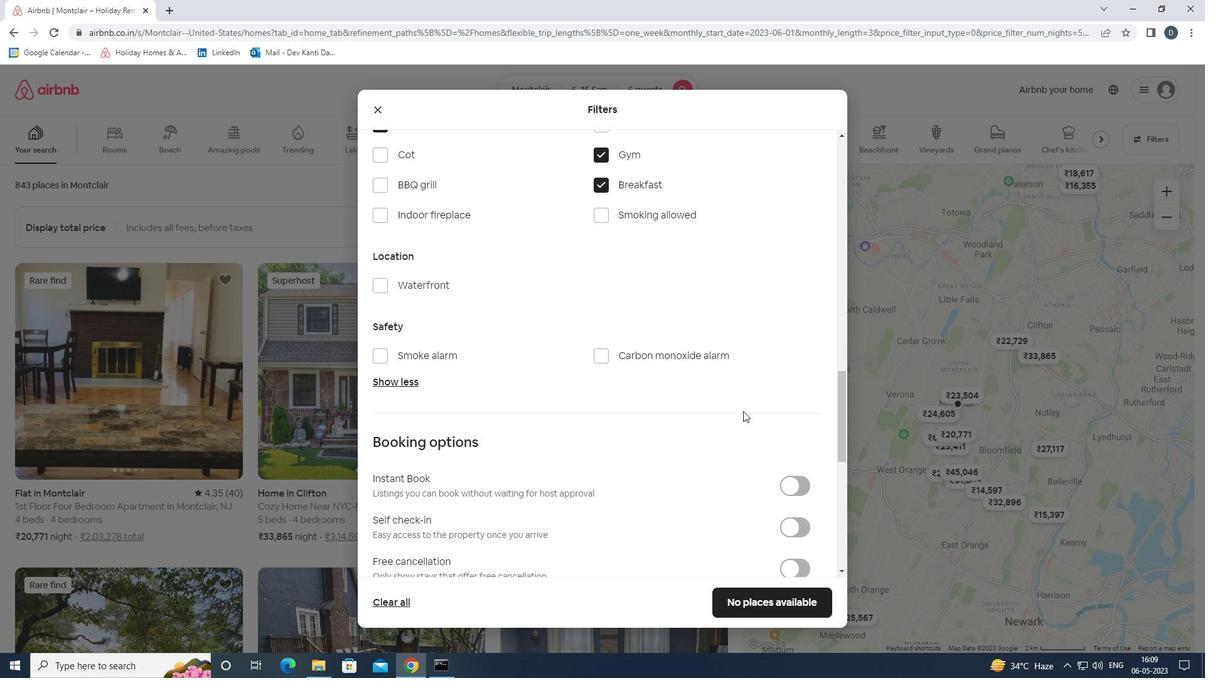 
Action: Mouse scrolled (748, 410) with delta (0, 0)
Screenshot: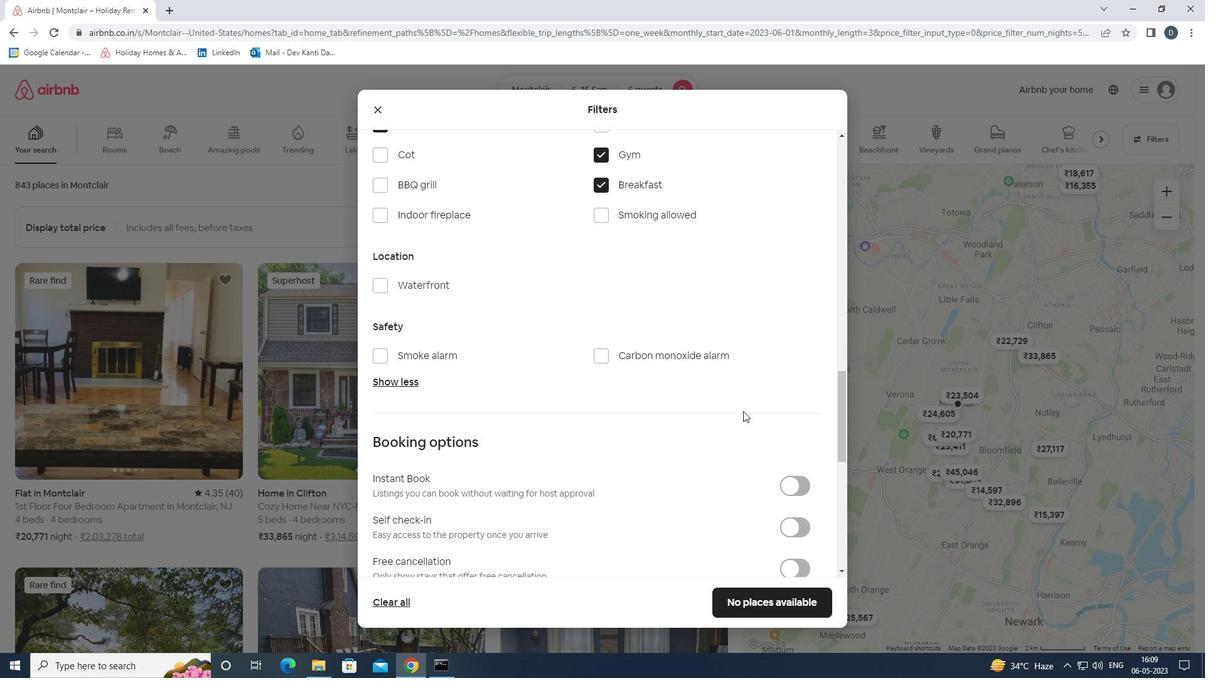 
Action: Mouse moved to (792, 406)
Screenshot: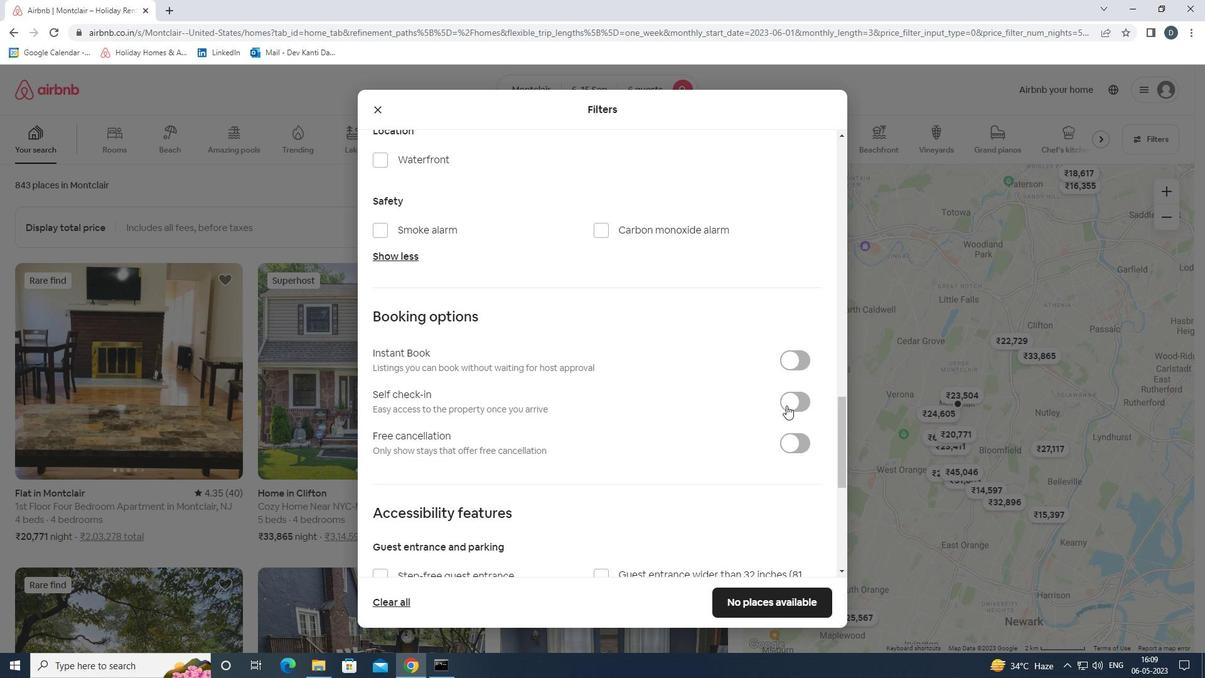 
Action: Mouse pressed left at (792, 406)
Screenshot: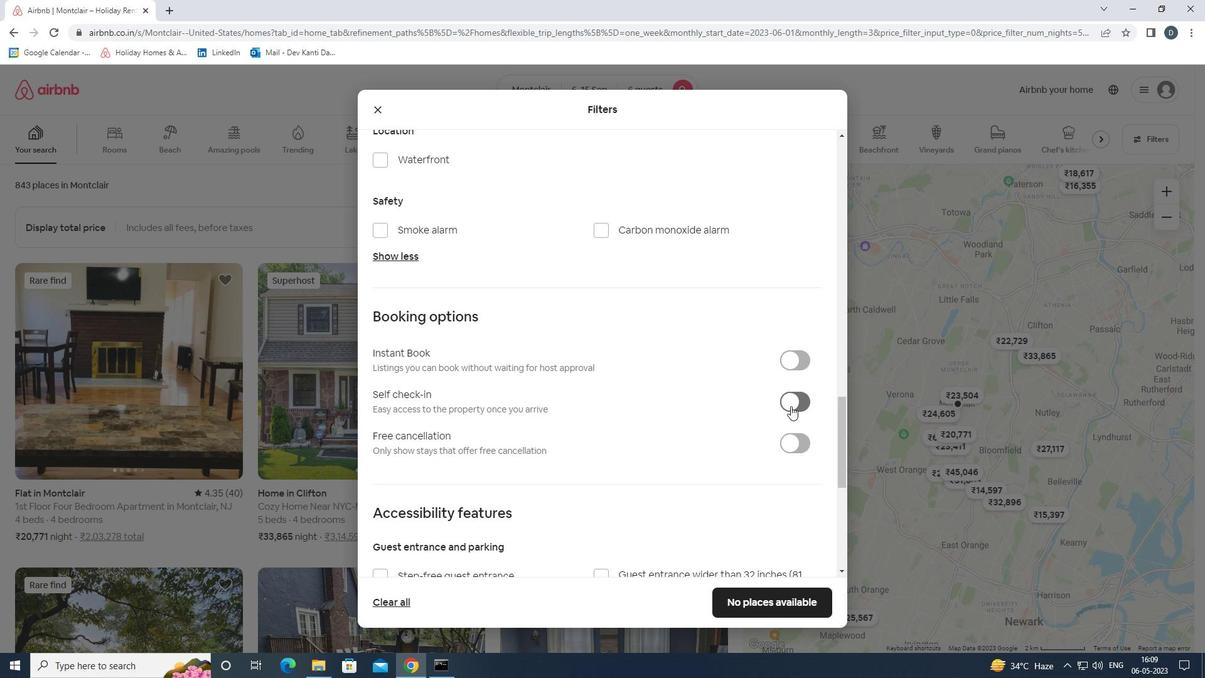 
Action: Mouse scrolled (792, 405) with delta (0, 0)
Screenshot: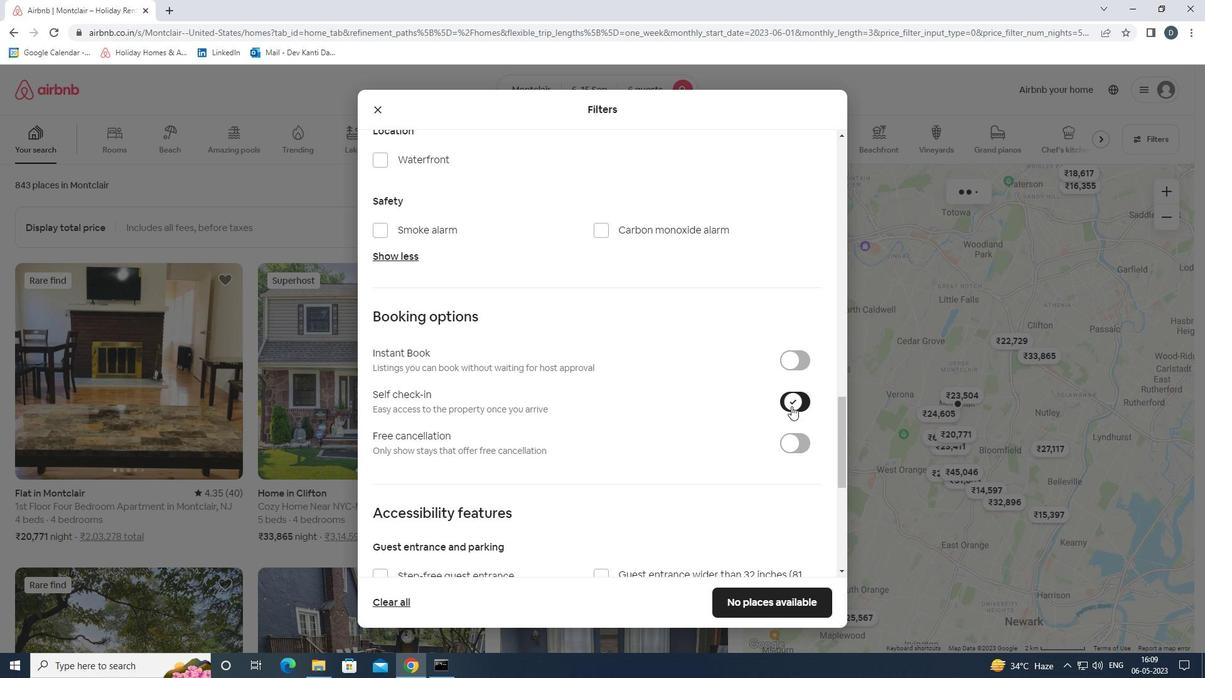 
Action: Mouse scrolled (792, 405) with delta (0, 0)
Screenshot: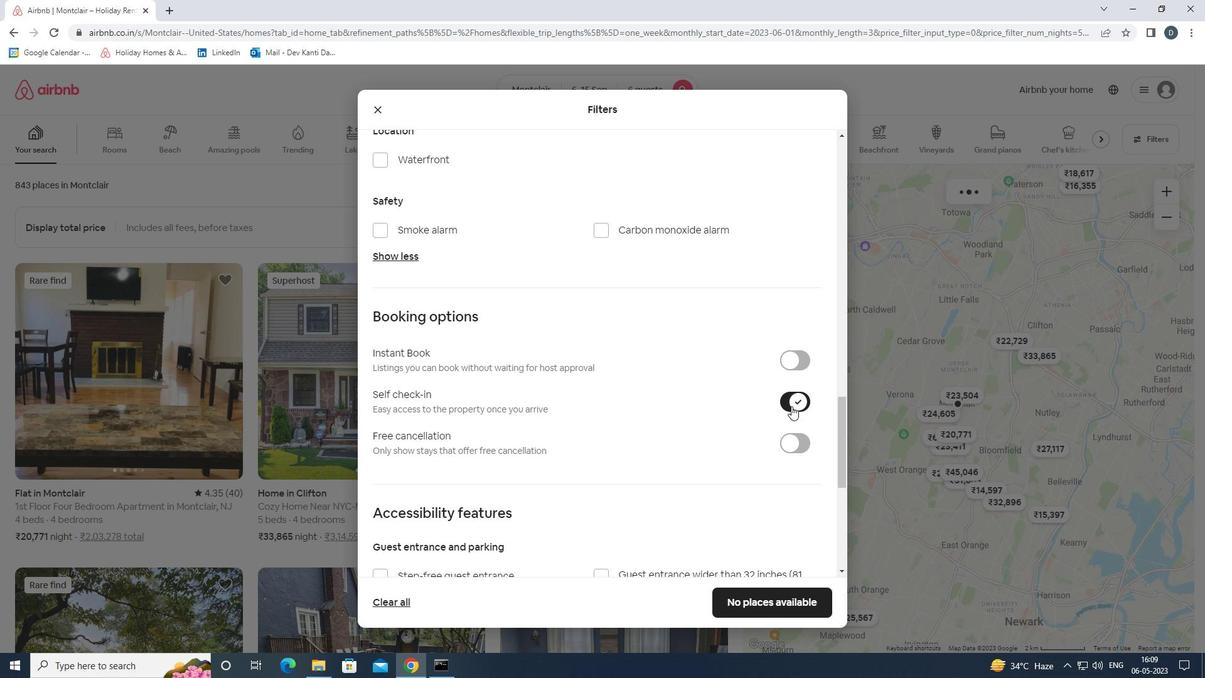 
Action: Mouse scrolled (792, 405) with delta (0, 0)
Screenshot: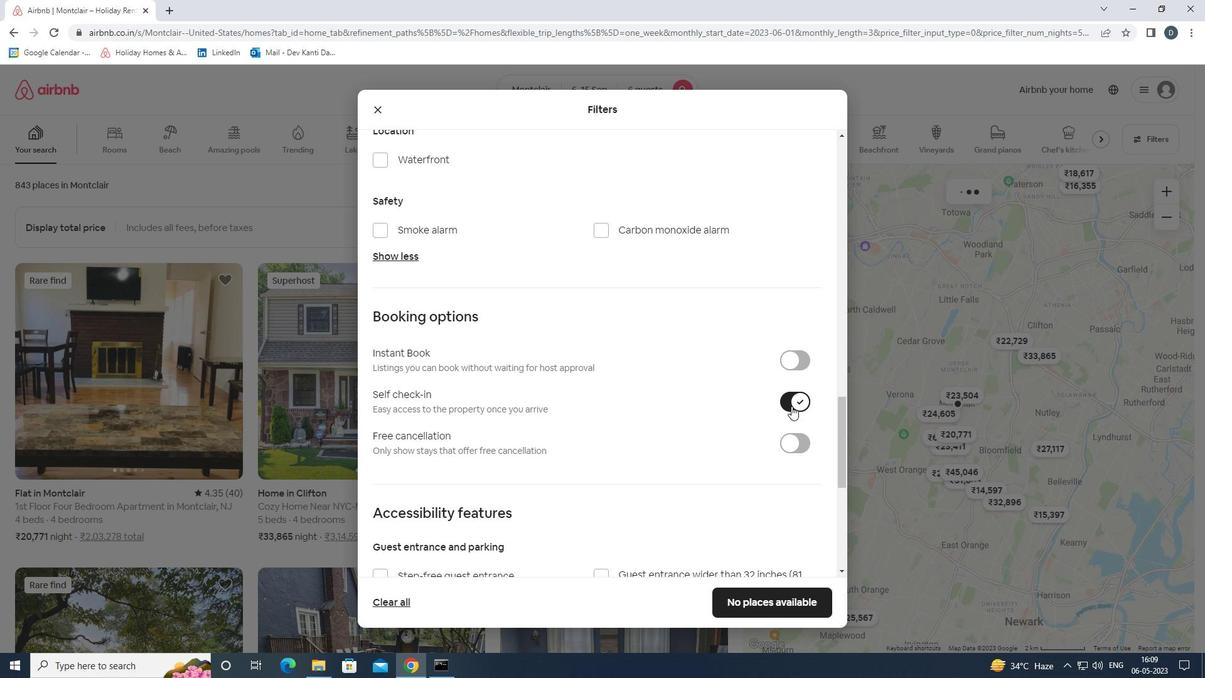 
Action: Mouse scrolled (792, 405) with delta (0, 0)
Screenshot: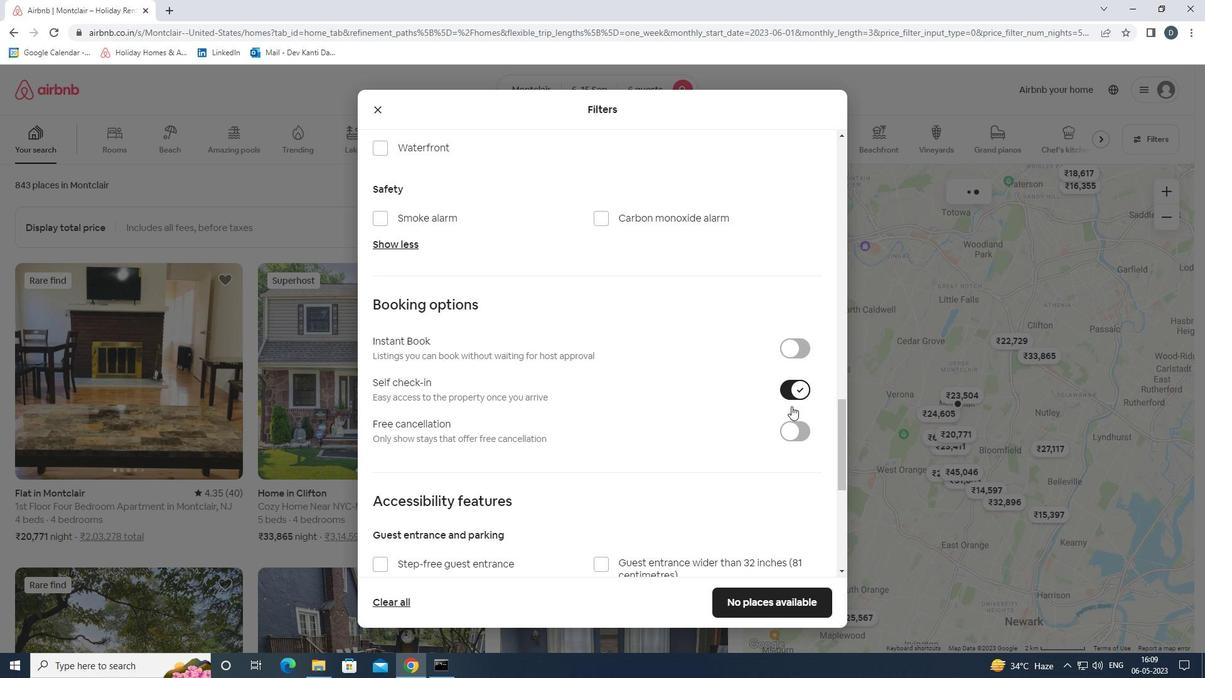 
Action: Mouse moved to (788, 406)
Screenshot: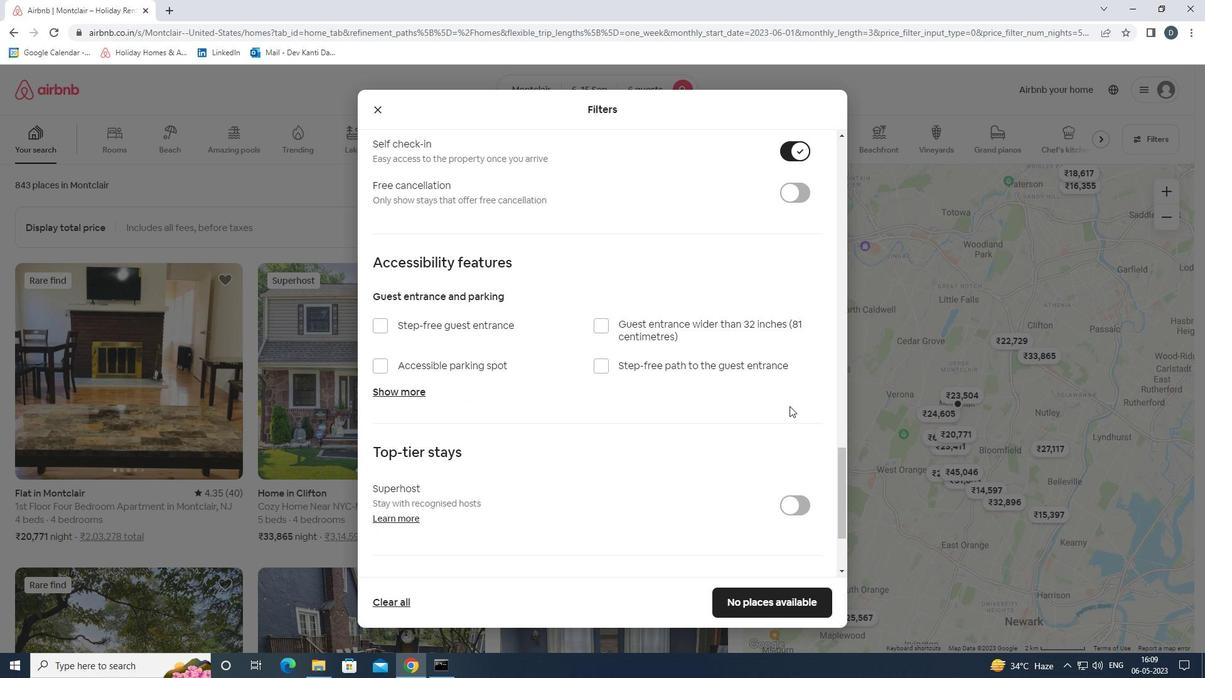 
Action: Mouse scrolled (788, 405) with delta (0, 0)
Screenshot: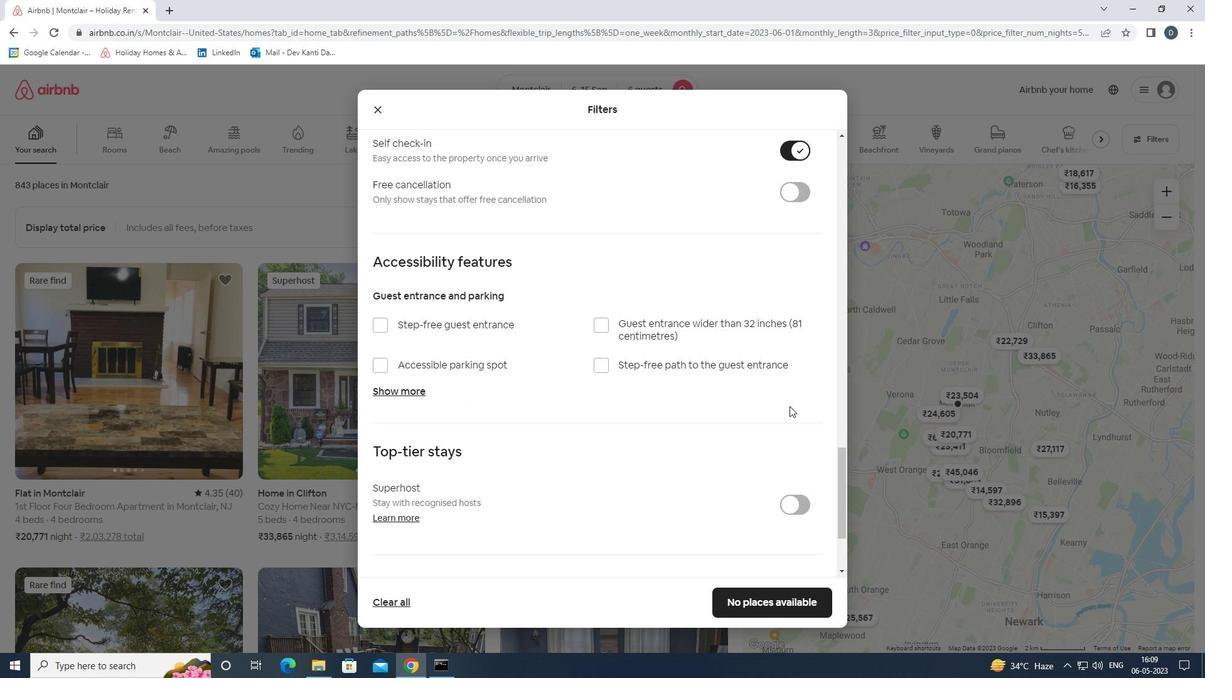 
Action: Mouse moved to (788, 406)
Screenshot: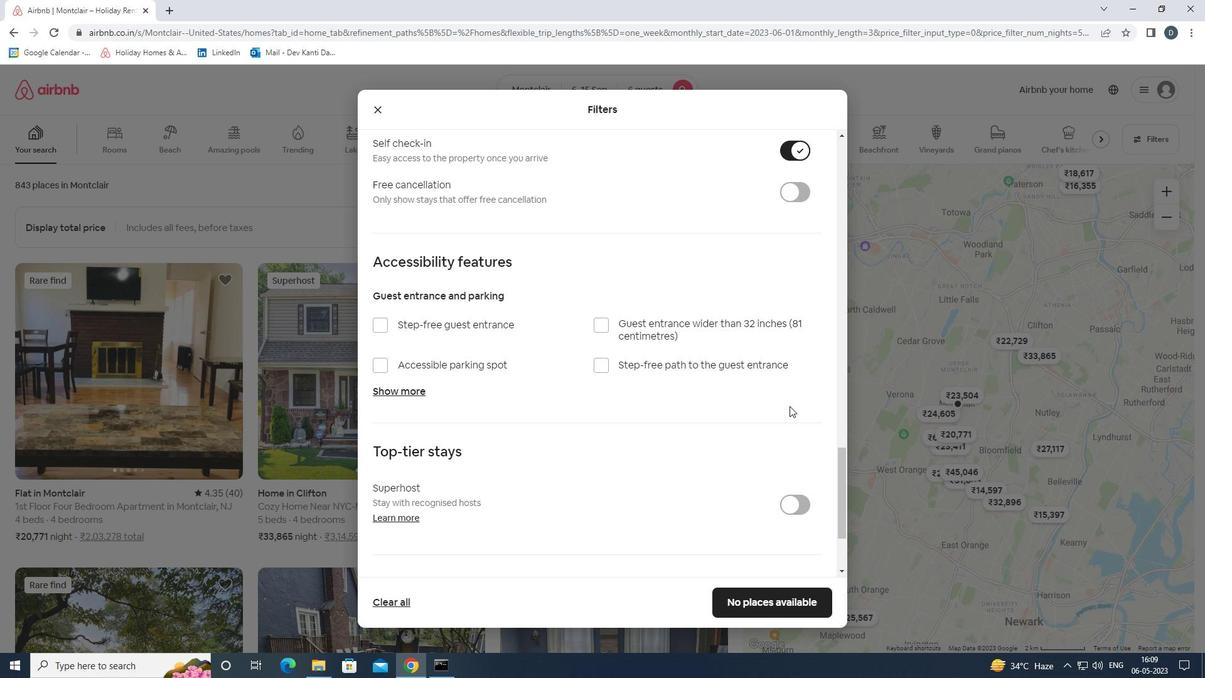 
Action: Mouse scrolled (788, 405) with delta (0, 0)
Screenshot: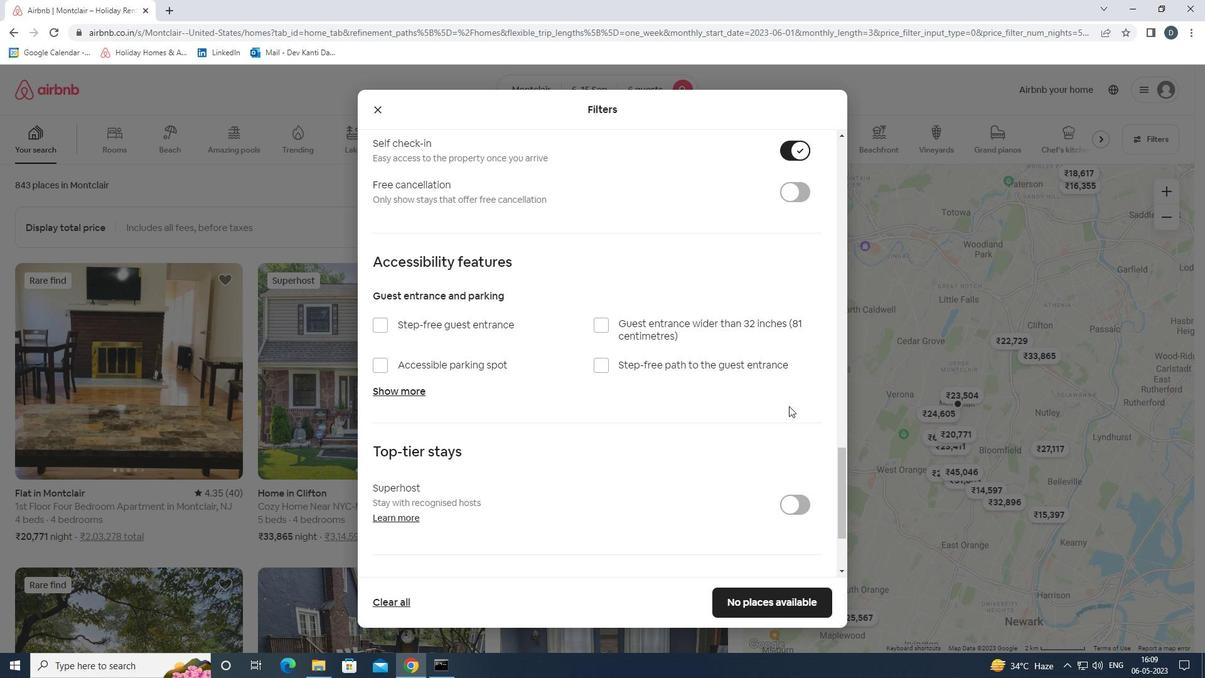 
Action: Mouse moved to (787, 406)
Screenshot: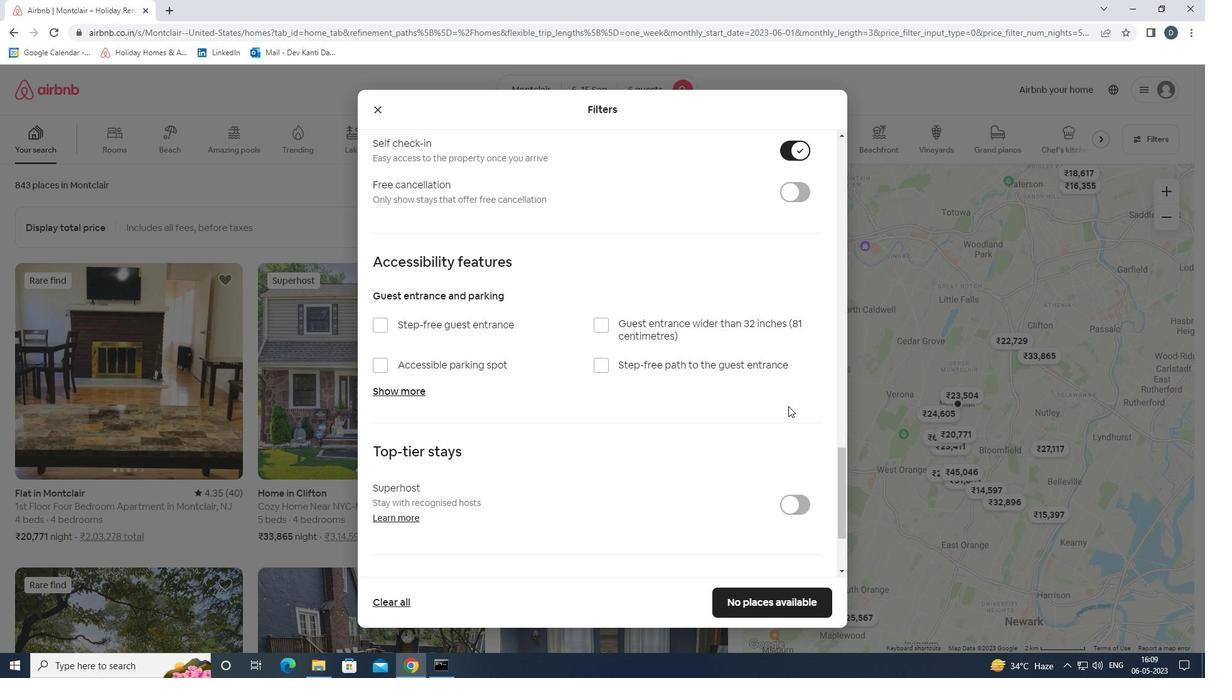 
Action: Mouse scrolled (787, 405) with delta (0, 0)
Screenshot: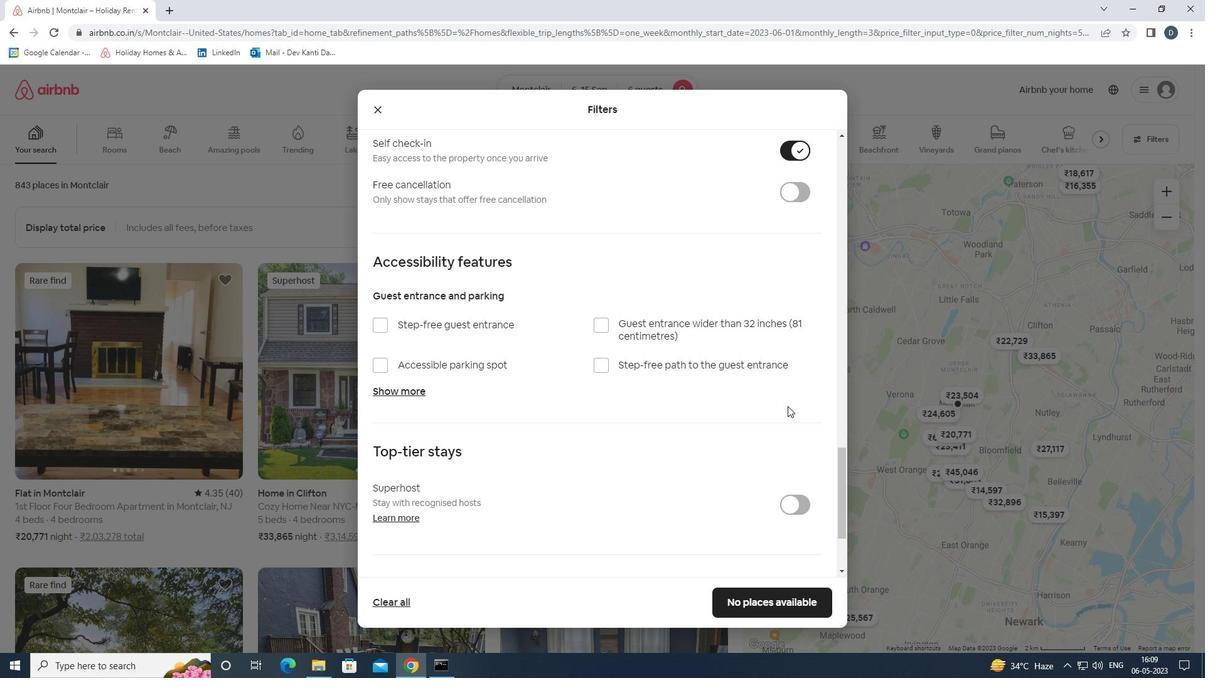 
Action: Mouse moved to (783, 407)
Screenshot: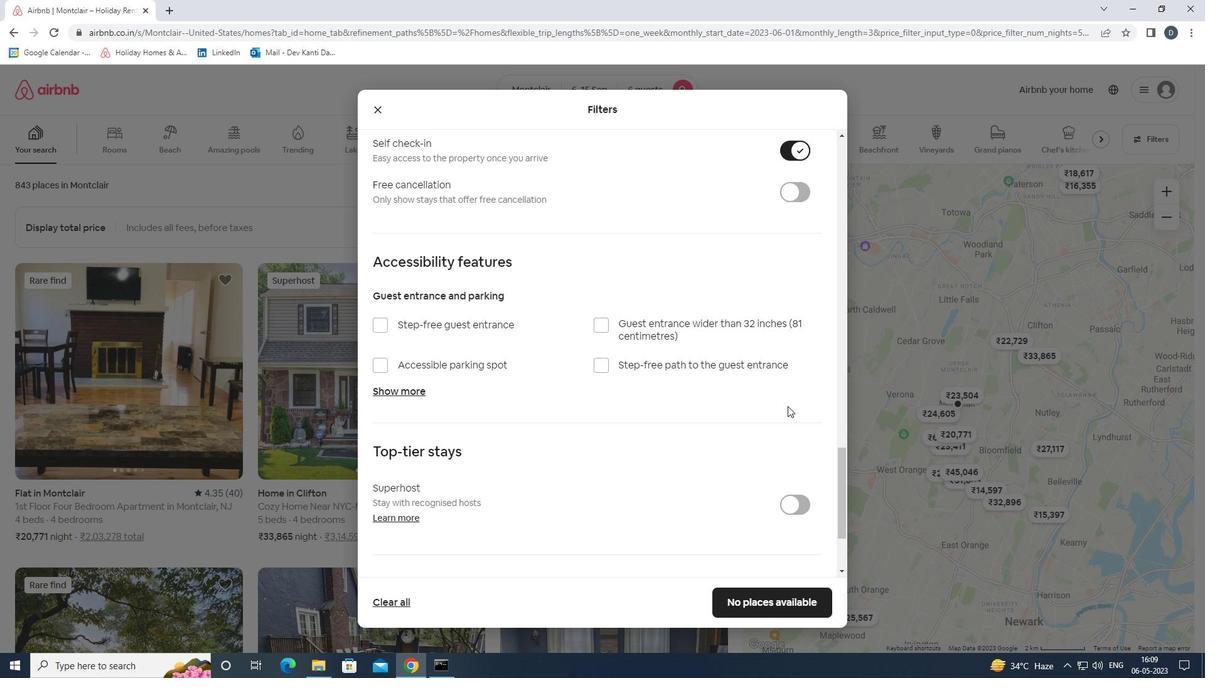 
Action: Mouse scrolled (783, 407) with delta (0, 0)
Screenshot: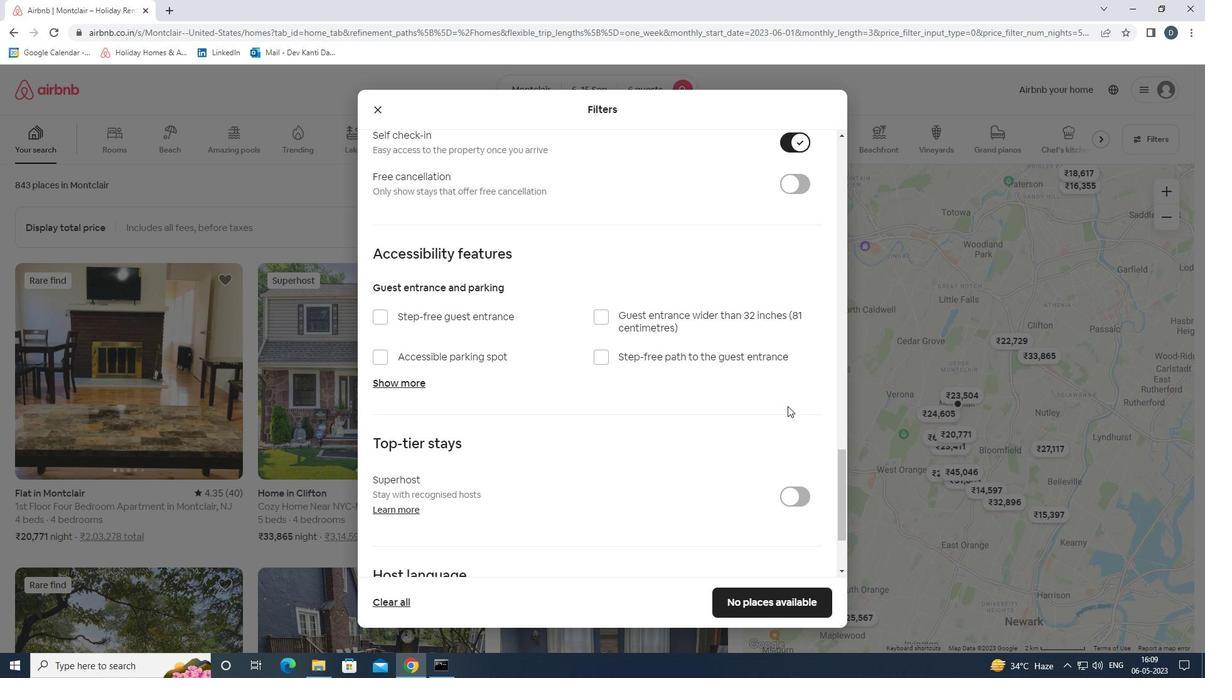
Action: Mouse moved to (422, 496)
Screenshot: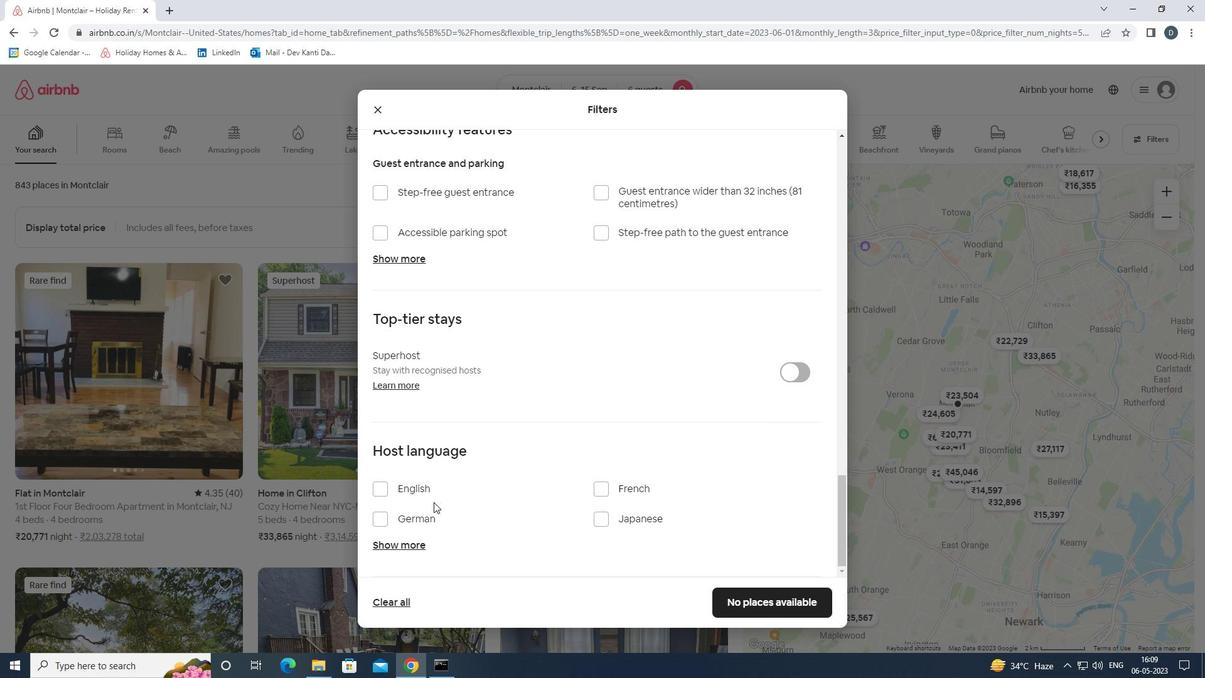 
Action: Mouse pressed left at (422, 496)
Screenshot: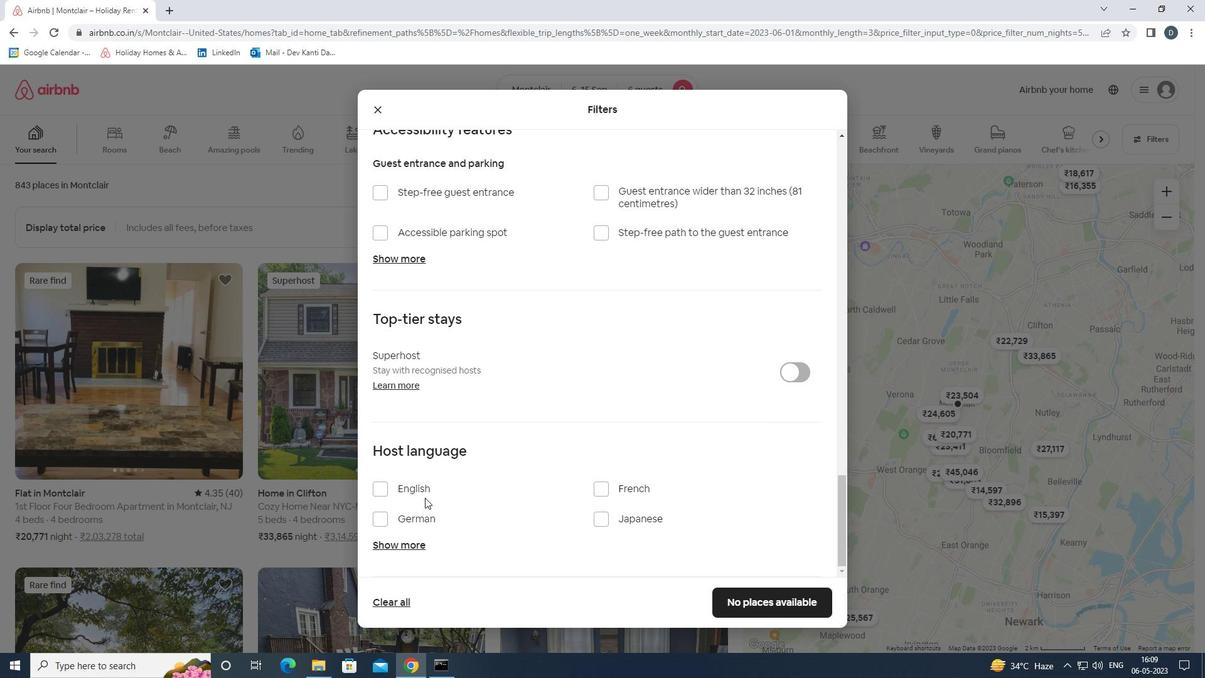 
Action: Mouse moved to (737, 593)
Screenshot: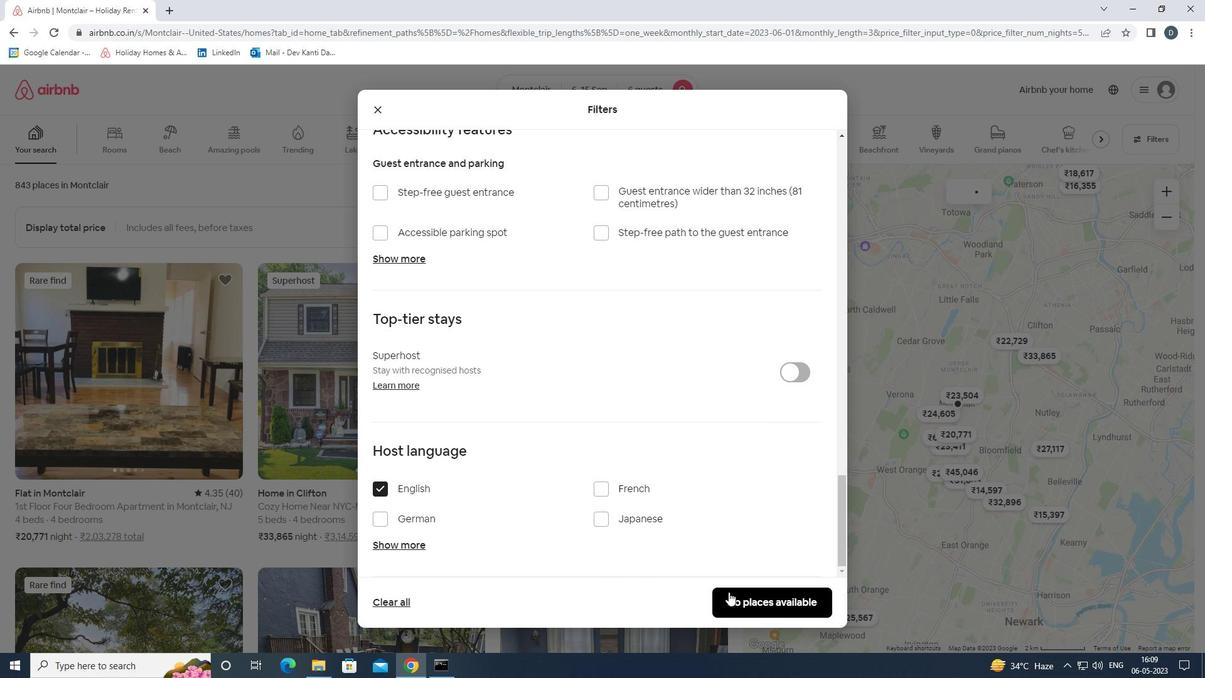 
Action: Mouse pressed left at (737, 593)
Screenshot: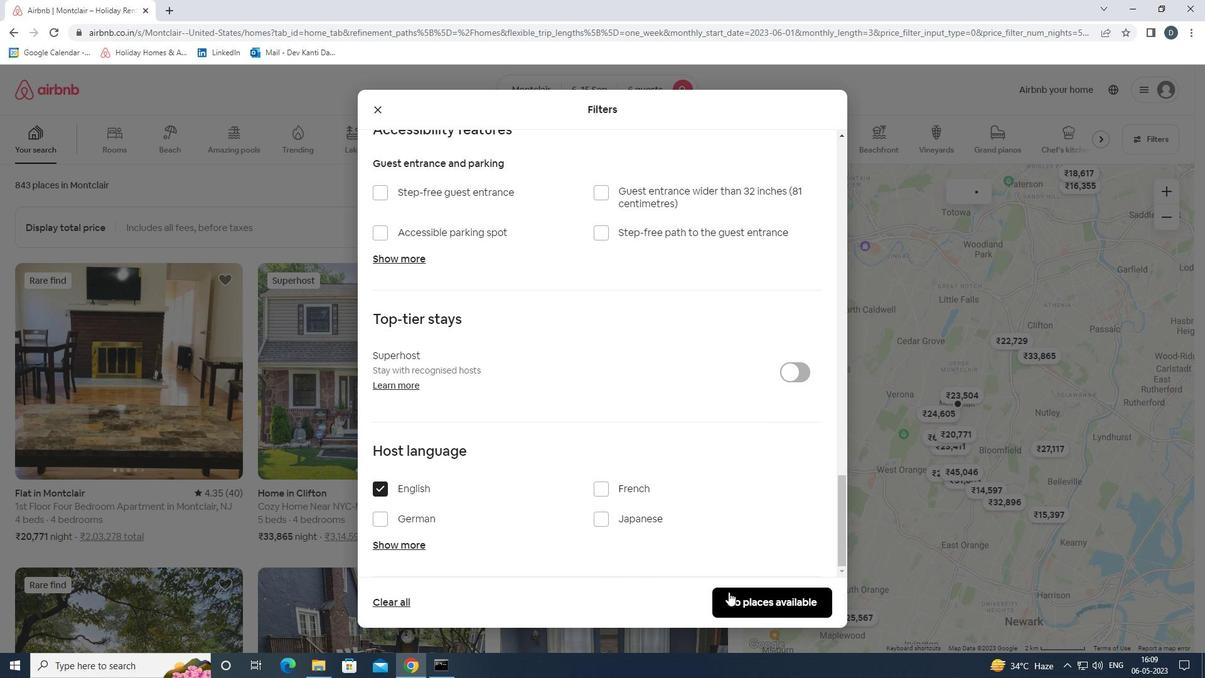 
Action: Mouse moved to (738, 426)
Screenshot: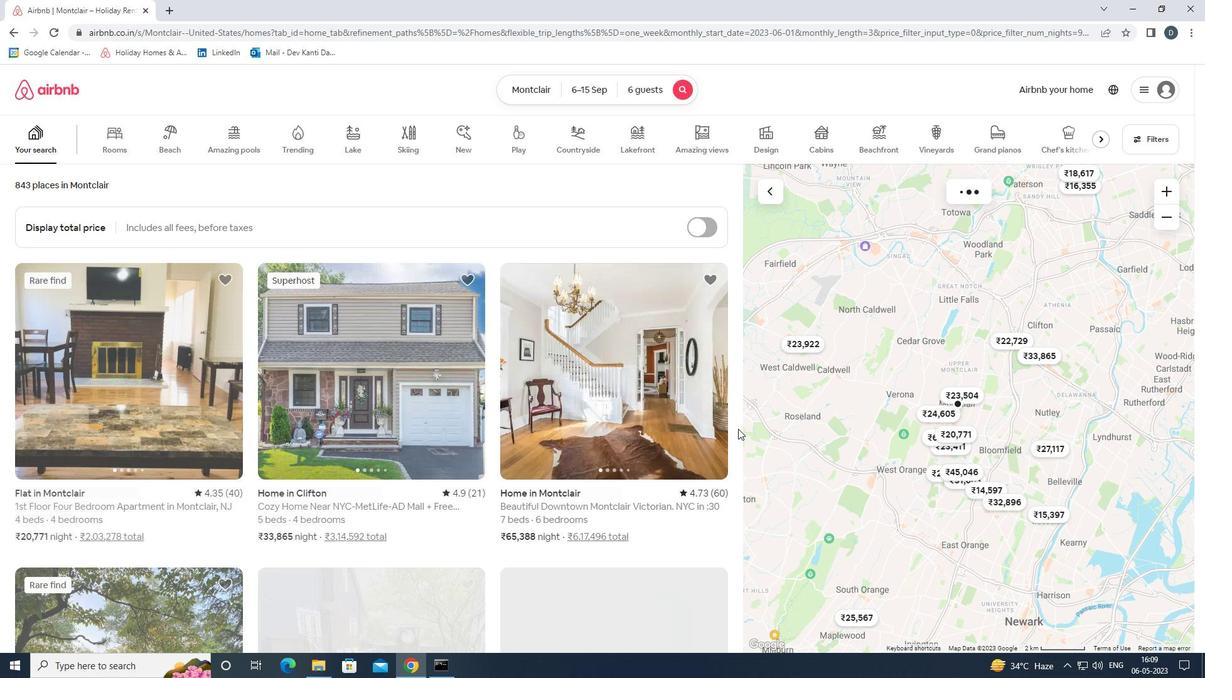 
